 Task: Open Card Change Control Board Meeting in Board Website Development to Workspace Consulting and add a team member Softage.4@softage.net, a label Blue, a checklist Financial Planning and Analysis, an attachment from Trello, a color Blue and finally, add a card description 'Plan and execute company team-building retreat with a focus on work-life balance' and a comment 'We should approach this task with a sense of flexibility and adaptability, being open to feedback and willing to make adjustments as needed.'. Add a start date 'Jan 04, 1900' with a due date 'Jan 11, 1900'
Action: Mouse moved to (481, 204)
Screenshot: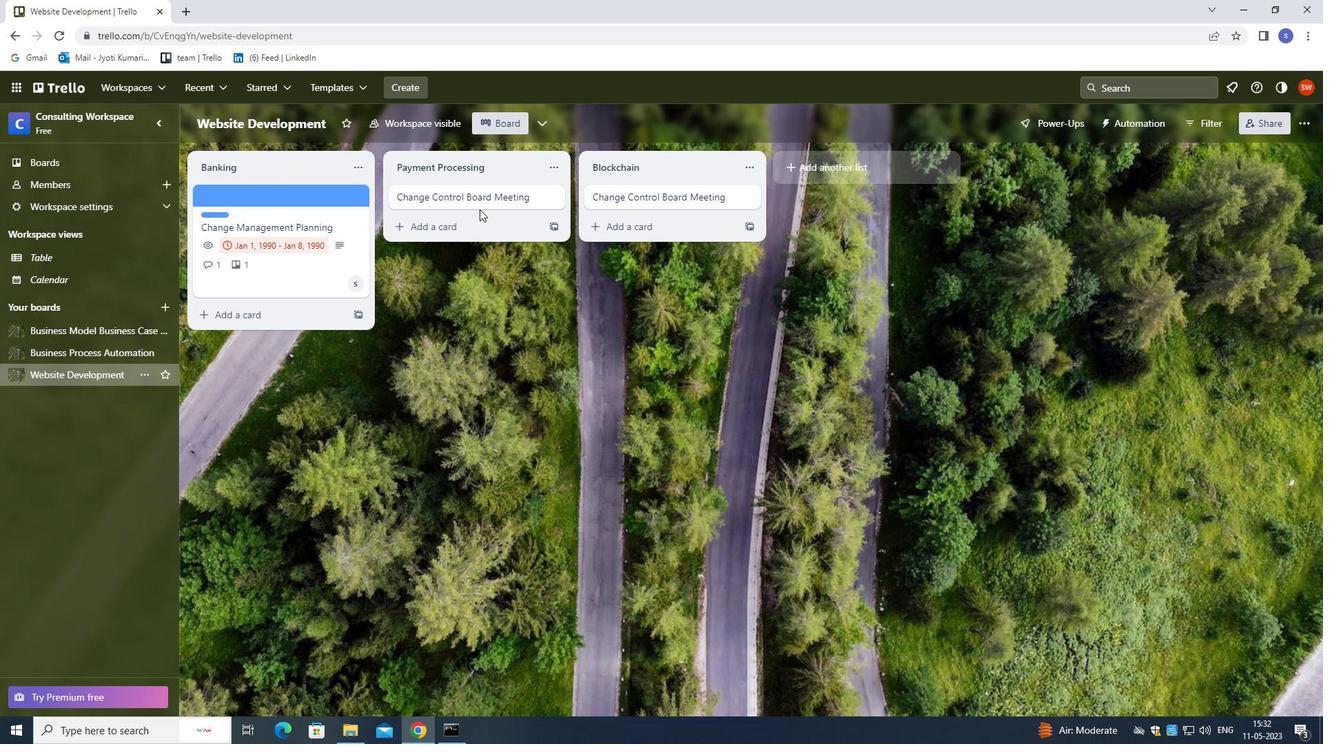 
Action: Mouse pressed left at (481, 204)
Screenshot: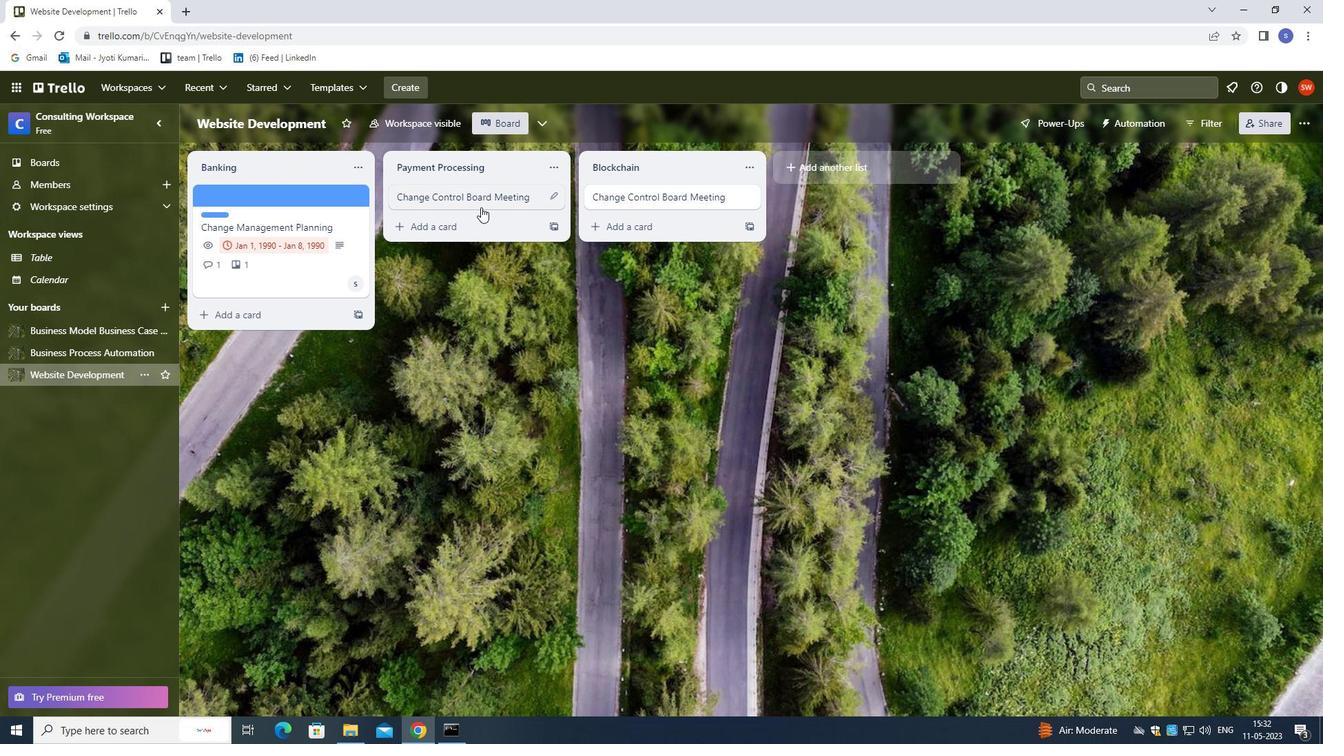 
Action: Mouse moved to (829, 242)
Screenshot: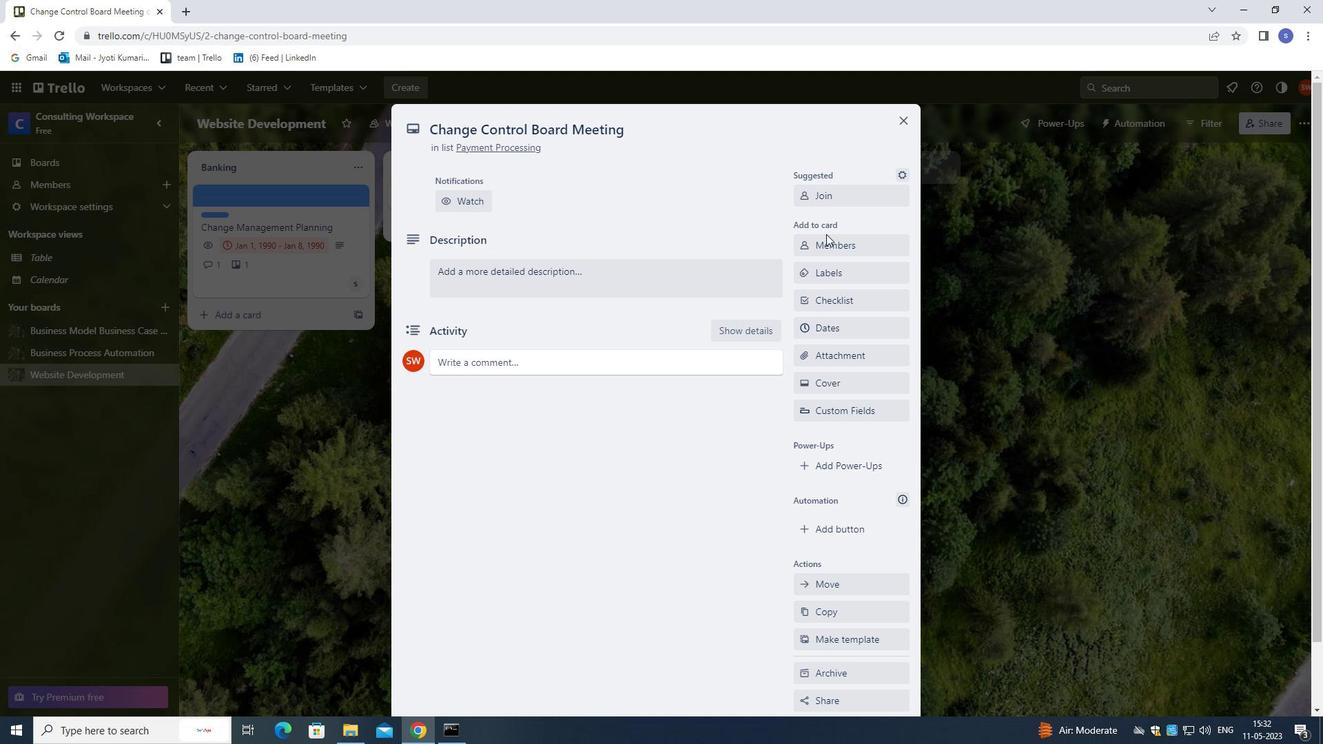 
Action: Mouse pressed left at (829, 242)
Screenshot: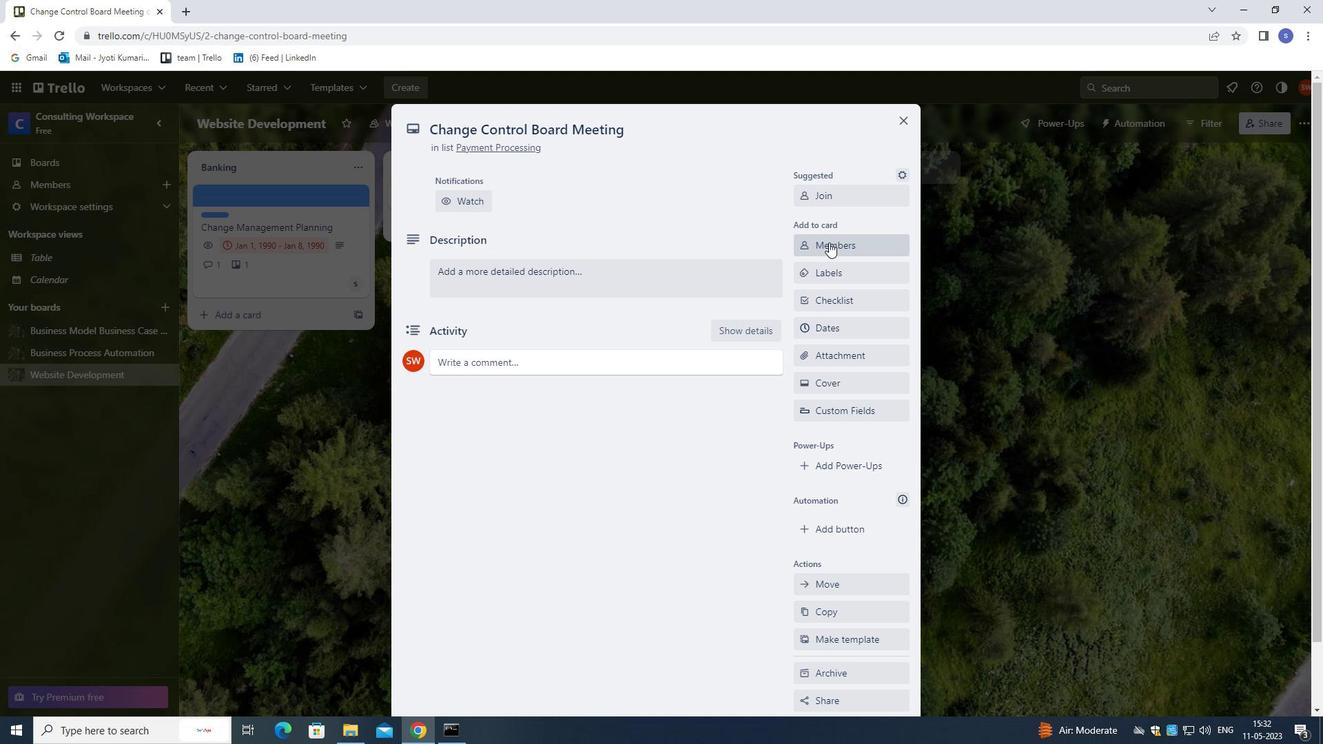 
Action: Mouse moved to (472, 0)
Screenshot: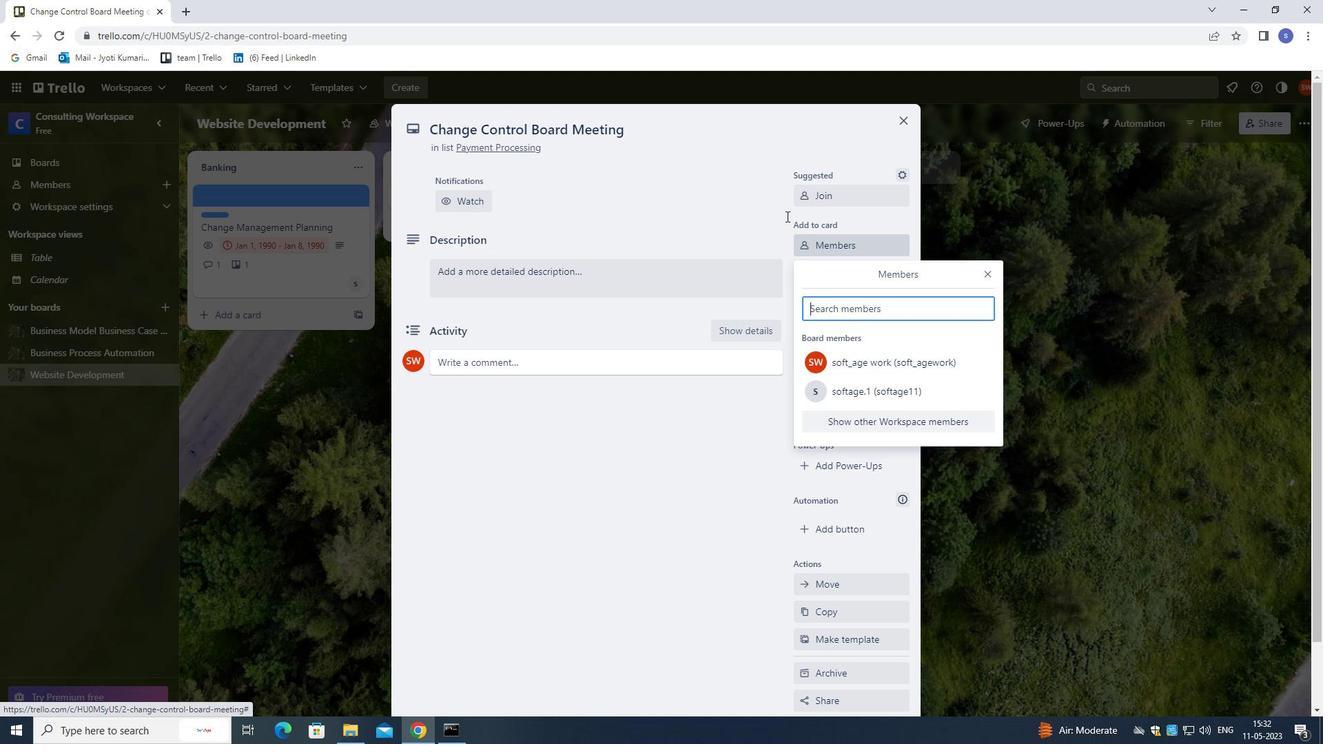 
Action: Key pressed softage.4<Key.shift>@SOFTAGE.NET
Screenshot: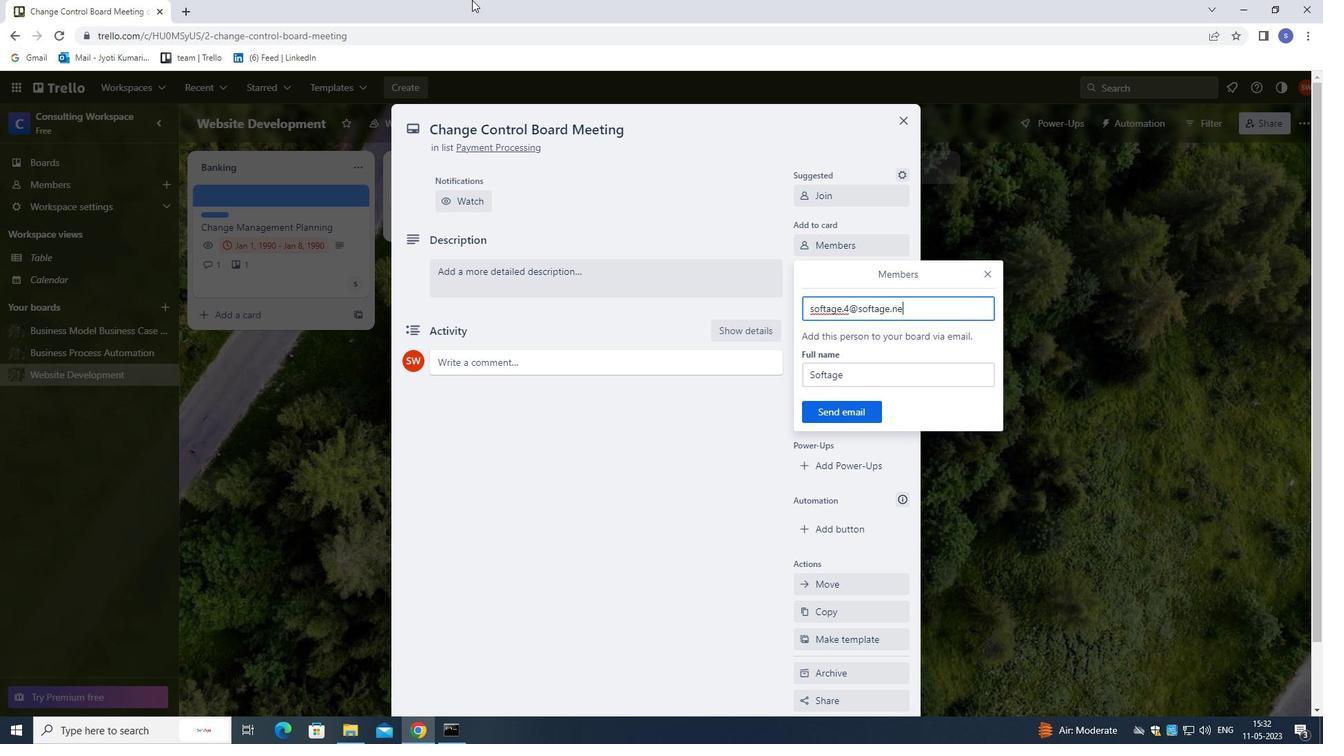 
Action: Mouse moved to (817, 415)
Screenshot: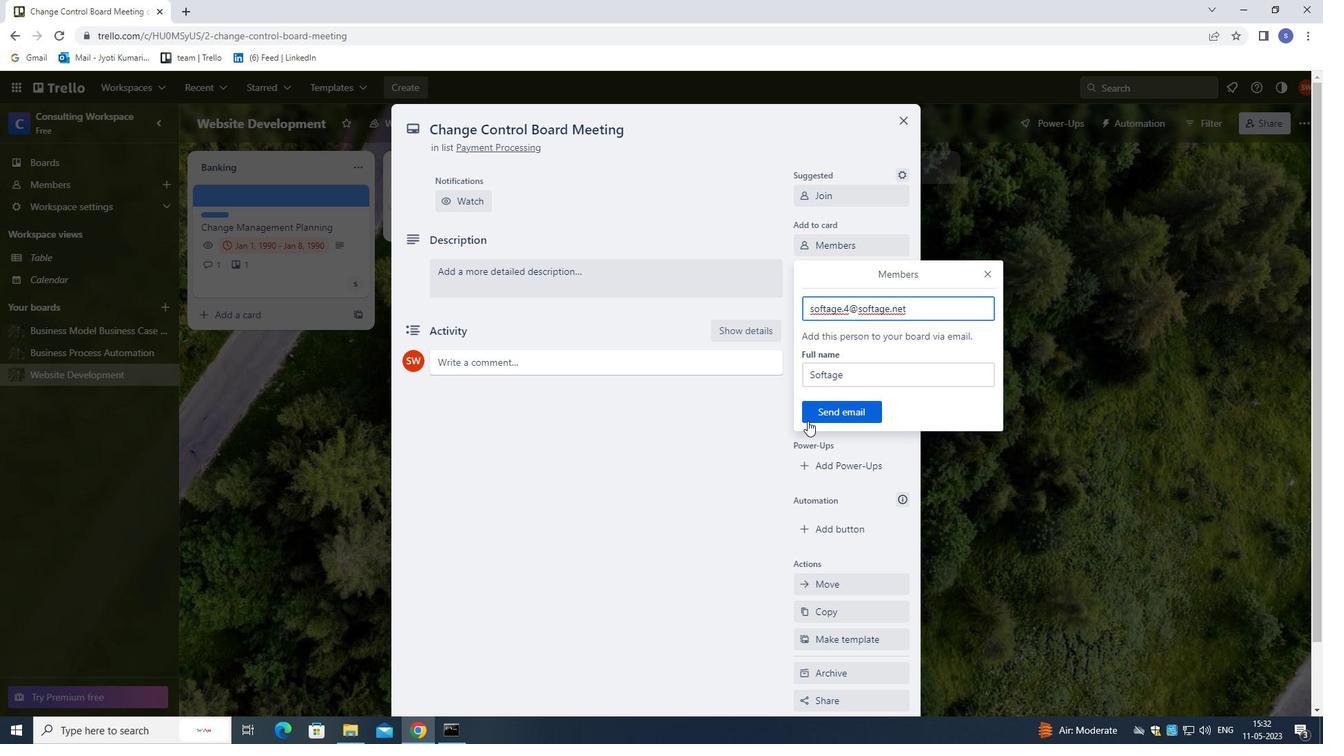
Action: Mouse pressed left at (817, 415)
Screenshot: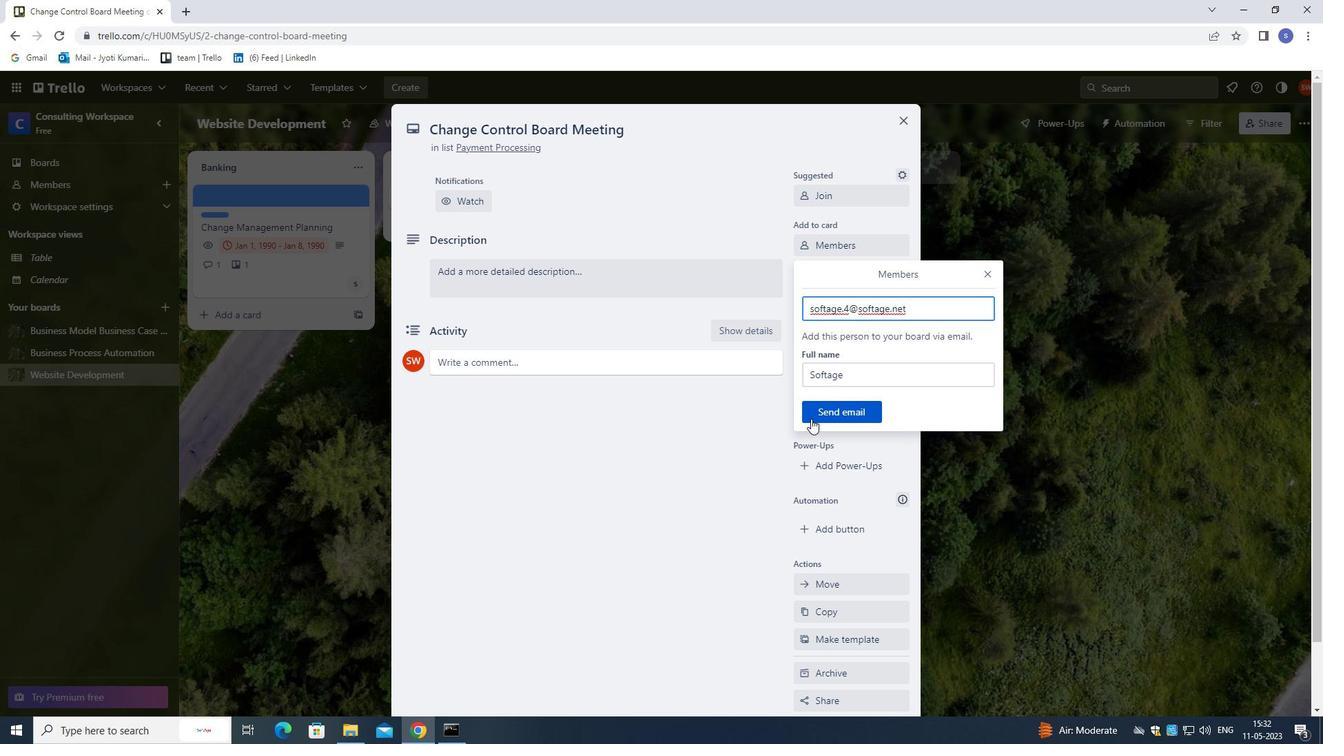 
Action: Mouse moved to (857, 274)
Screenshot: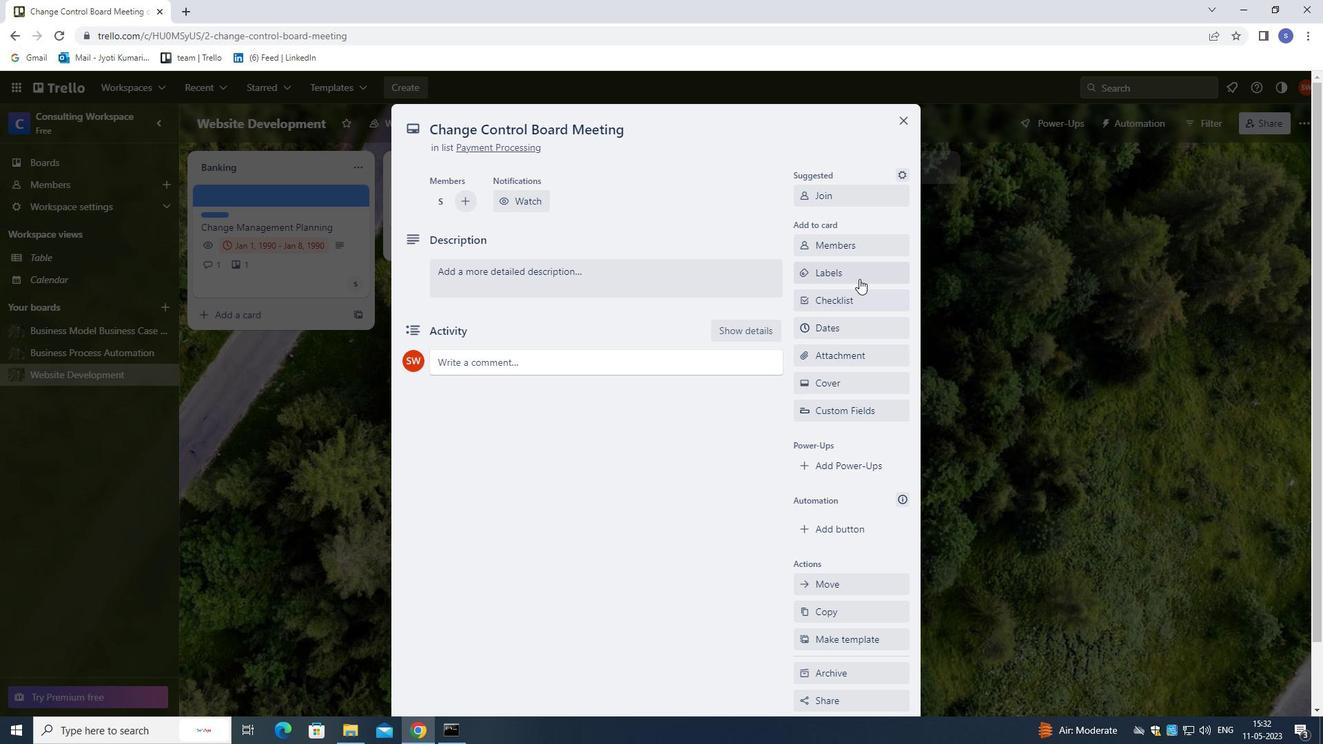 
Action: Mouse pressed left at (857, 274)
Screenshot: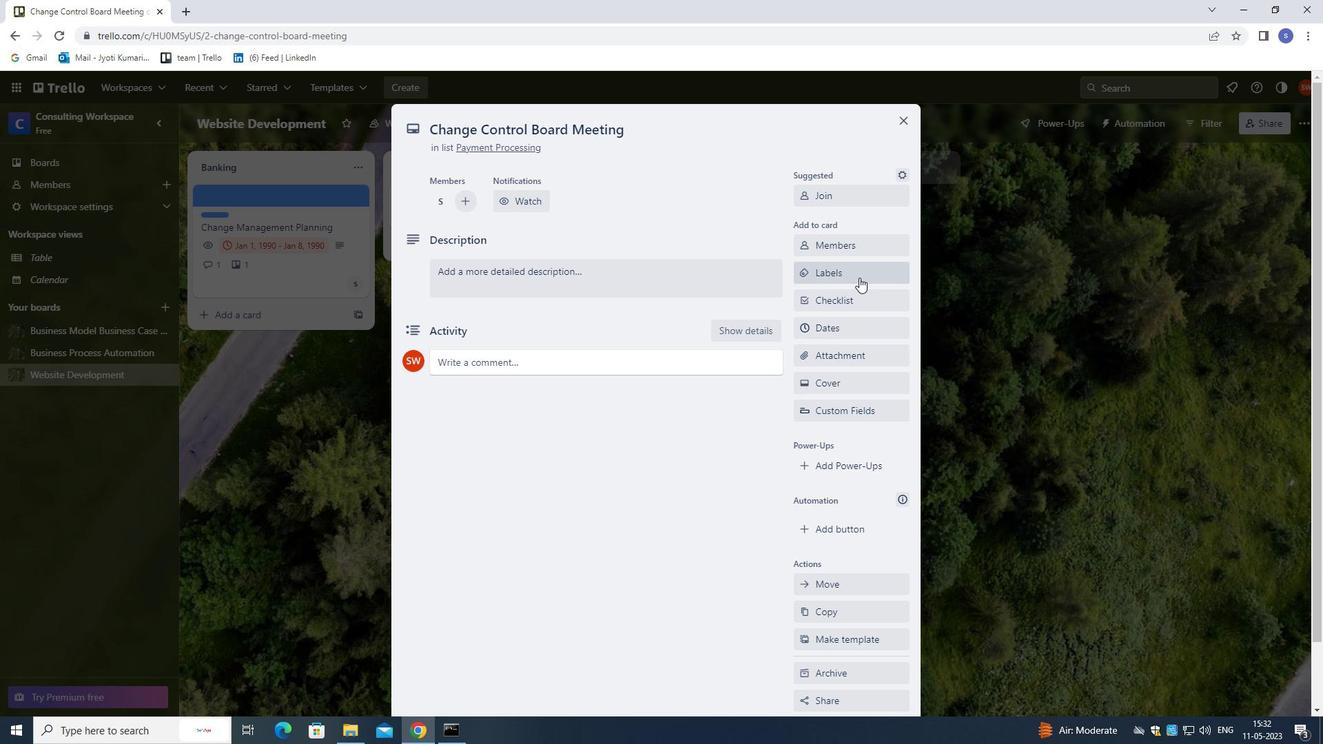 
Action: Mouse moved to (858, 279)
Screenshot: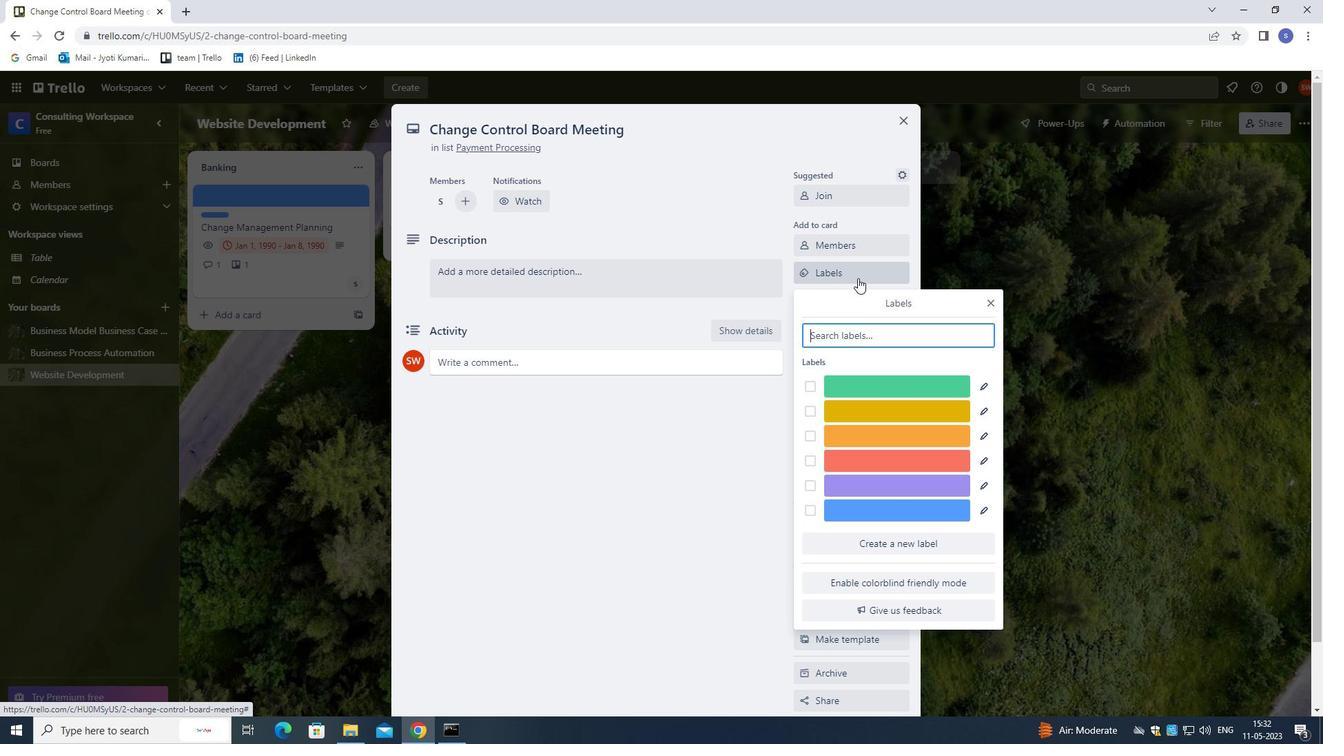 
Action: Key pressed BL
Screenshot: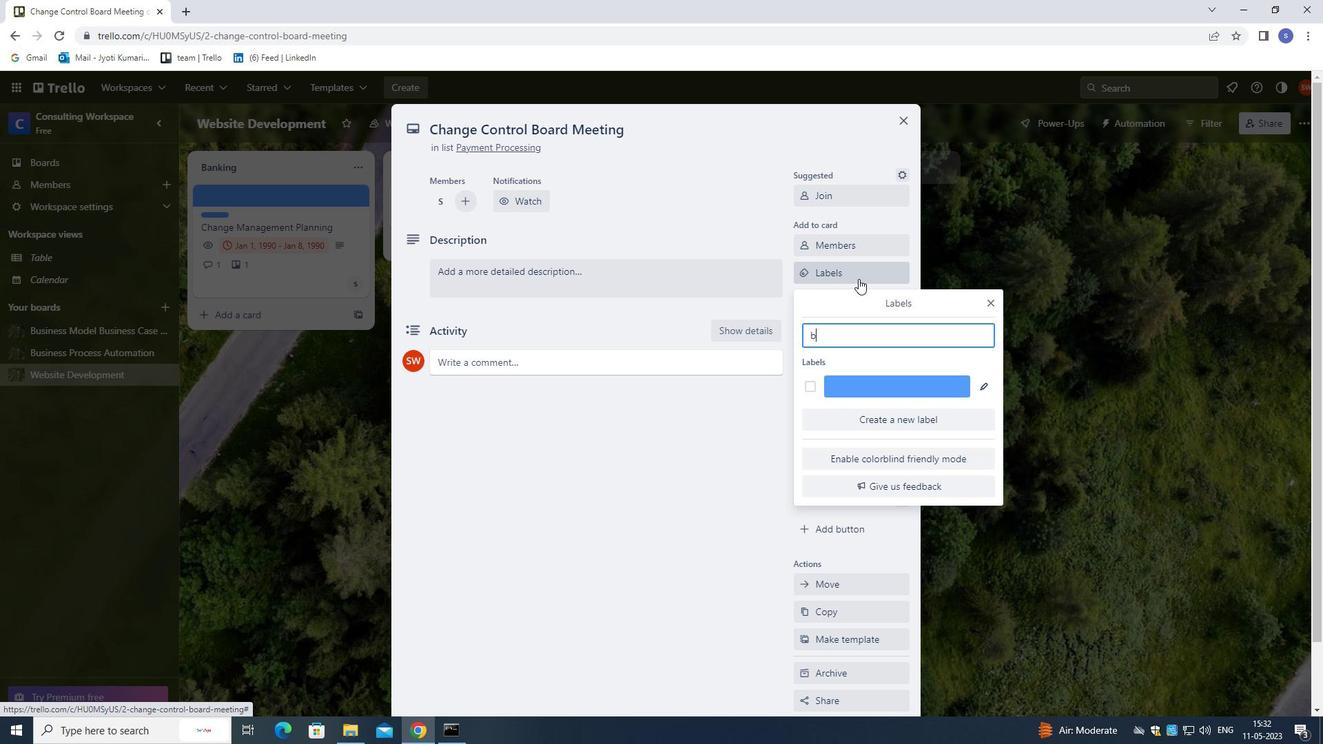 
Action: Mouse moved to (814, 392)
Screenshot: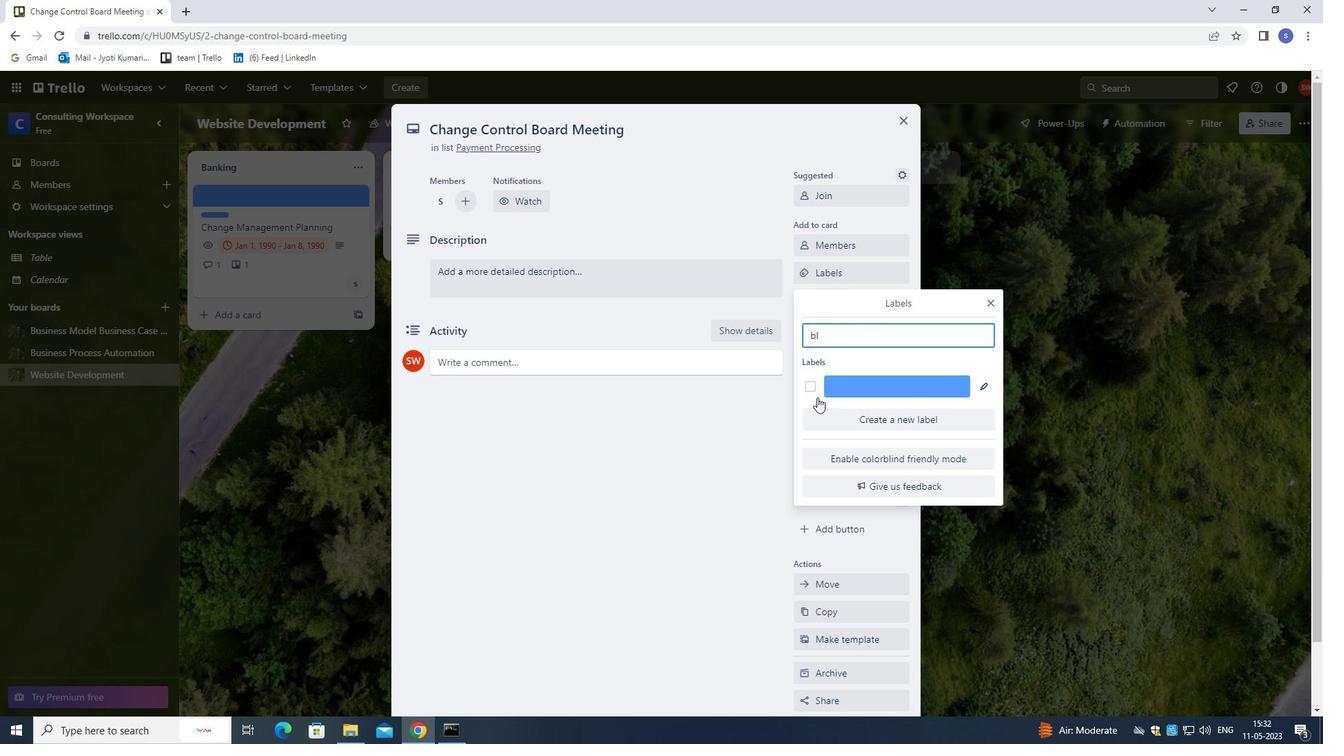 
Action: Mouse pressed left at (814, 392)
Screenshot: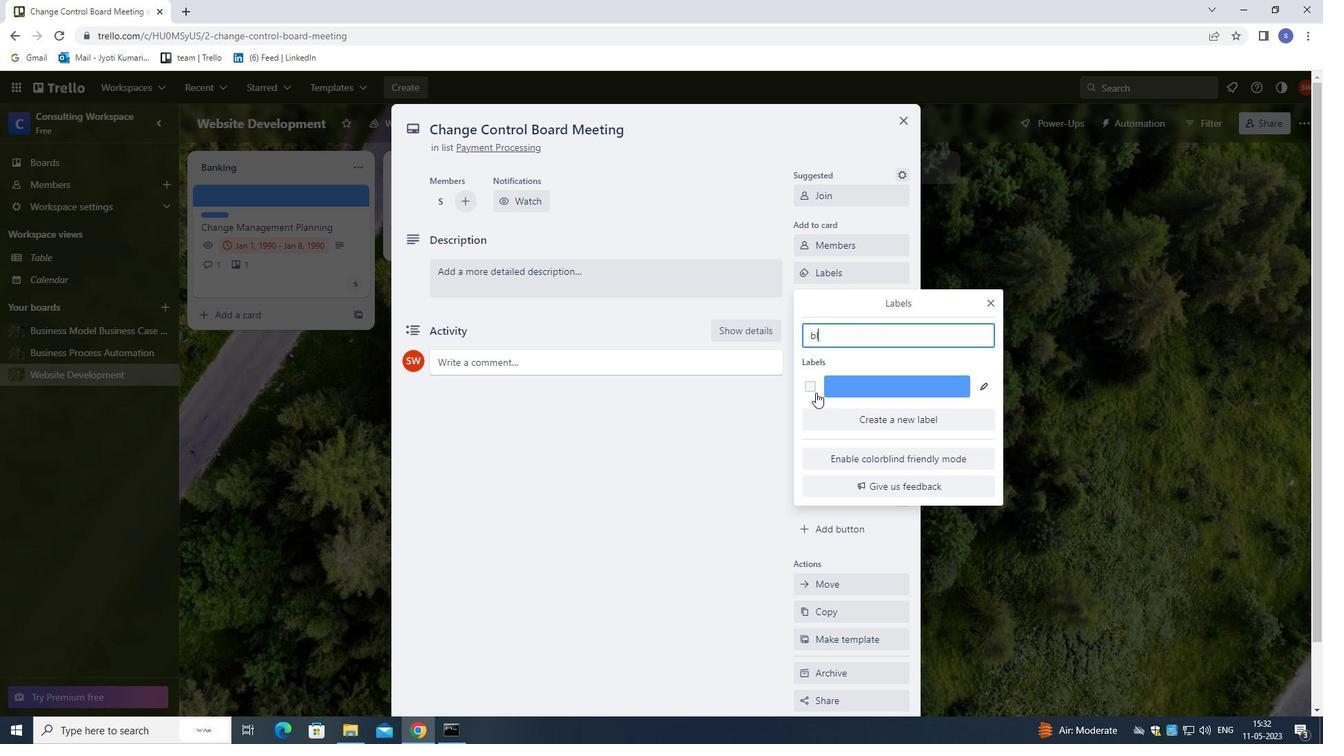 
Action: Mouse moved to (988, 304)
Screenshot: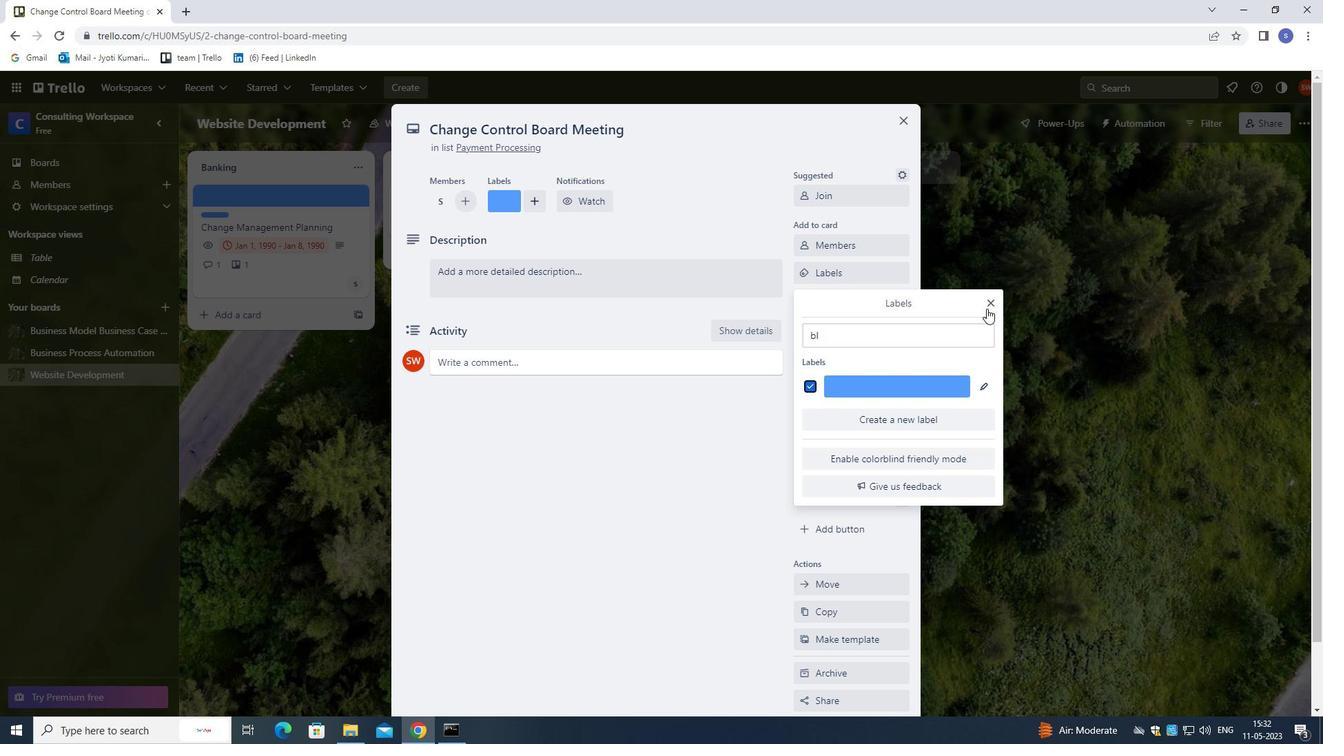
Action: Mouse pressed left at (988, 304)
Screenshot: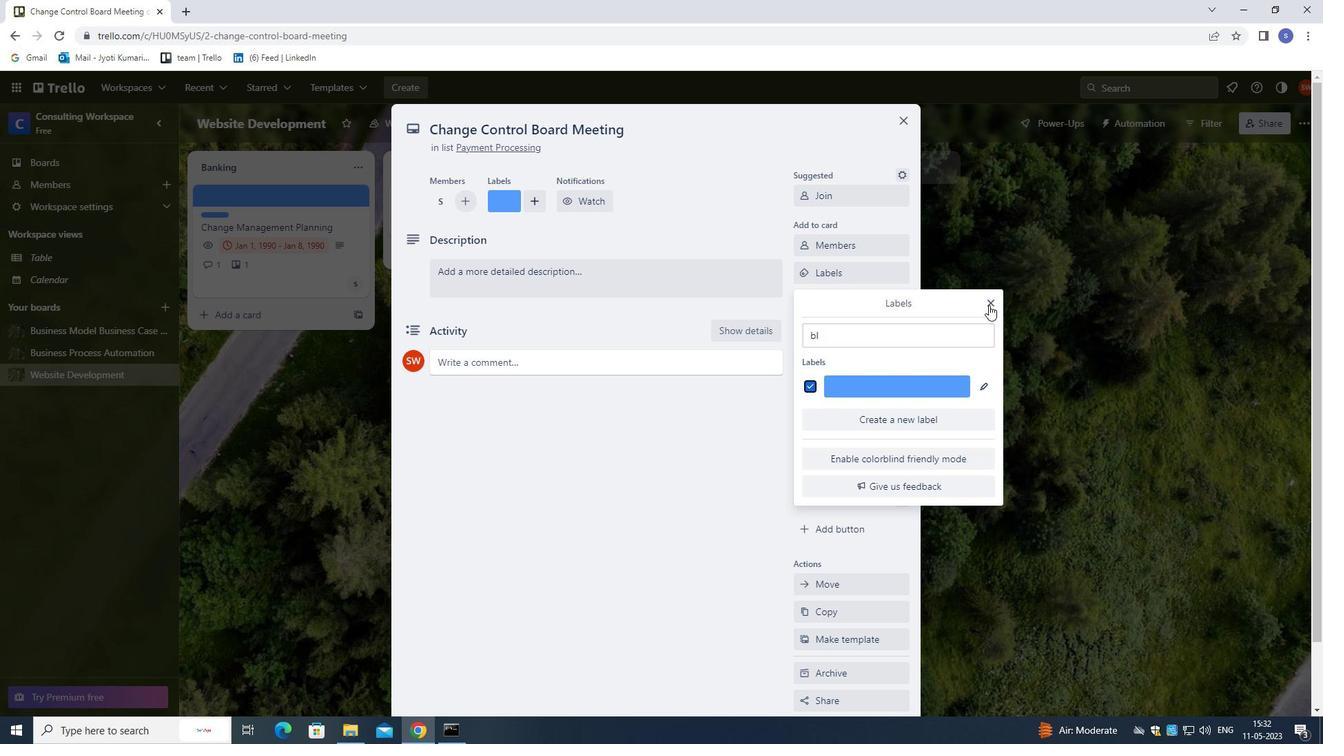 
Action: Mouse moved to (868, 302)
Screenshot: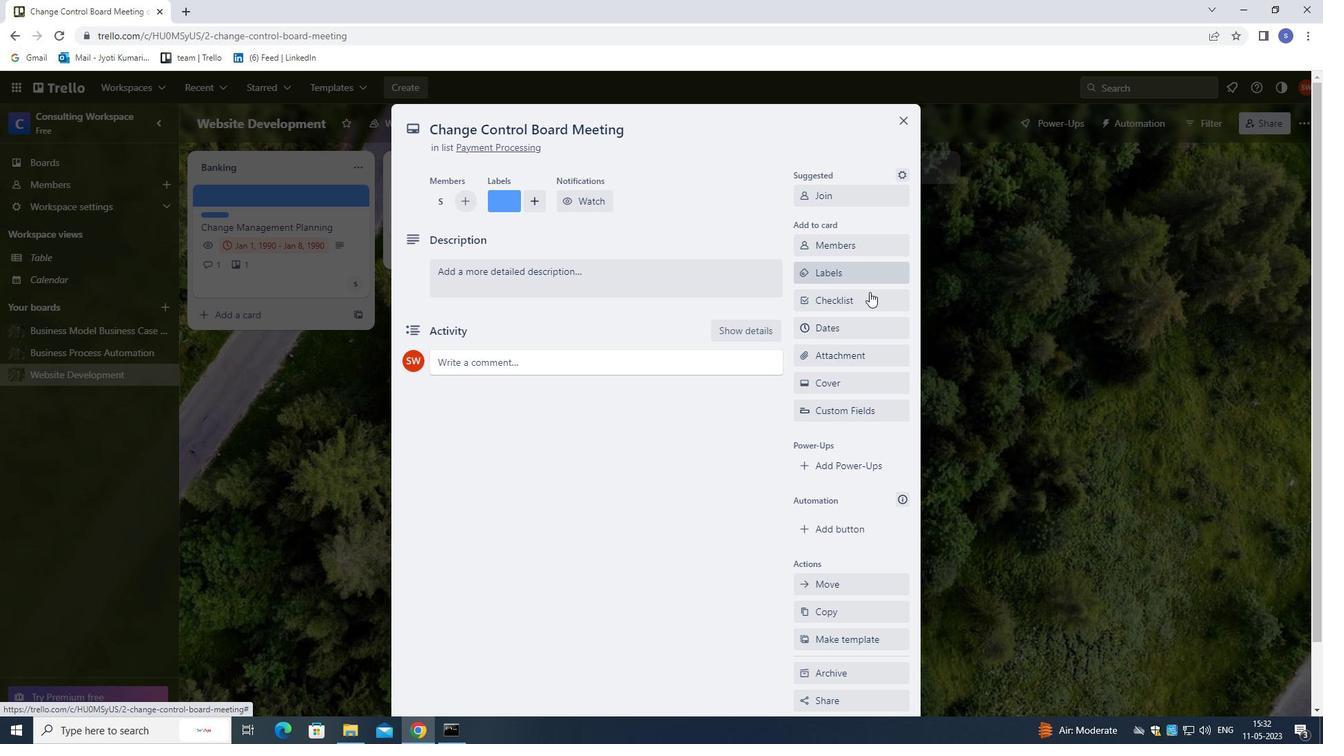 
Action: Mouse pressed left at (868, 302)
Screenshot: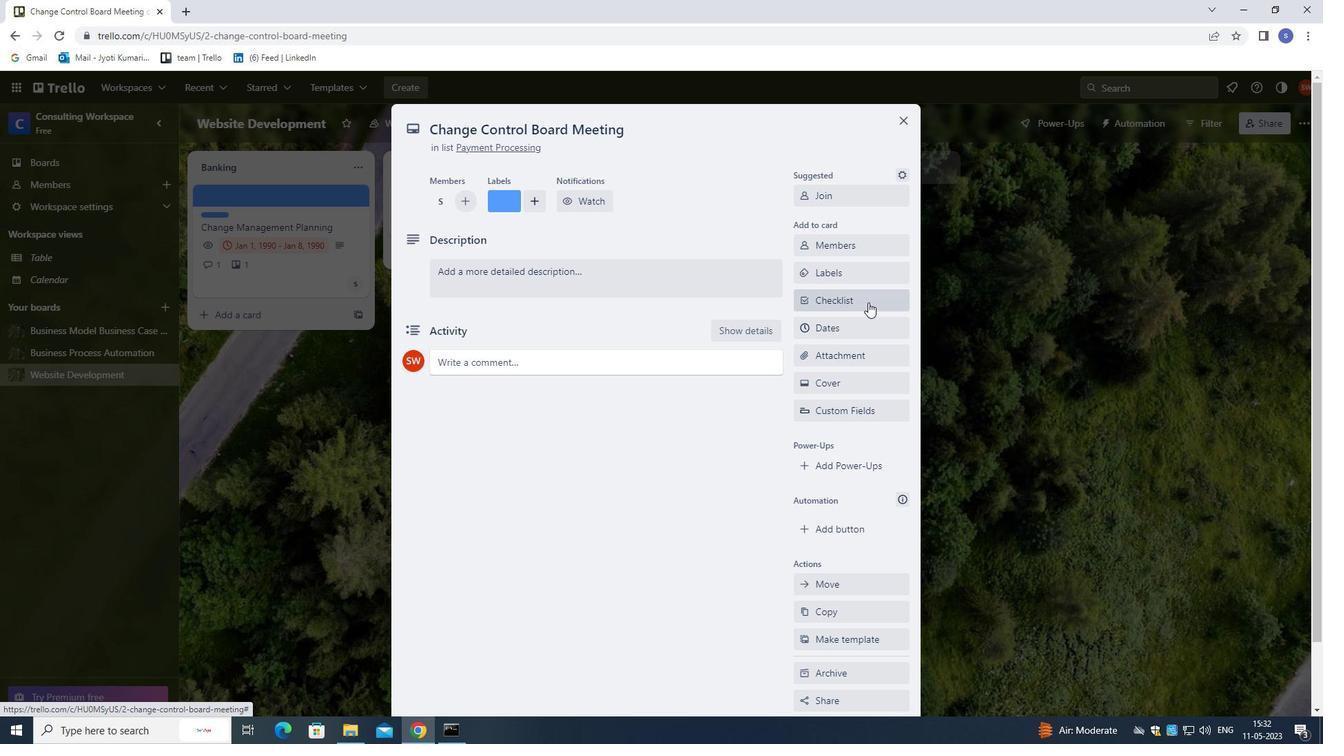 
Action: Mouse moved to (799, 268)
Screenshot: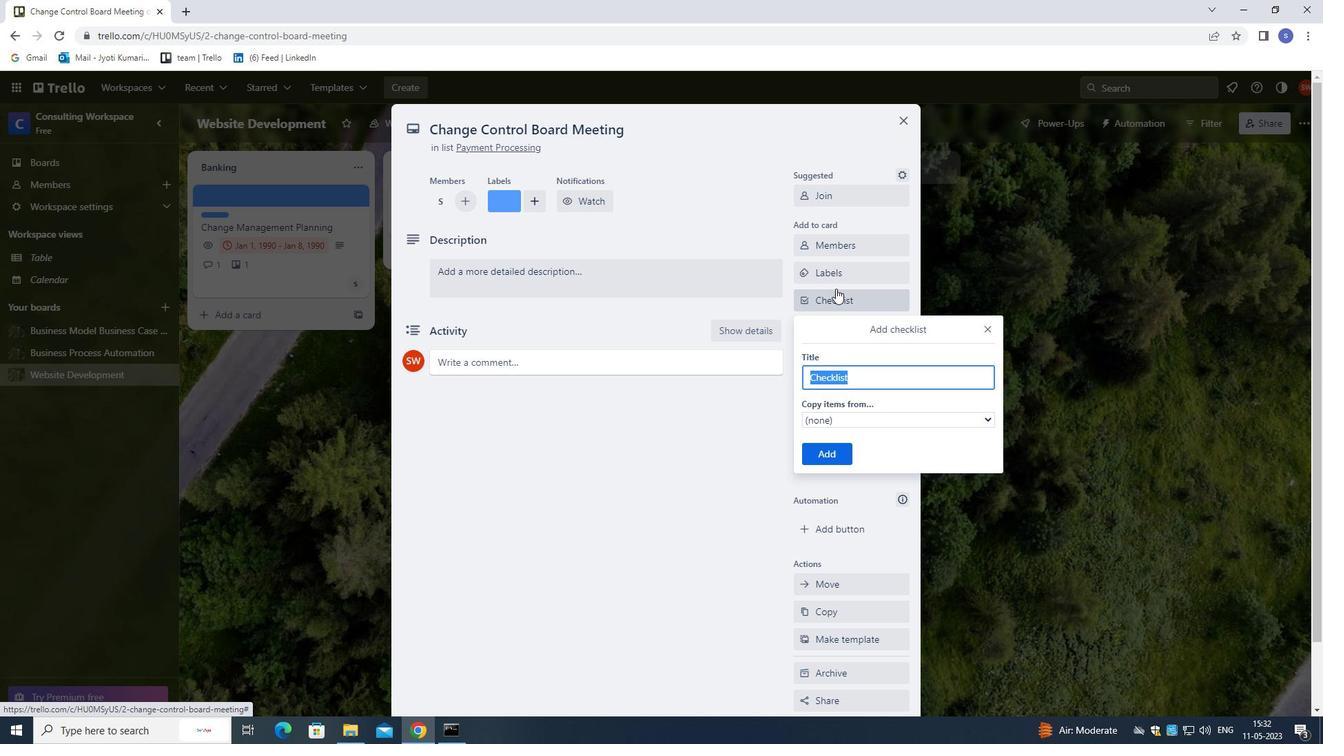 
Action: Key pressed <Key.shift>FINANCIAL<Key.space><Key.shift>PLANNING<Key.space><Key.shift>AND<Key.space><Key.shift><Key.shift><Key.shift><Key.shift><Key.shift>ANALU=<Key.backspace><Key.backspace>YSIS
Screenshot: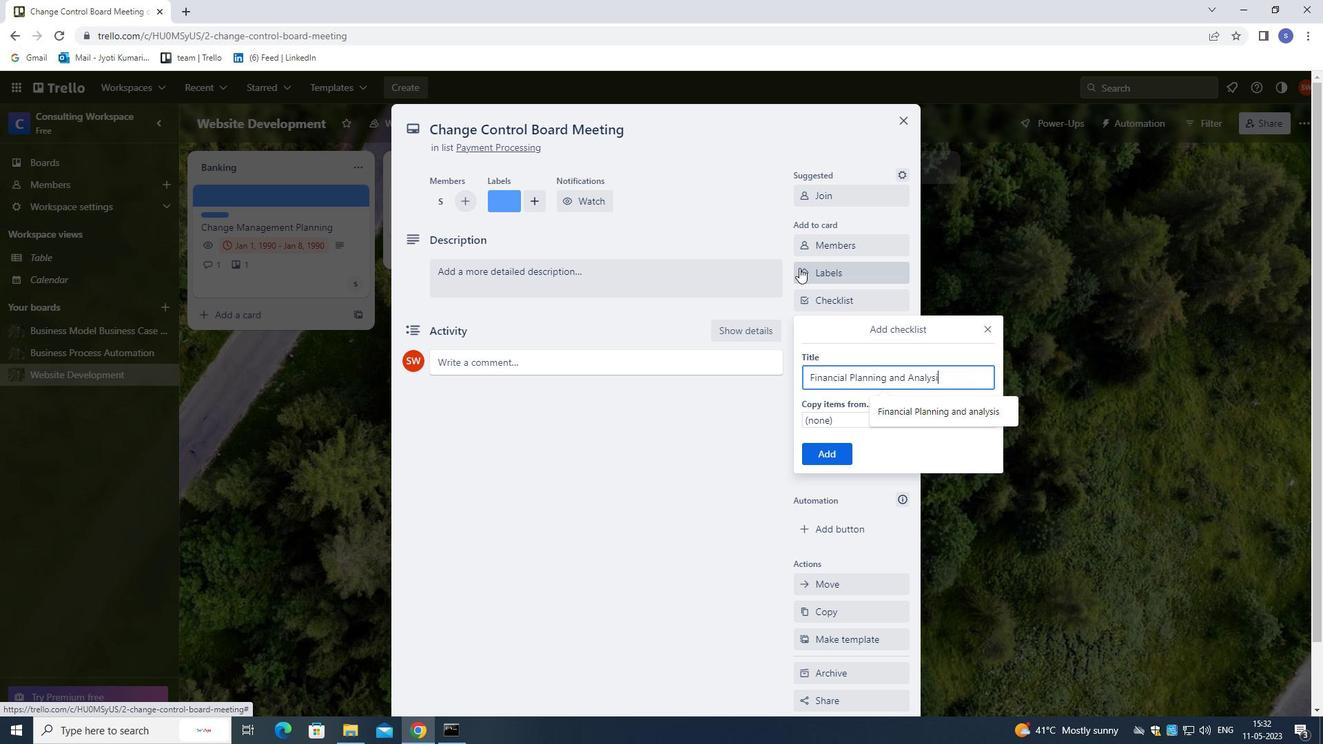 
Action: Mouse moved to (828, 452)
Screenshot: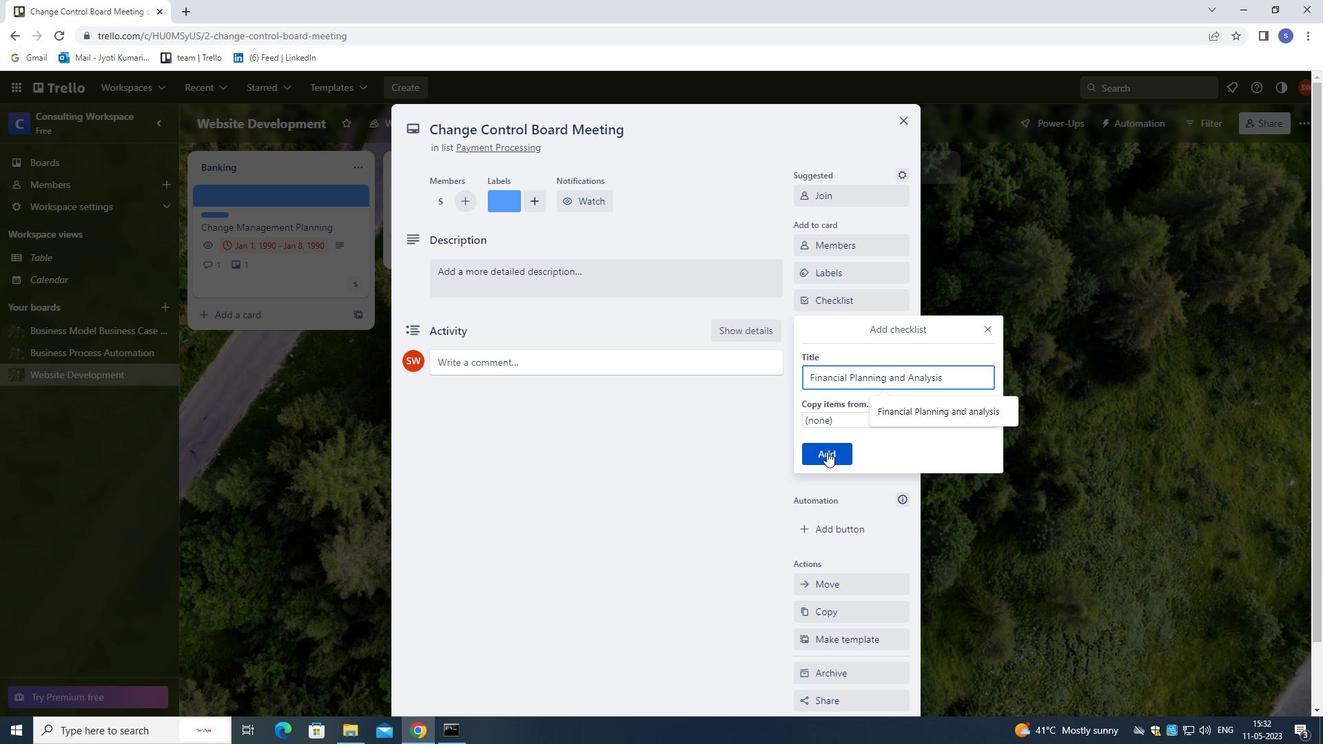 
Action: Mouse pressed left at (828, 452)
Screenshot: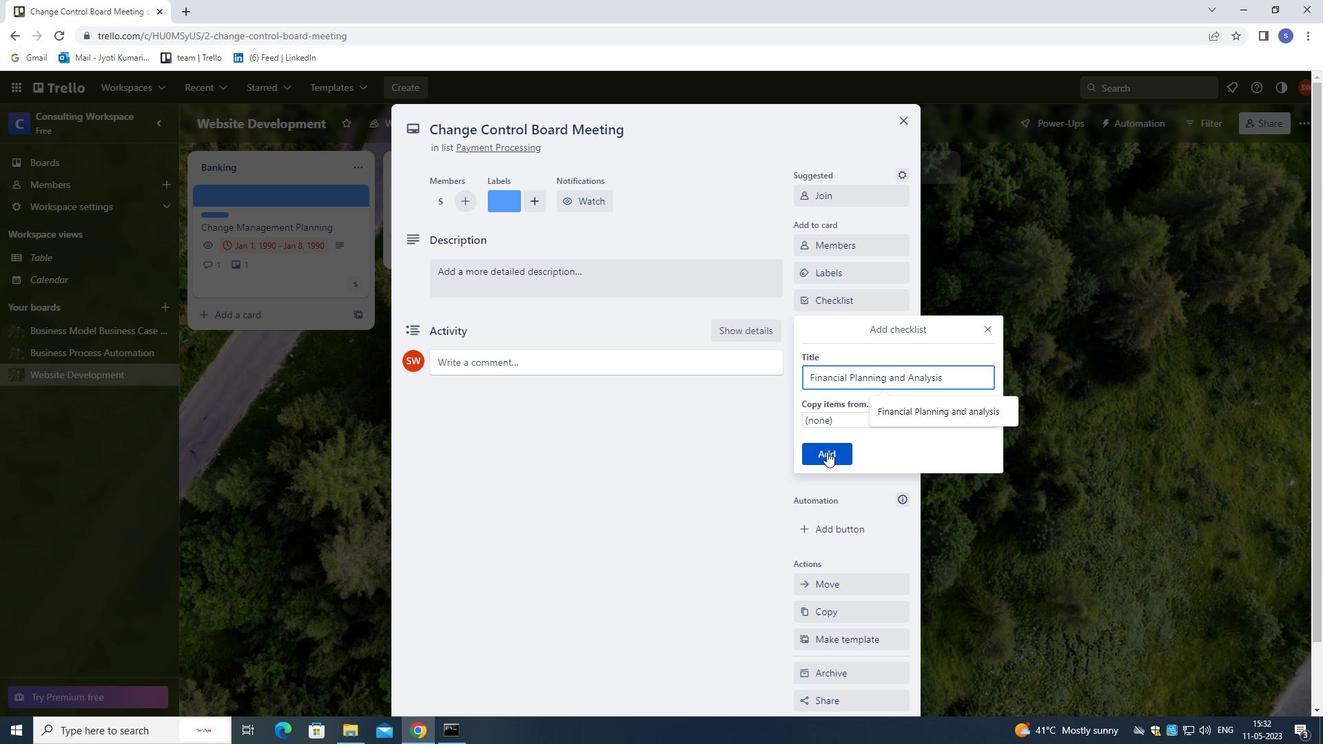 
Action: Mouse moved to (850, 332)
Screenshot: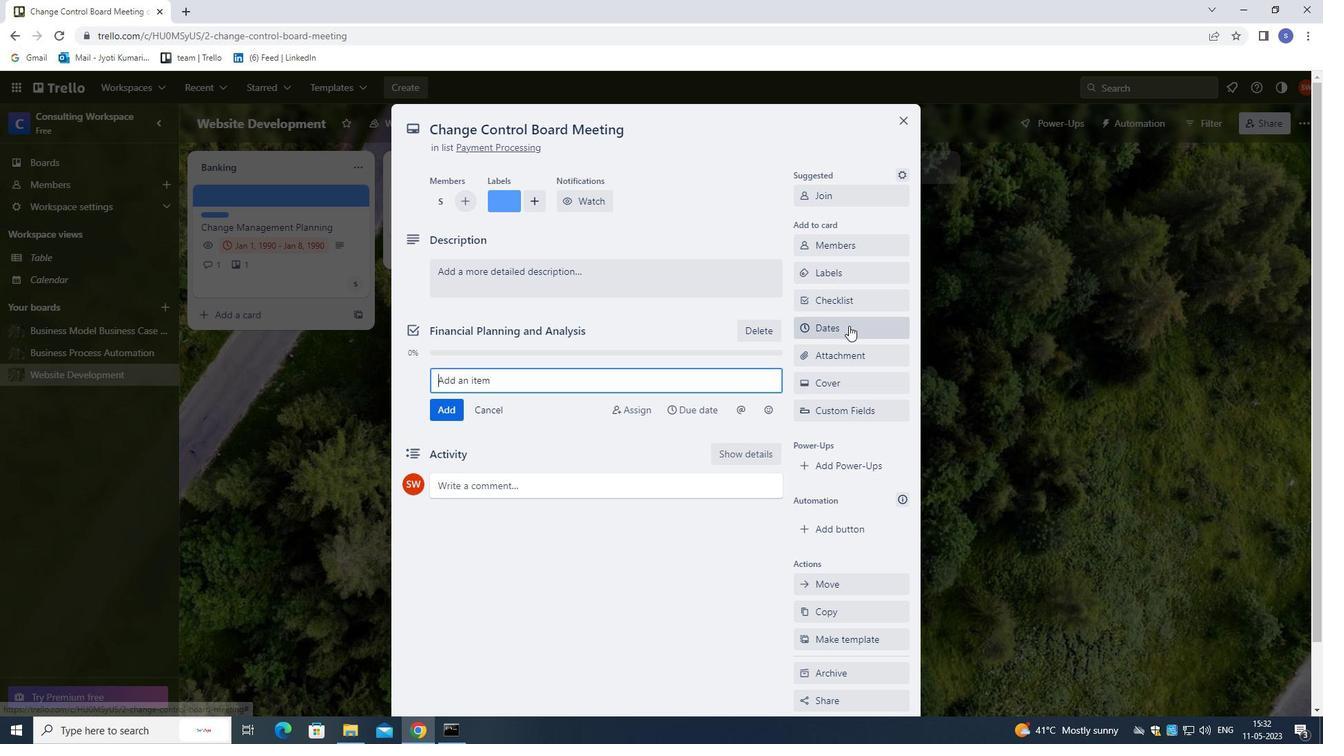 
Action: Mouse pressed left at (850, 332)
Screenshot: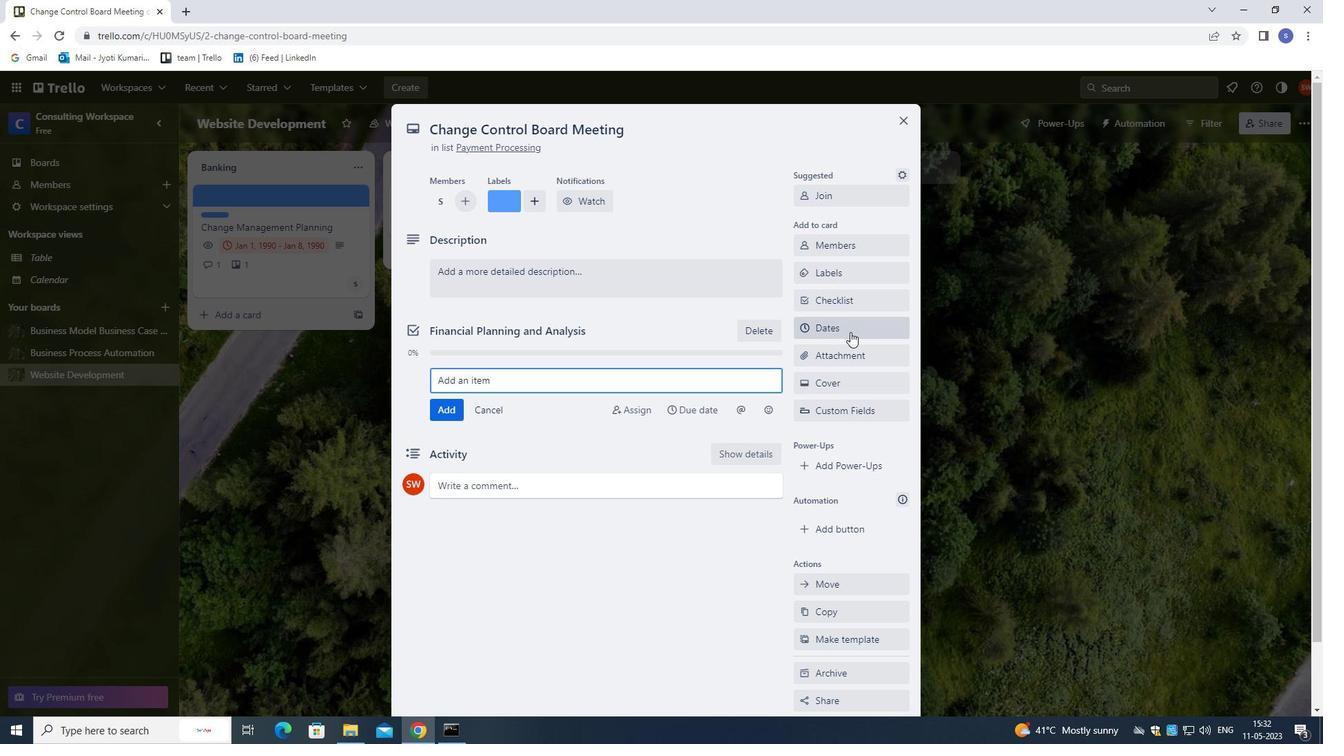 
Action: Mouse moved to (806, 373)
Screenshot: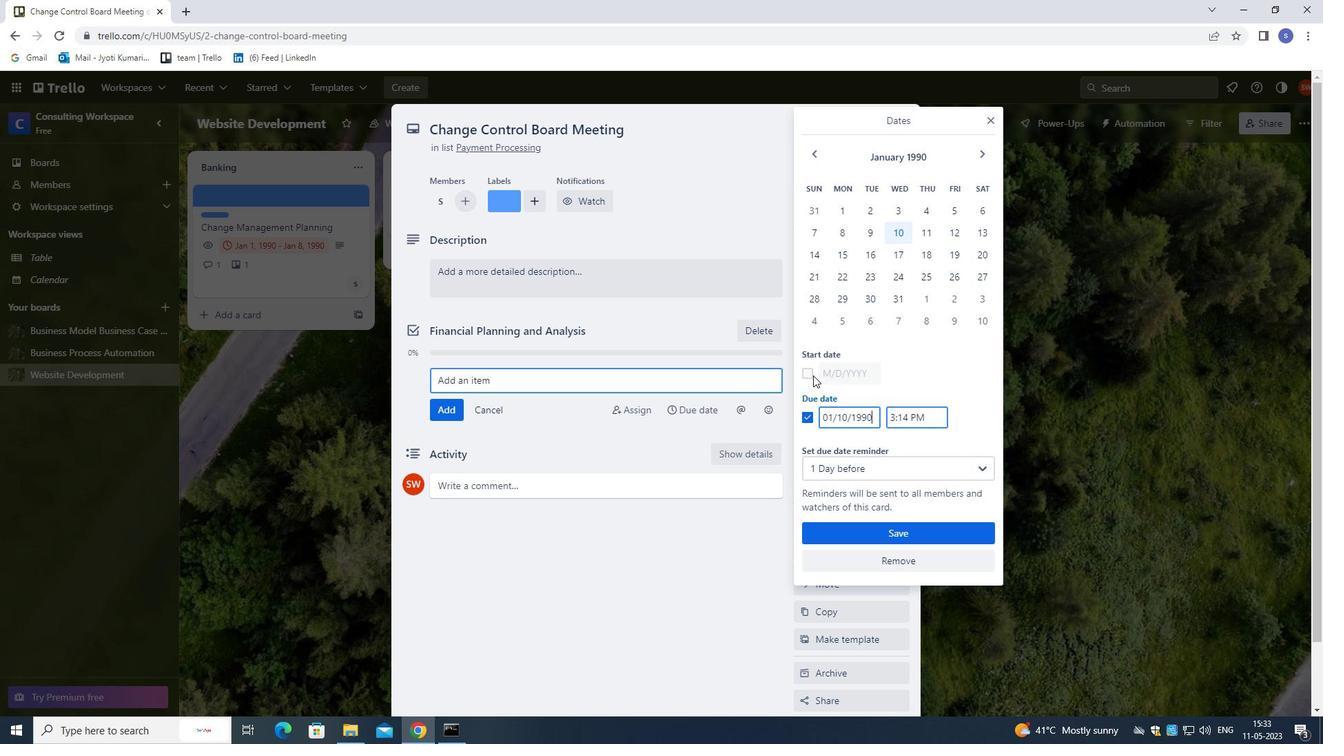 
Action: Mouse pressed left at (806, 373)
Screenshot: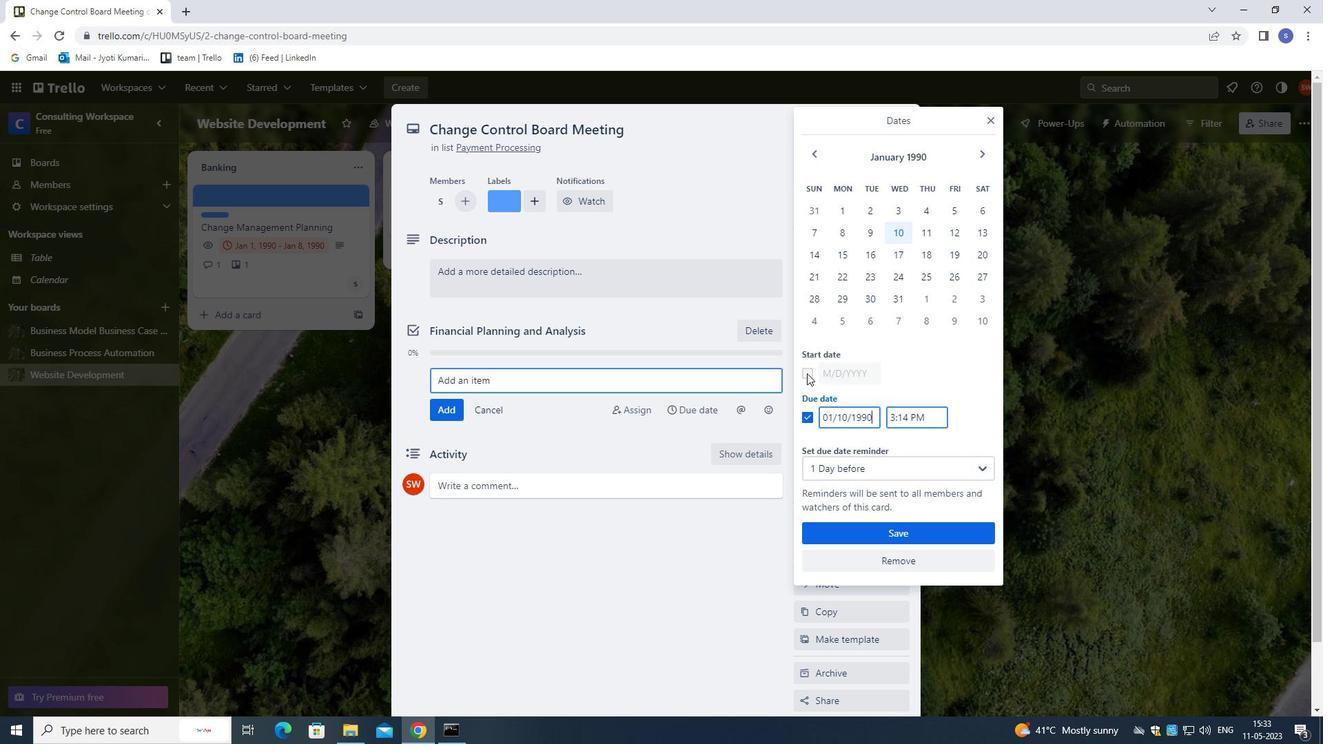 
Action: Mouse moved to (846, 374)
Screenshot: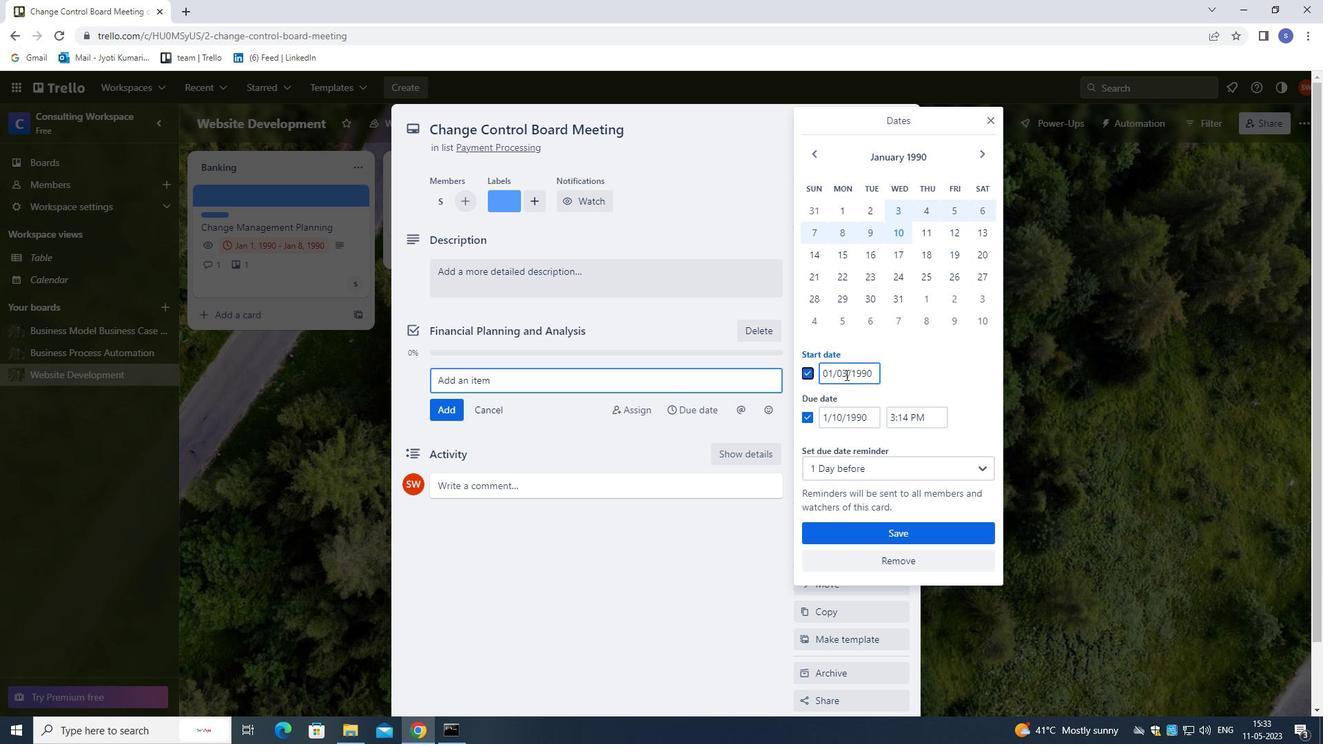 
Action: Mouse pressed left at (846, 374)
Screenshot: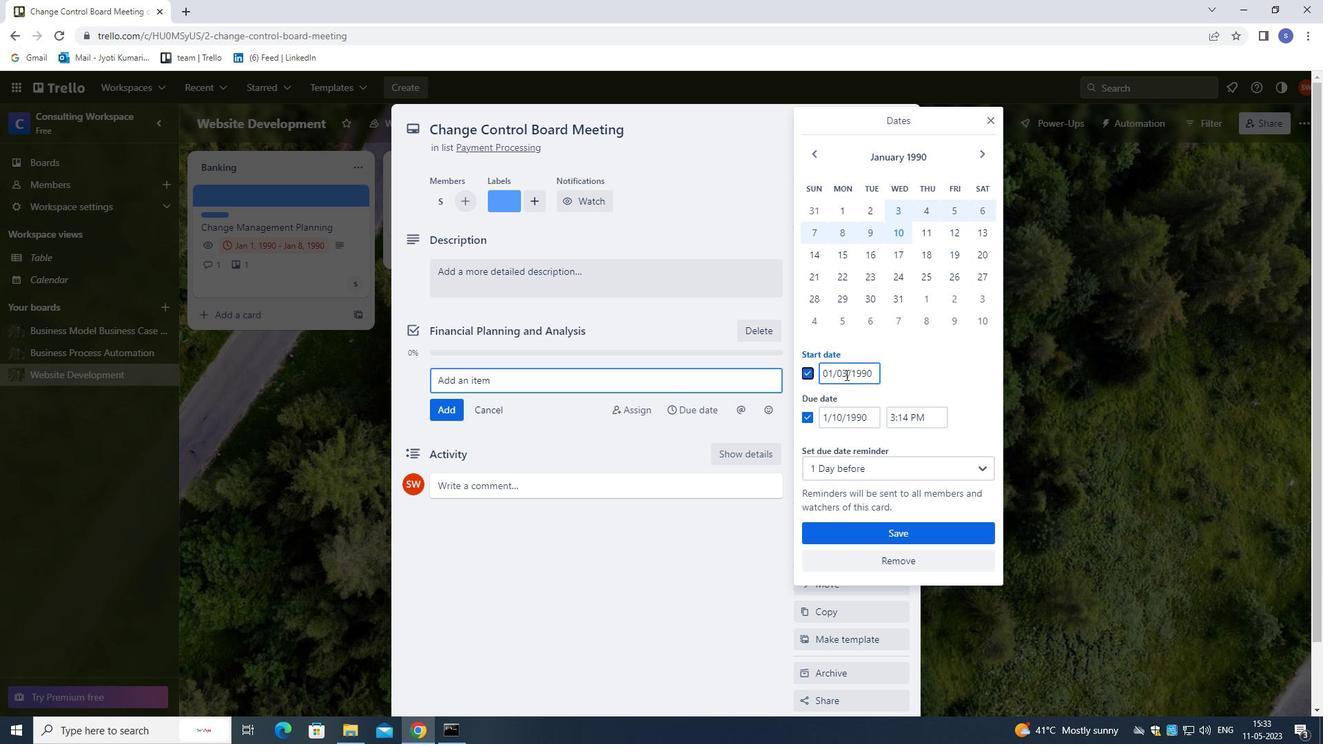 
Action: Mouse moved to (838, 372)
Screenshot: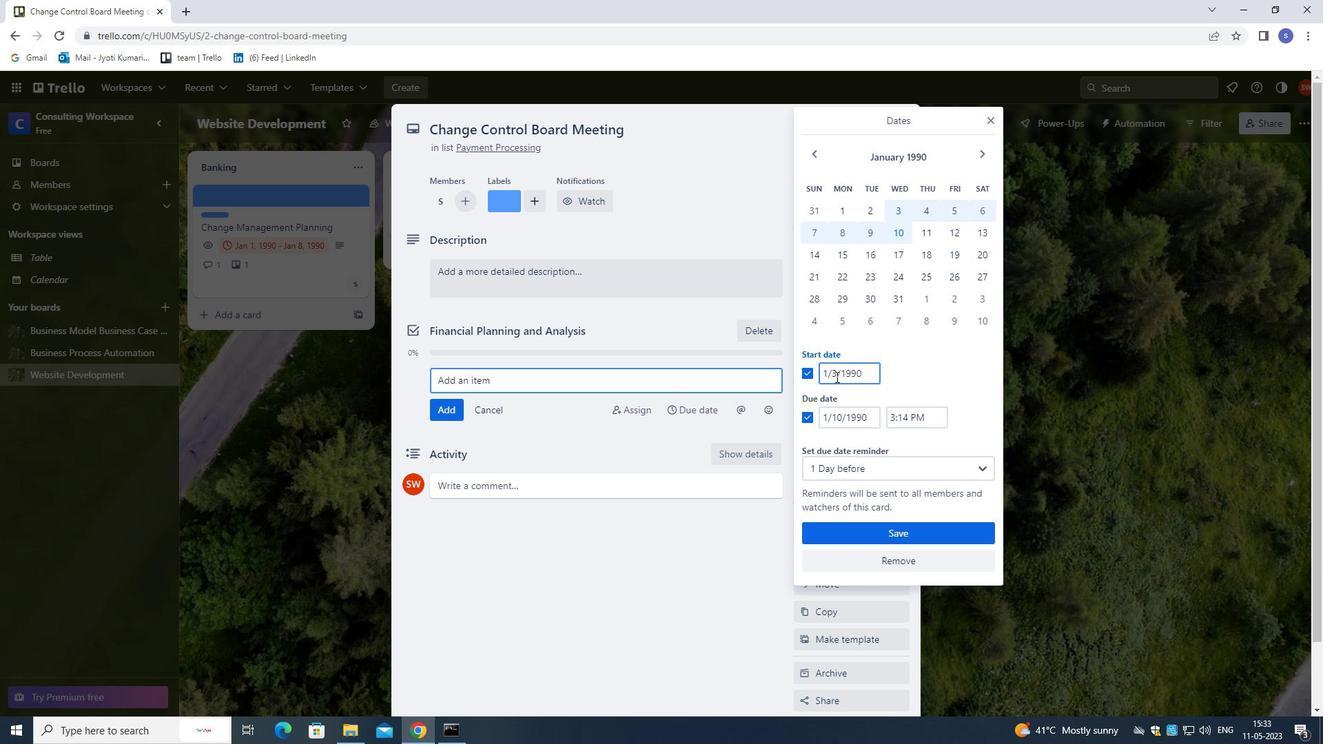 
Action: Mouse pressed left at (838, 372)
Screenshot: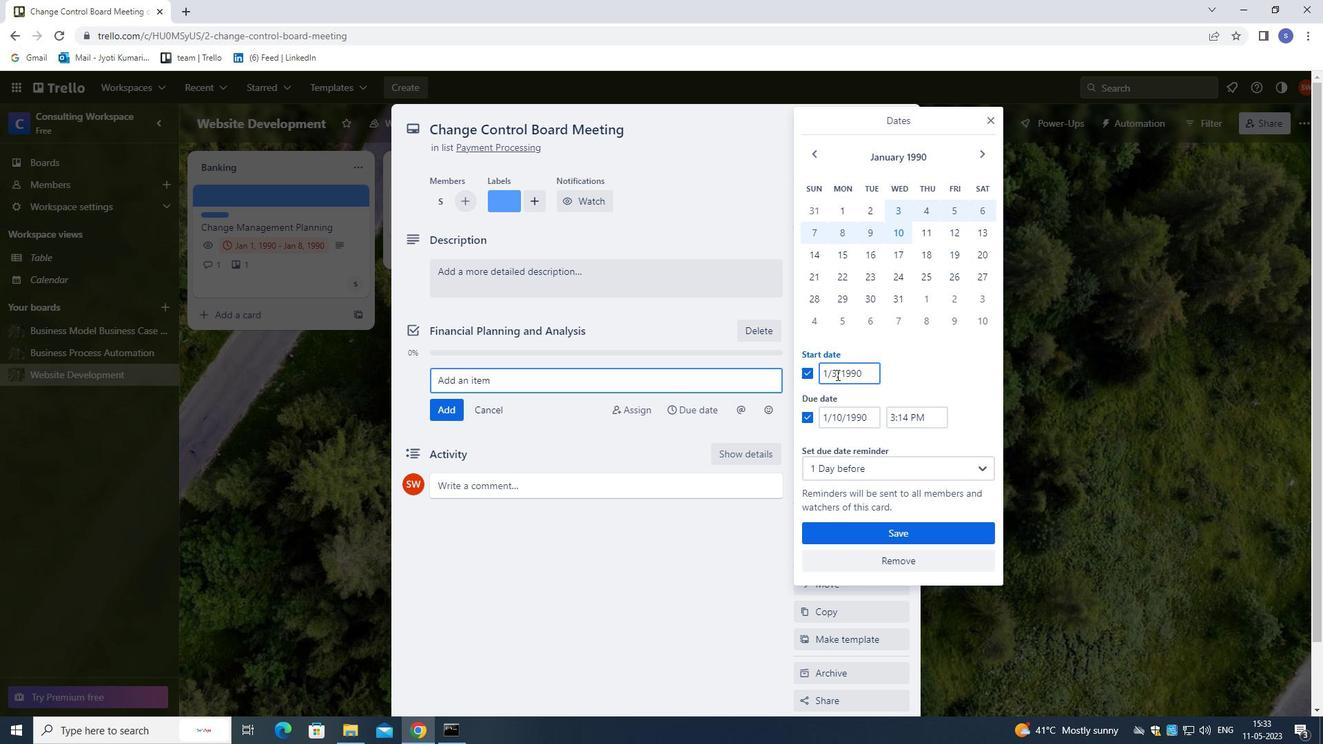 
Action: Mouse moved to (810, 377)
Screenshot: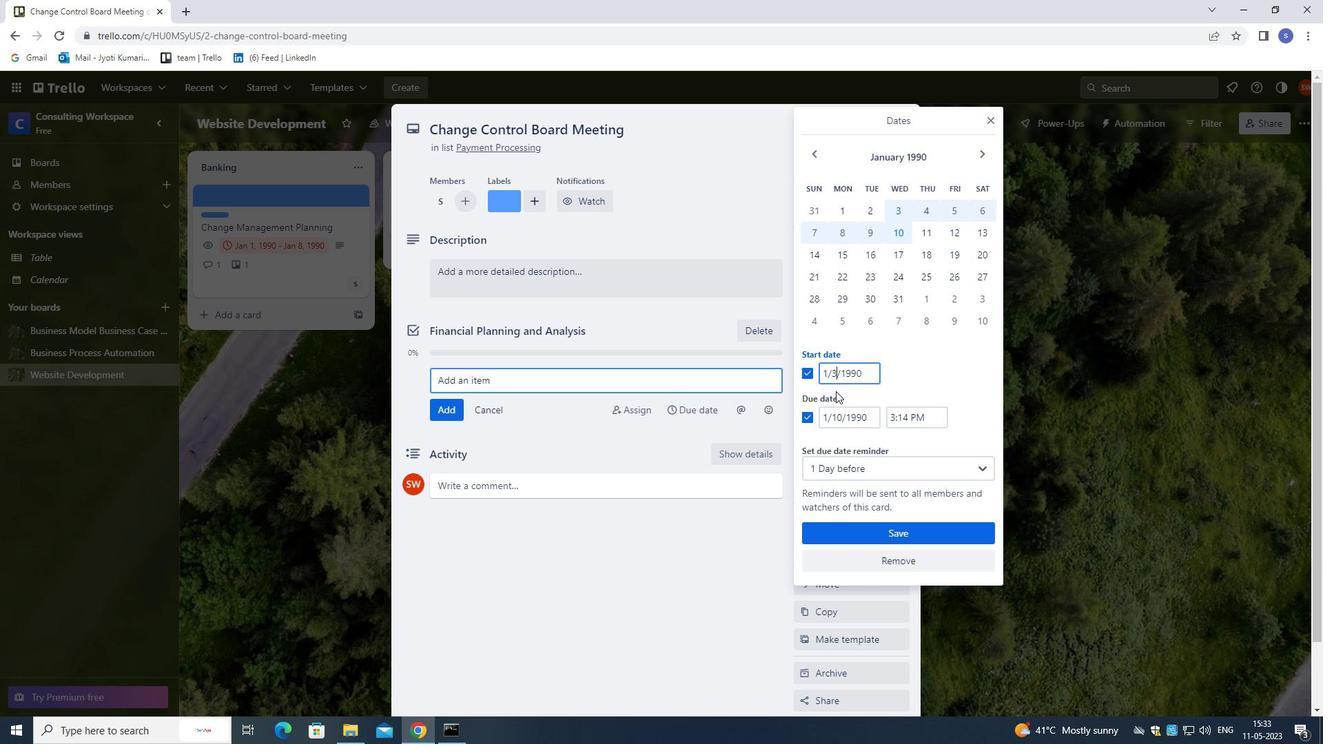 
Action: Key pressed <Key.backspace>4
Screenshot: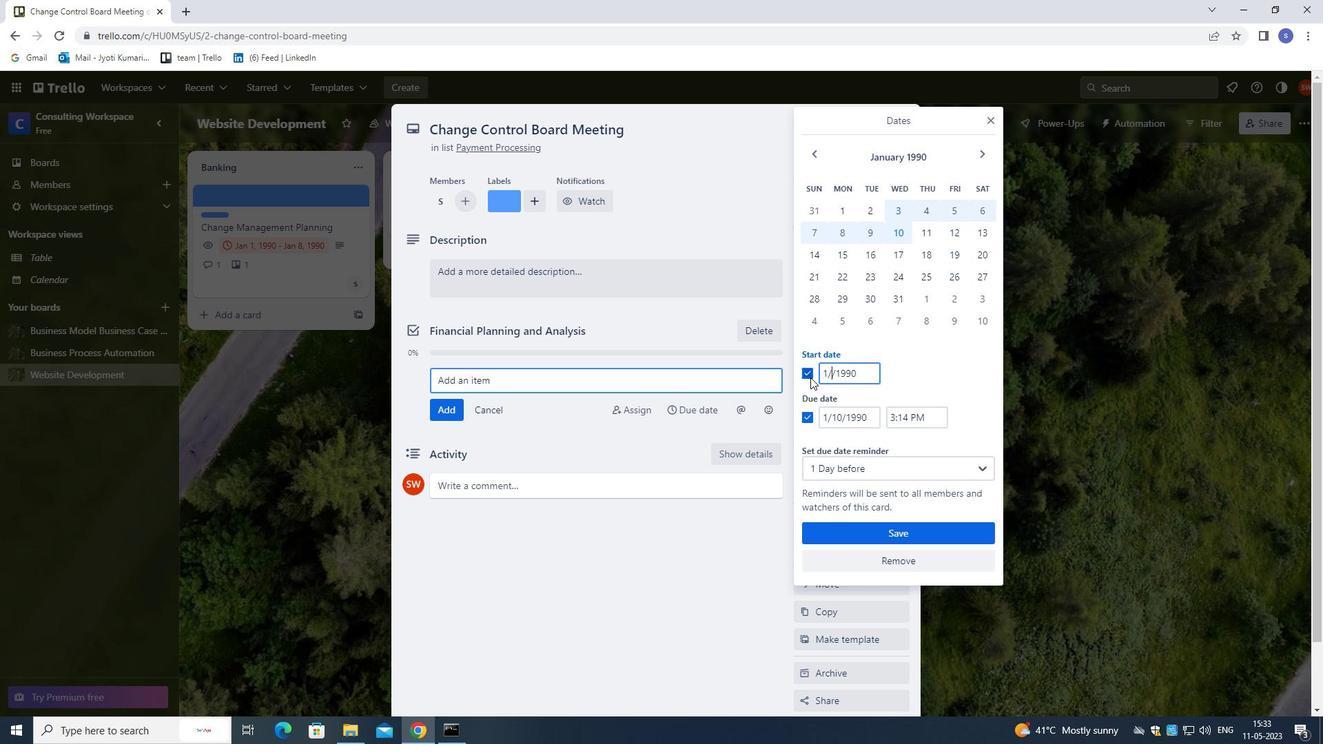 
Action: Mouse moved to (840, 420)
Screenshot: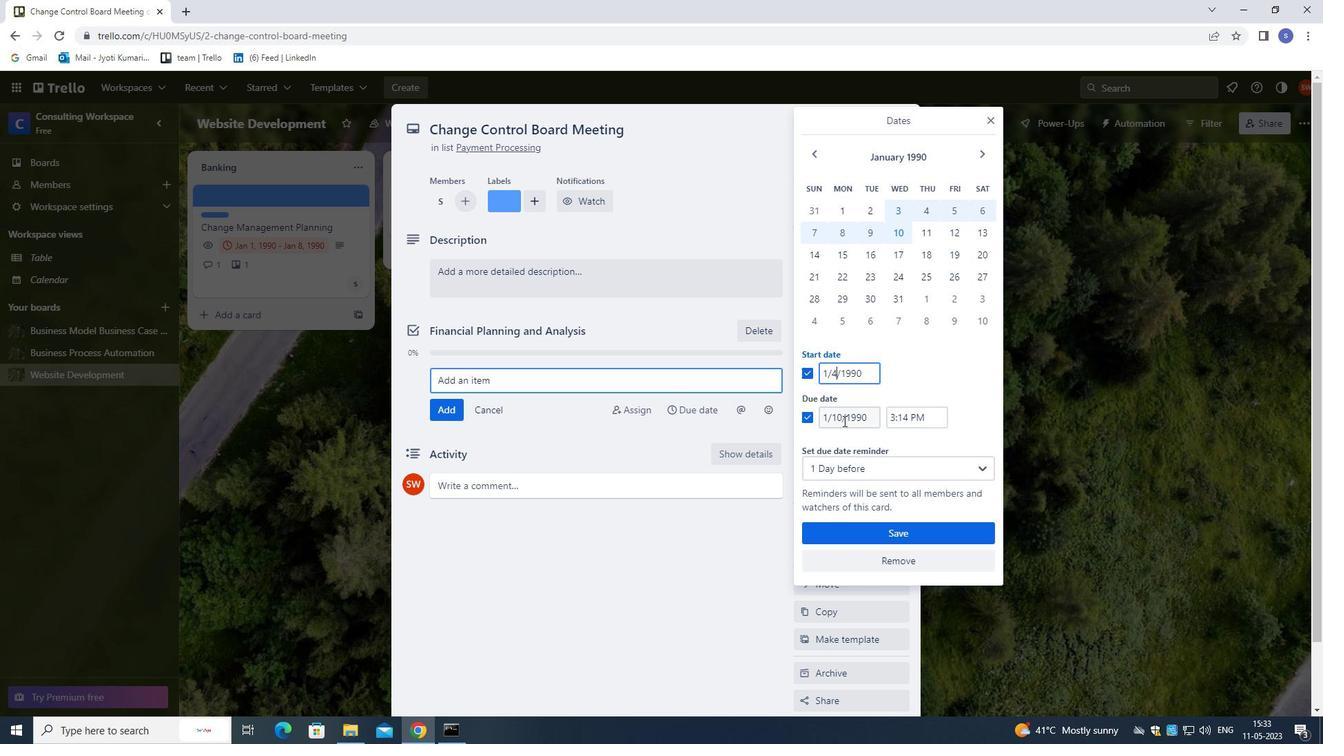 
Action: Mouse pressed left at (840, 420)
Screenshot: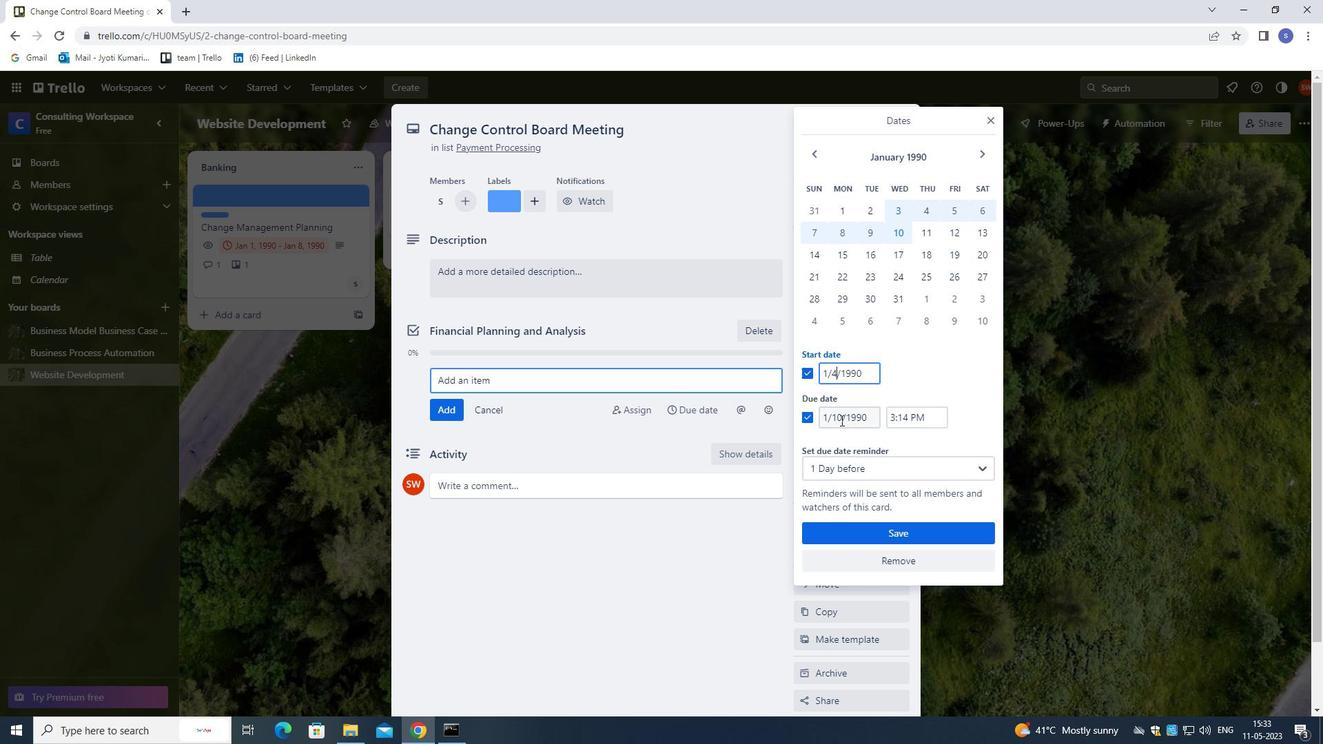 
Action: Mouse moved to (838, 427)
Screenshot: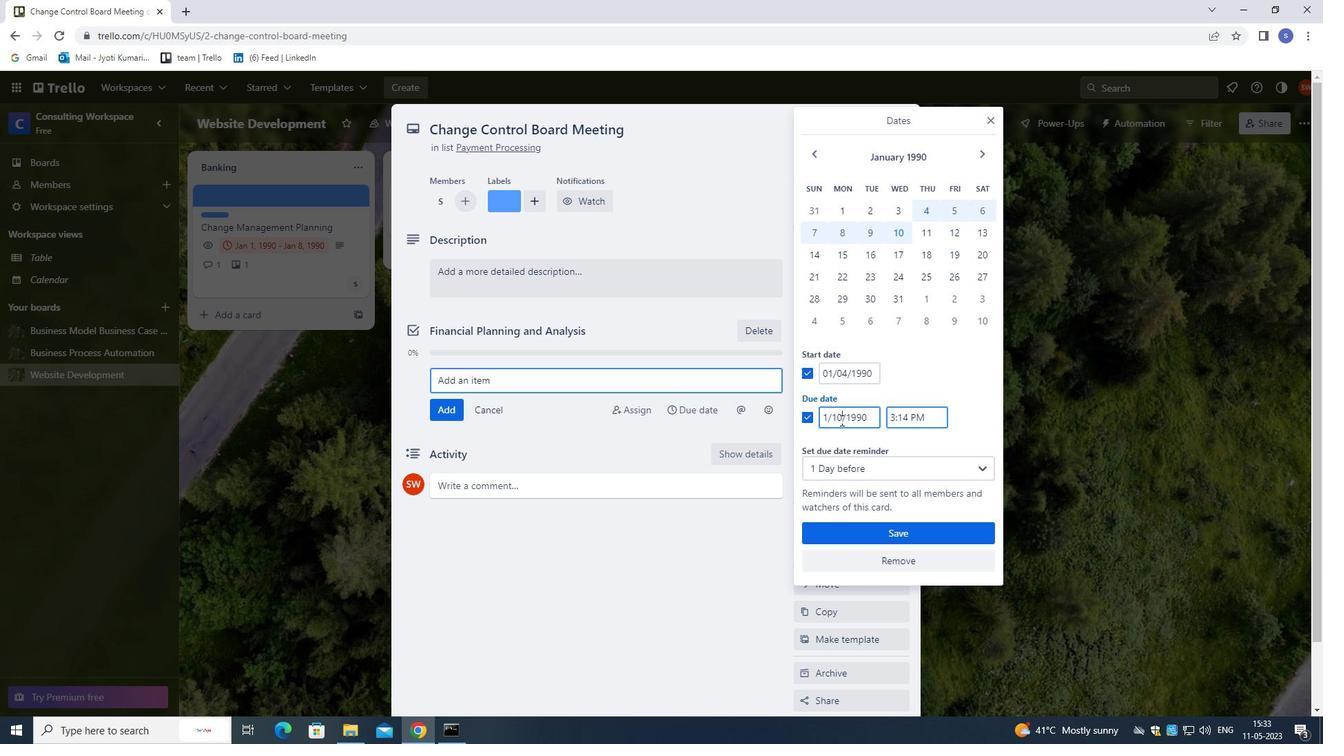 
Action: Key pressed <Key.backspace>1
Screenshot: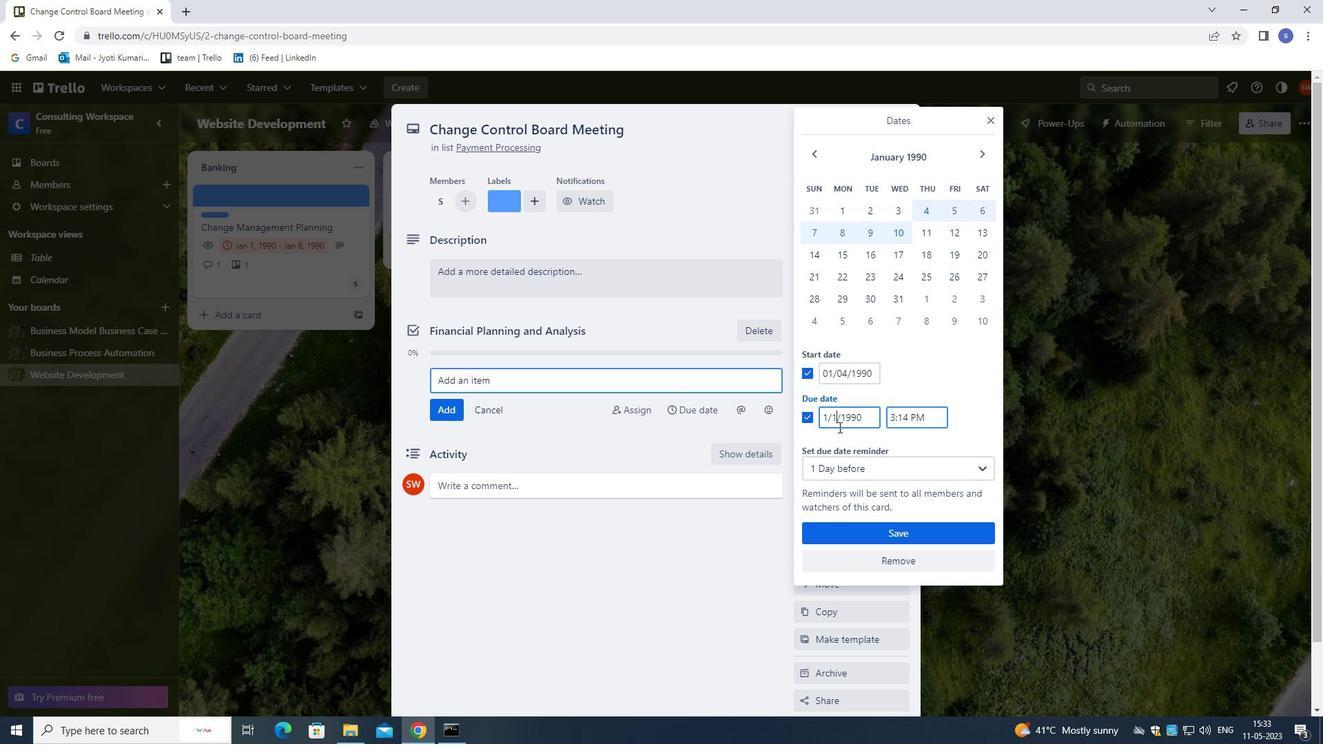 
Action: Mouse moved to (854, 532)
Screenshot: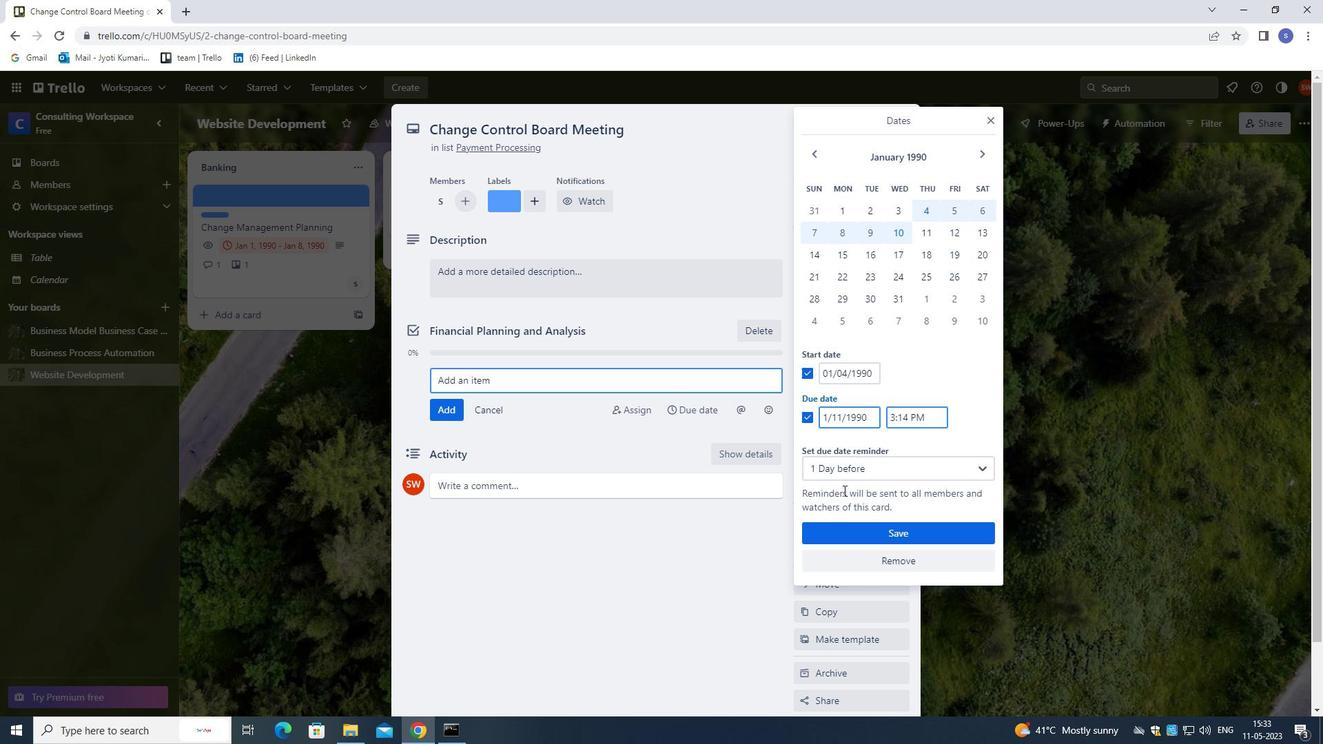 
Action: Mouse pressed left at (854, 532)
Screenshot: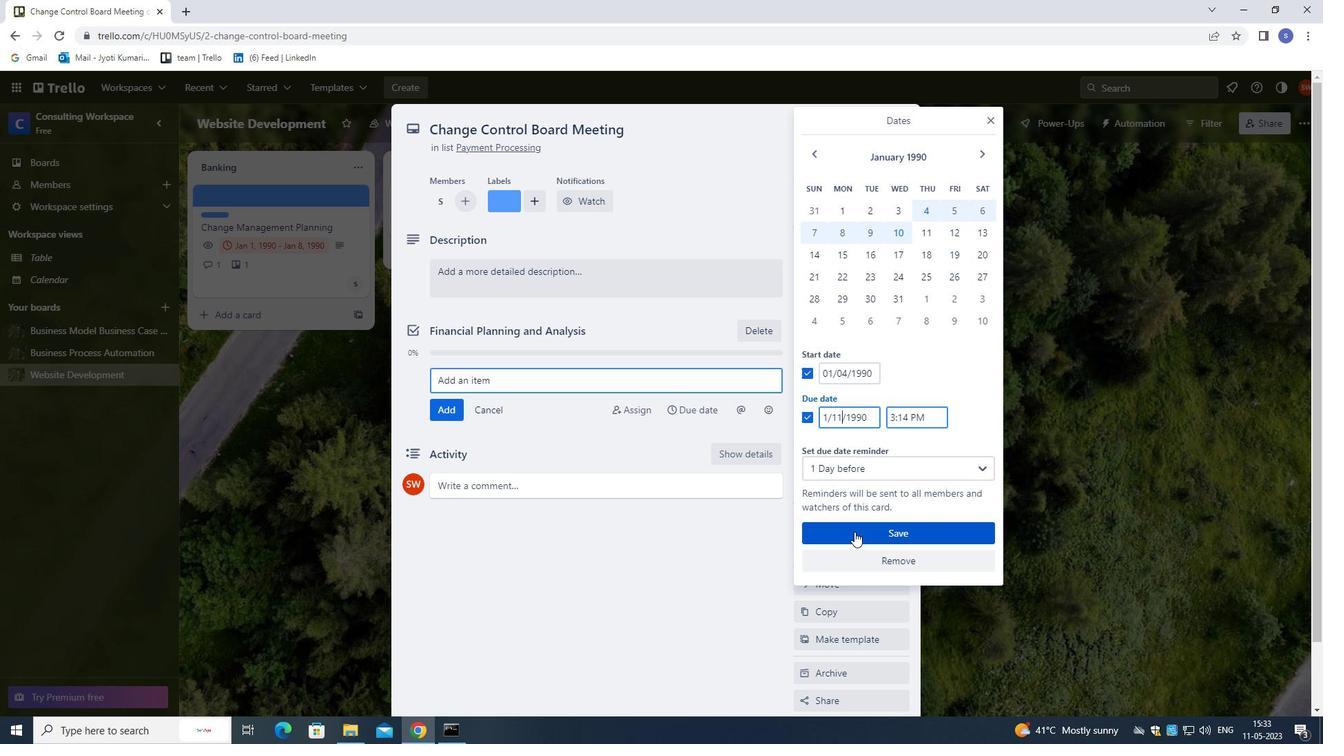 
Action: Mouse moved to (844, 352)
Screenshot: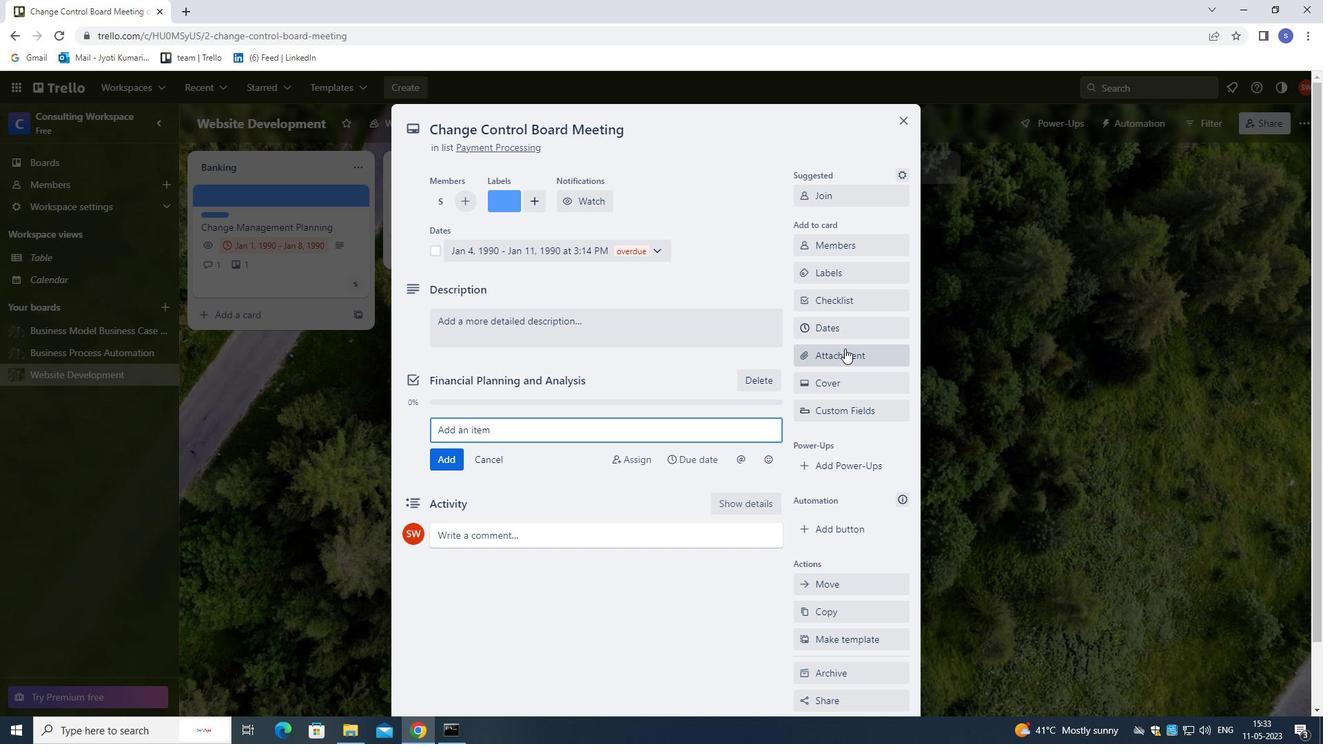 
Action: Mouse pressed left at (844, 352)
Screenshot: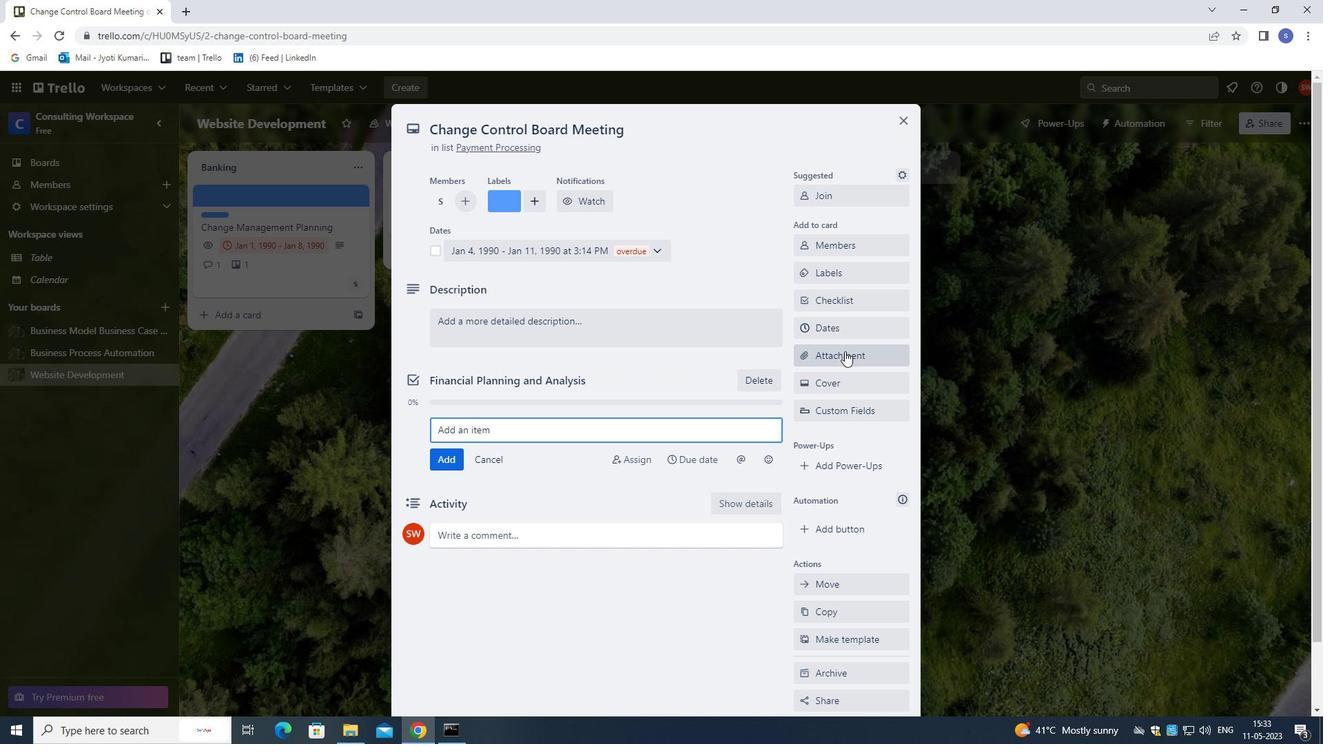
Action: Mouse moved to (839, 447)
Screenshot: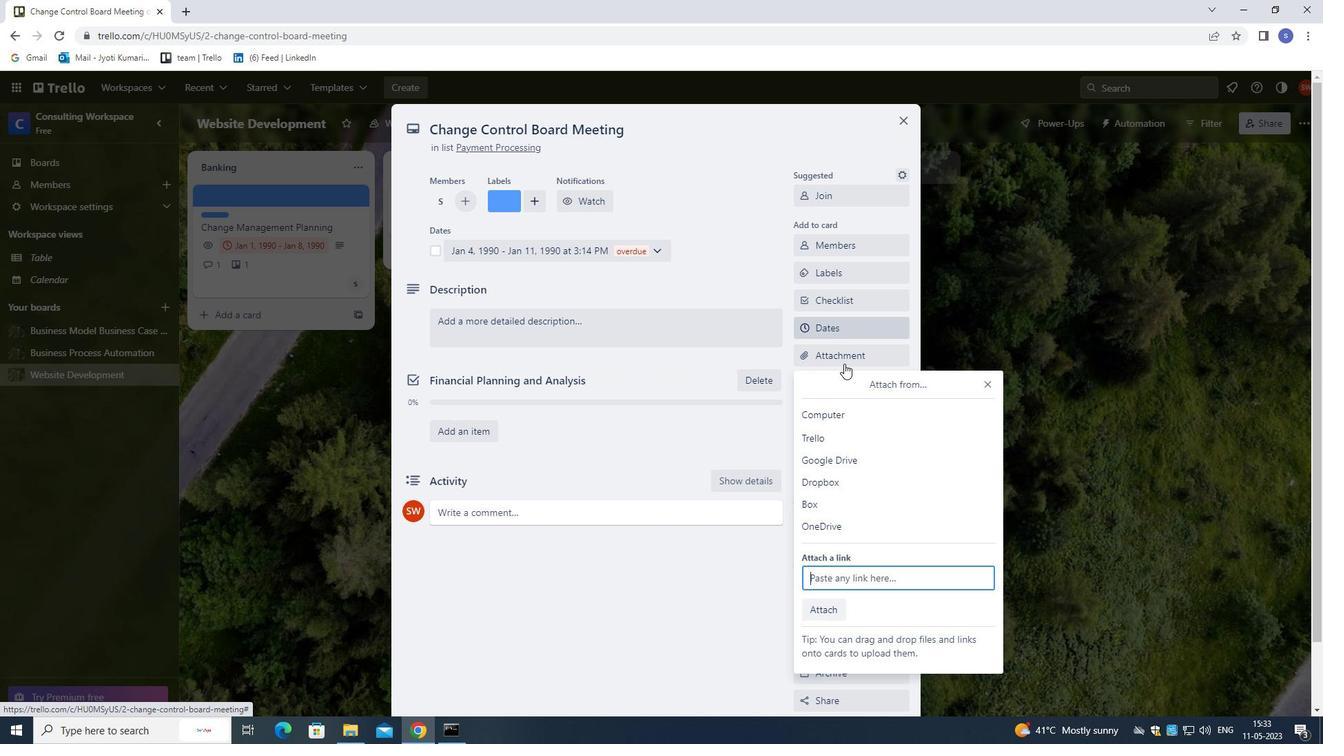 
Action: Mouse pressed left at (839, 447)
Screenshot: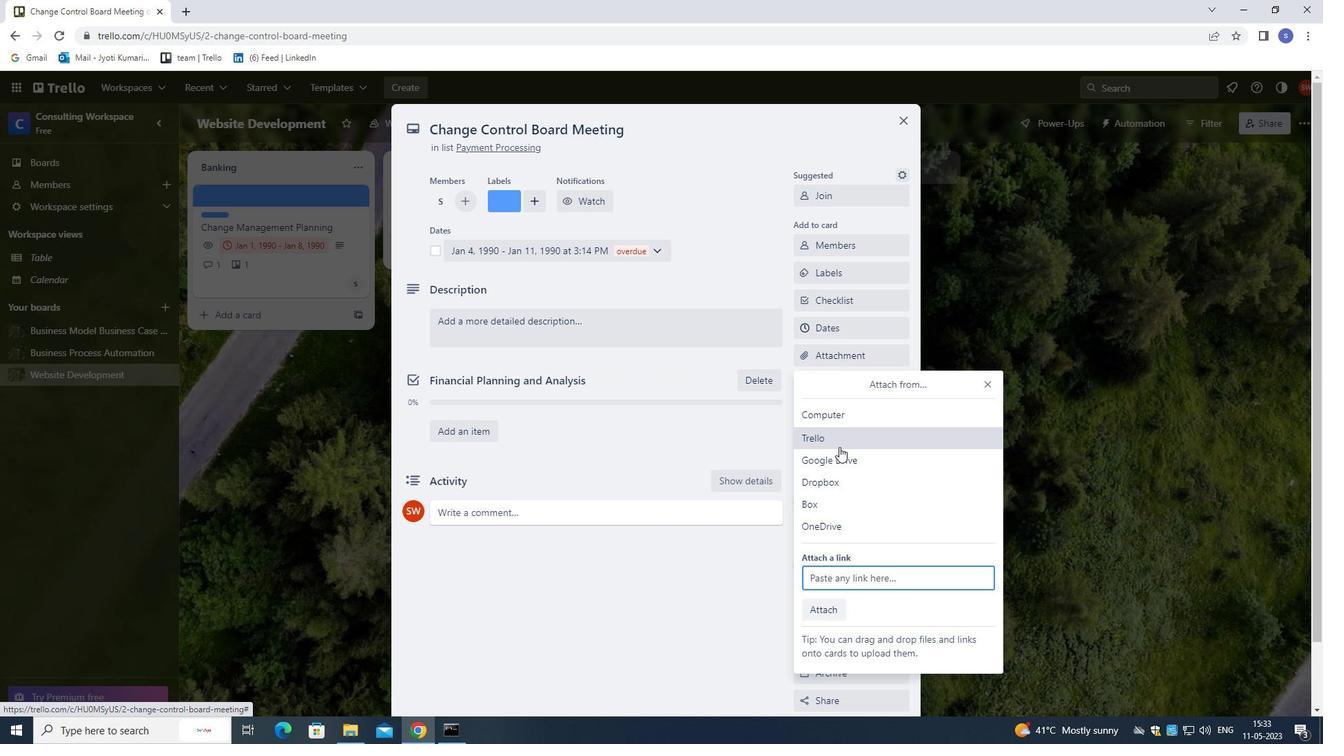 
Action: Mouse moved to (818, 373)
Screenshot: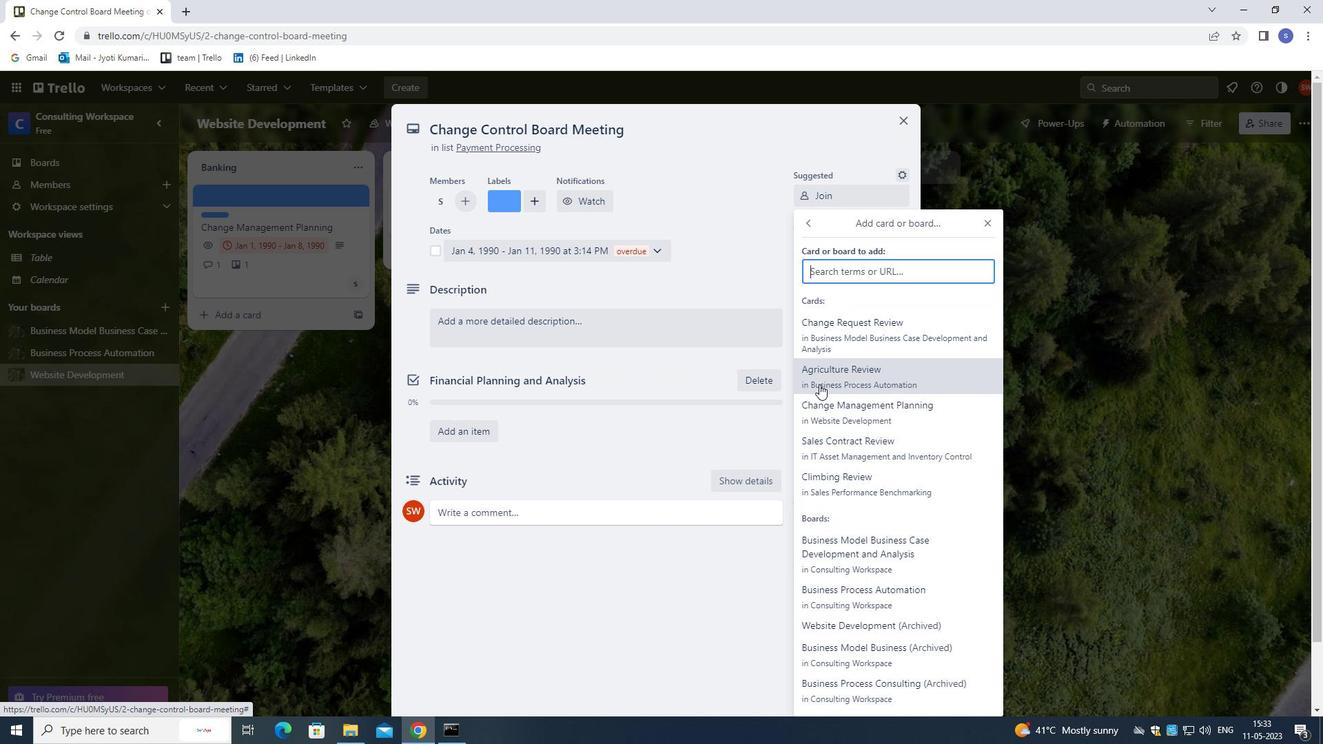 
Action: Mouse pressed left at (818, 373)
Screenshot: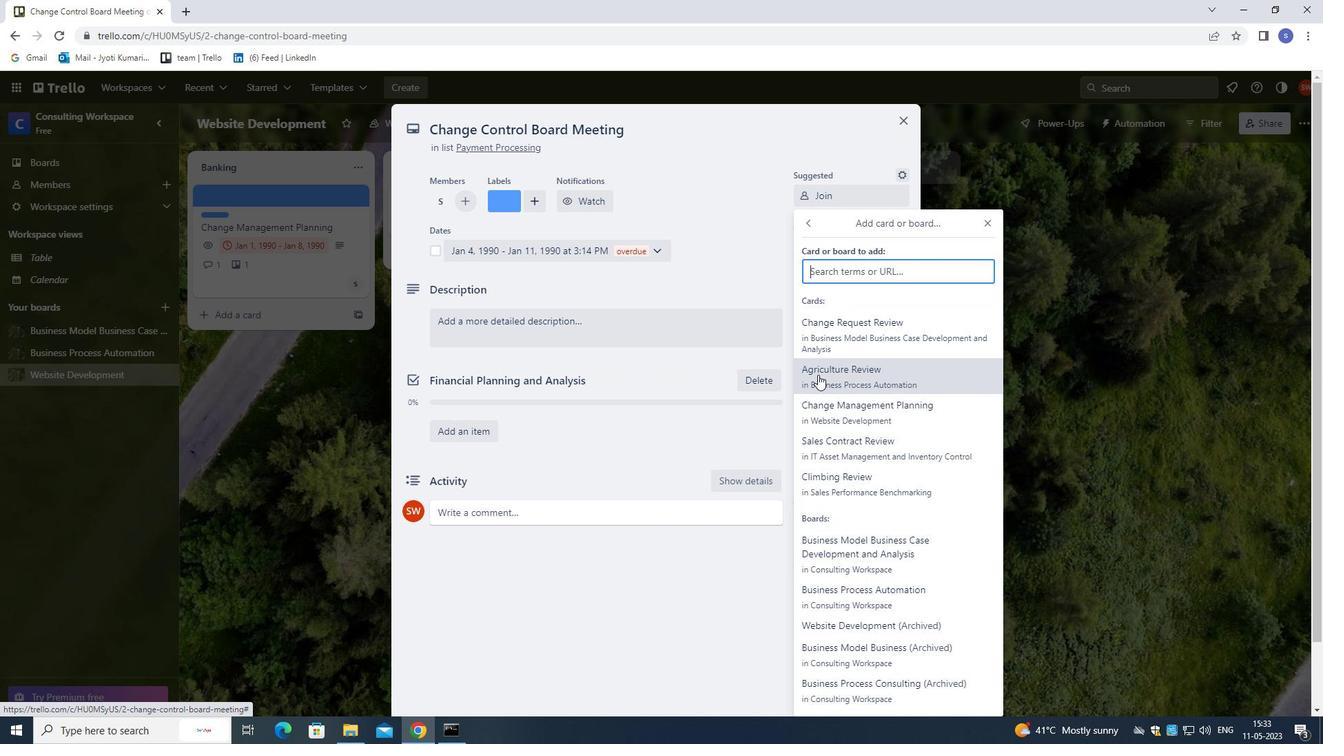 
Action: Mouse moved to (832, 384)
Screenshot: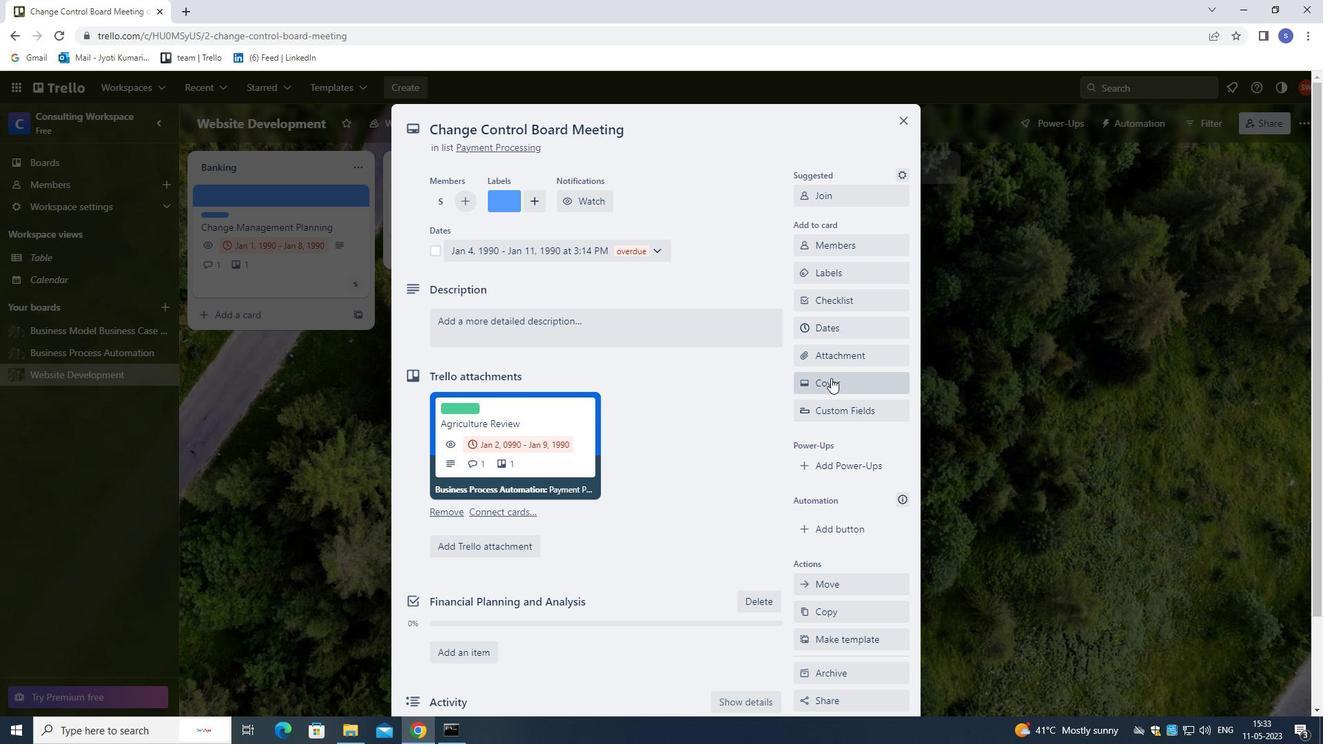 
Action: Mouse pressed left at (832, 384)
Screenshot: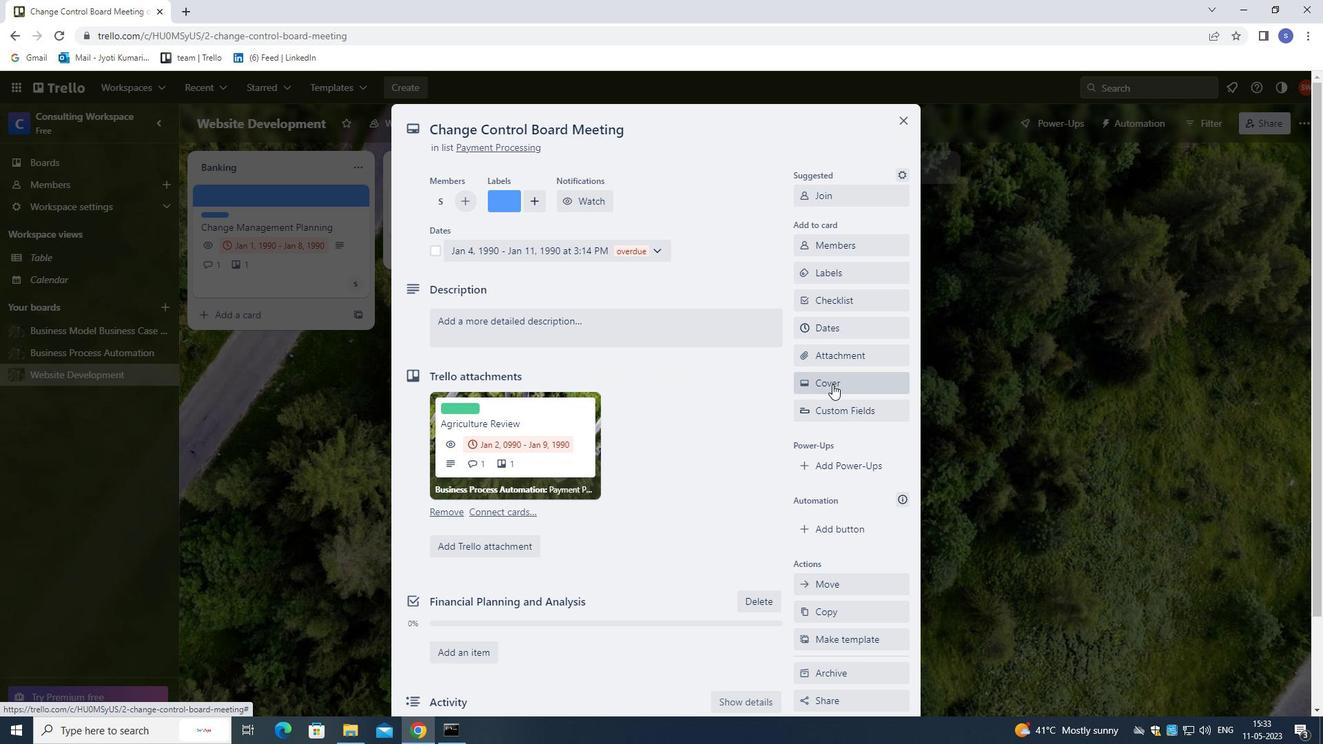 
Action: Mouse moved to (825, 460)
Screenshot: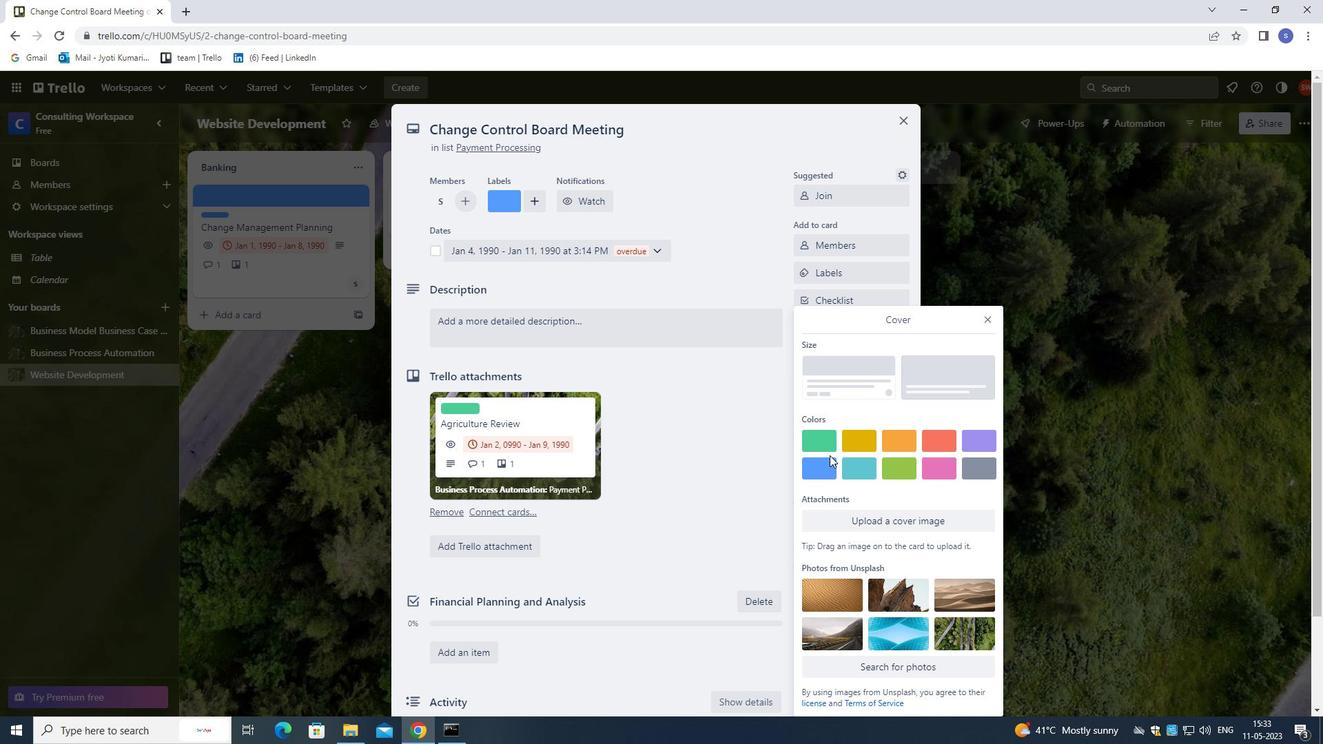 
Action: Mouse pressed left at (825, 460)
Screenshot: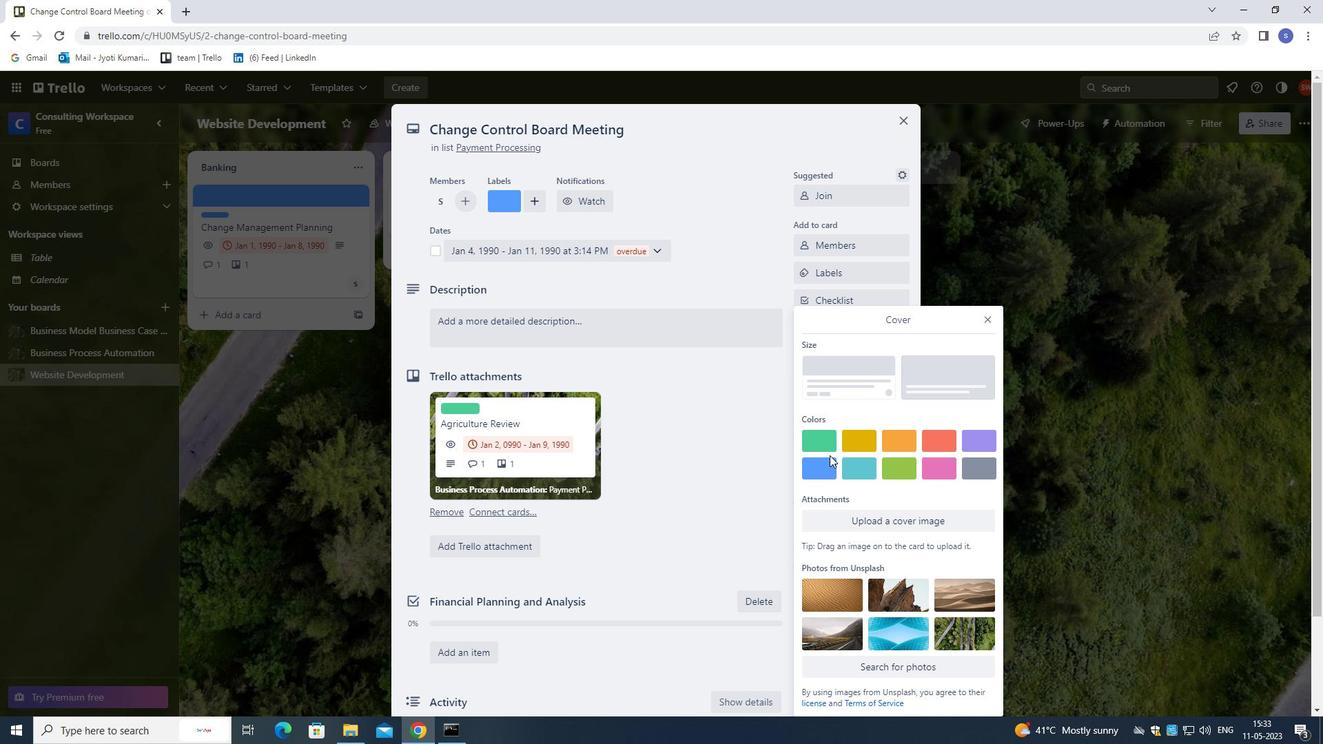 
Action: Mouse moved to (984, 296)
Screenshot: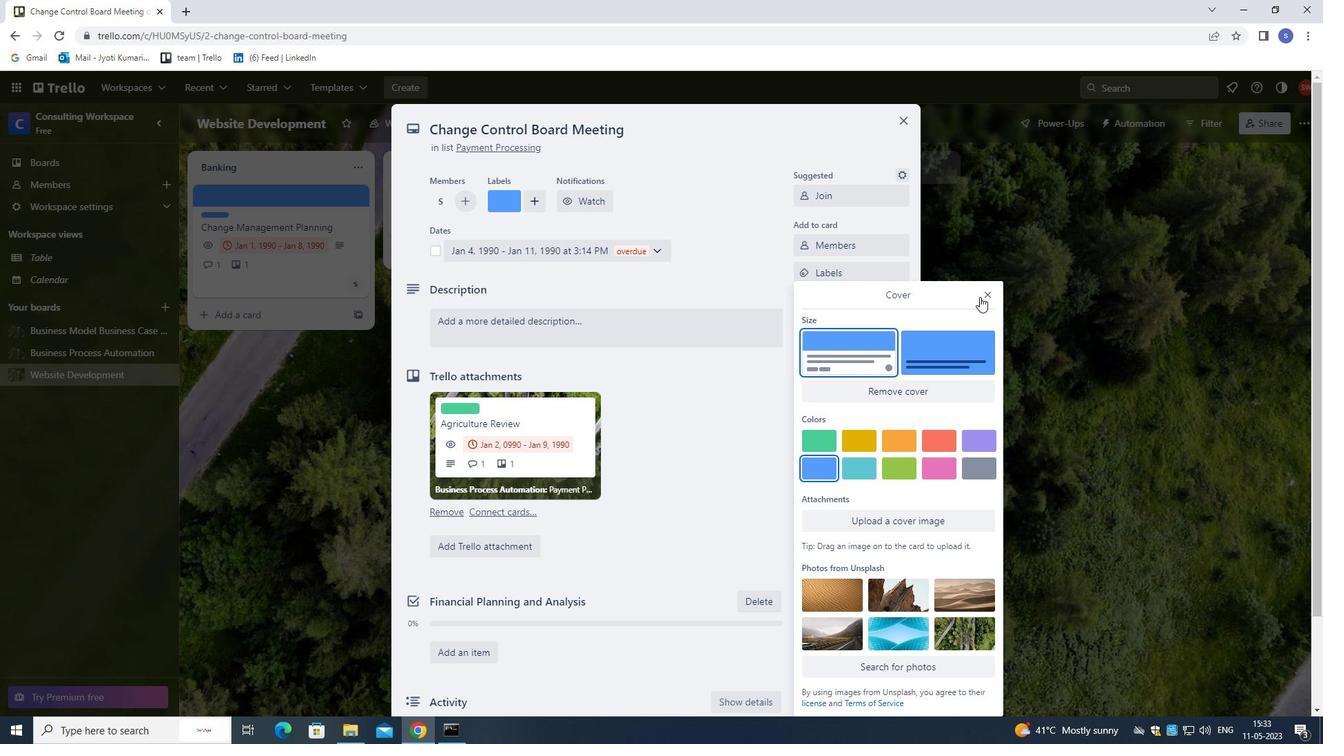
Action: Mouse pressed left at (984, 296)
Screenshot: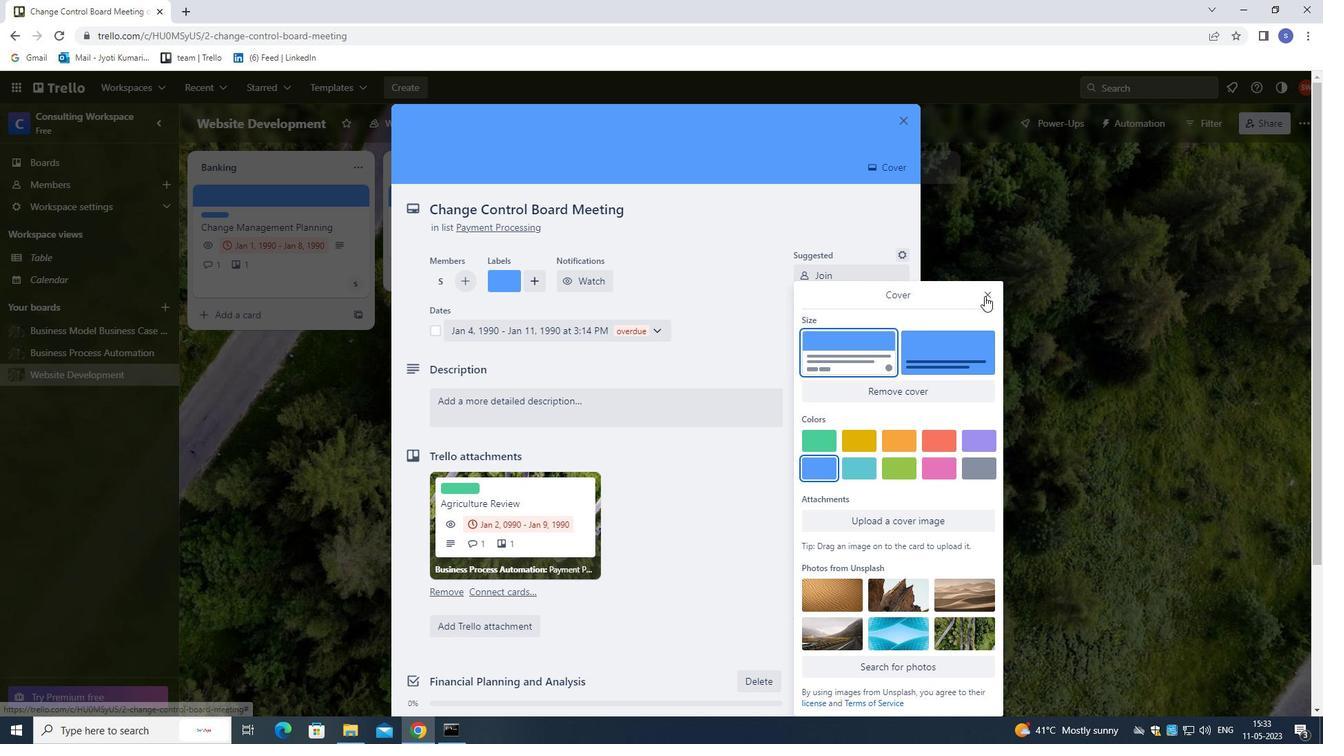 
Action: Mouse moved to (695, 410)
Screenshot: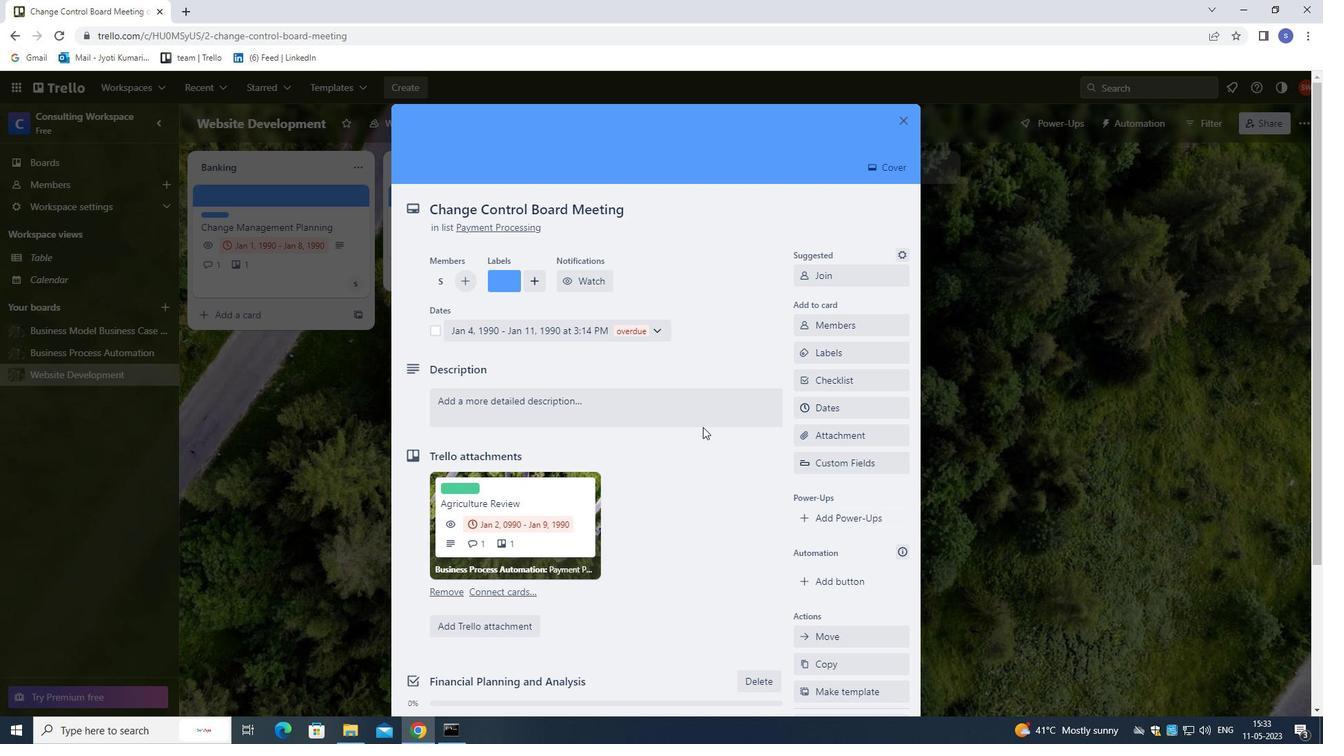 
Action: Mouse pressed left at (695, 410)
Screenshot: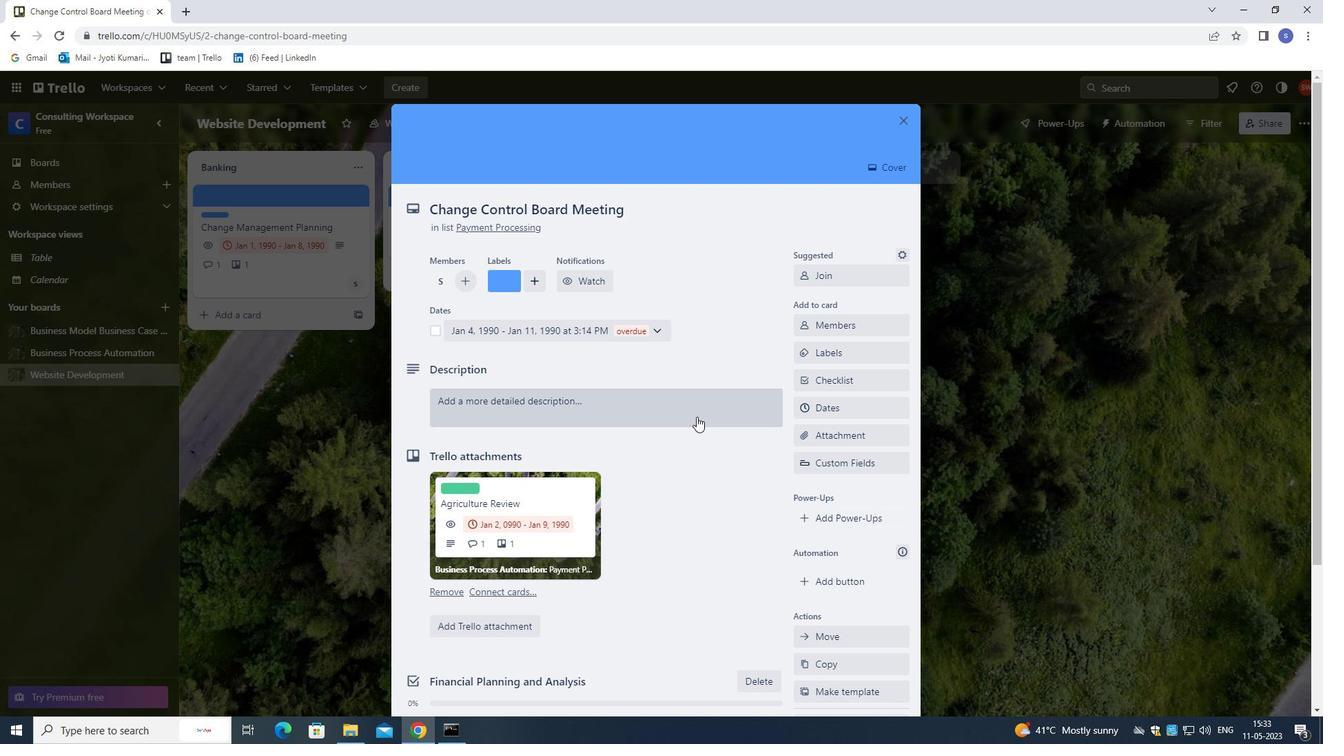 
Action: Mouse moved to (692, 410)
Screenshot: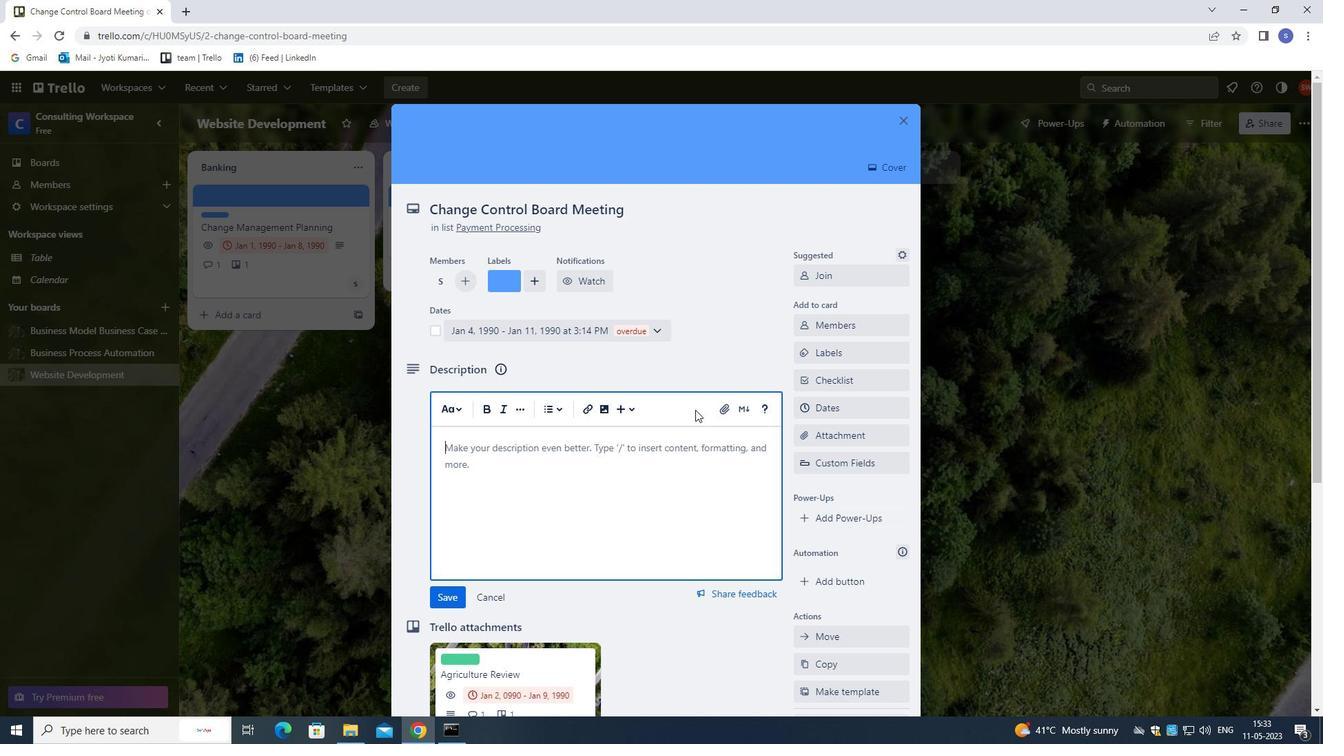 
Action: Key pressed <Key.shift>PLAN<Key.space>AND<Key.space>EXECUTE<Key.space>COMPANY<Key.space>TEAM-BUILDING<Key.space>RETRAET<Key.space>WITH<Key.space>A<Key.space>FOCUS<Key.space>ON<Key.space>WORK-LIFE<Key.space>BALANCE<Key.space><Key.backspace>.
Screenshot: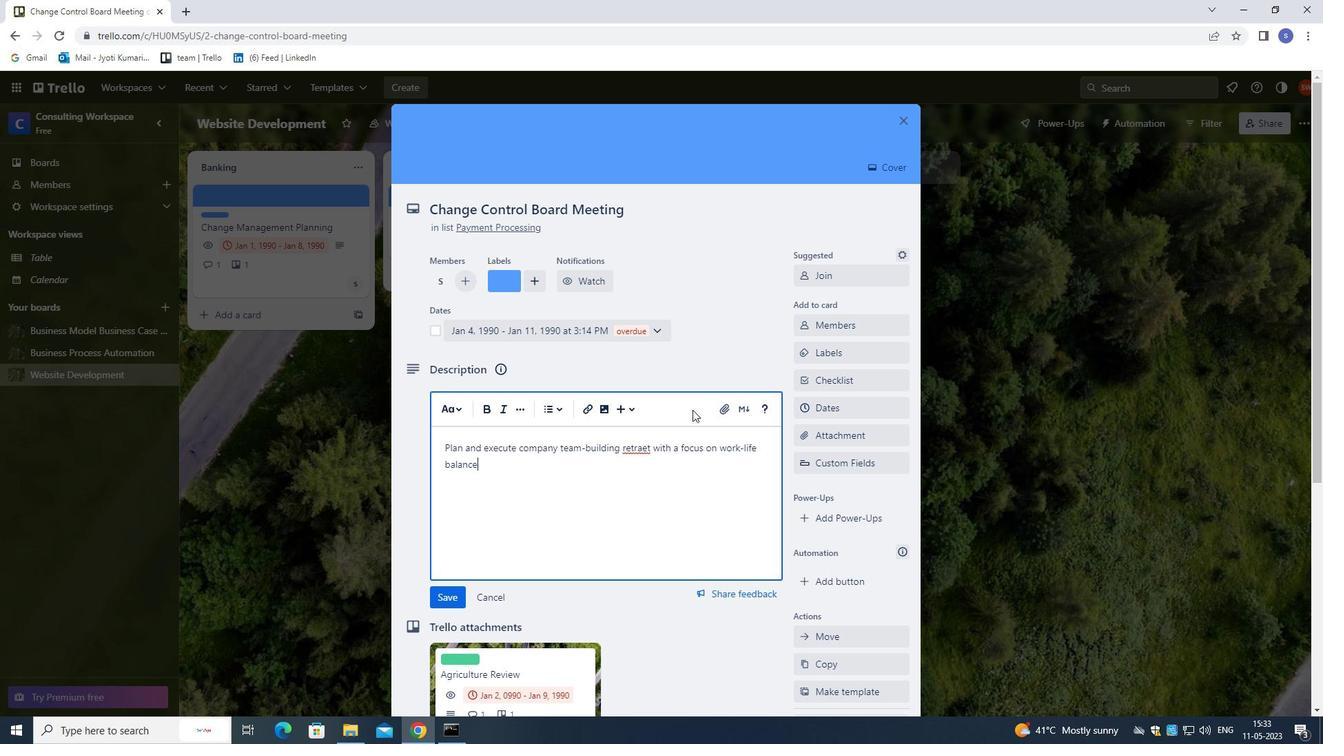 
Action: Mouse moved to (647, 445)
Screenshot: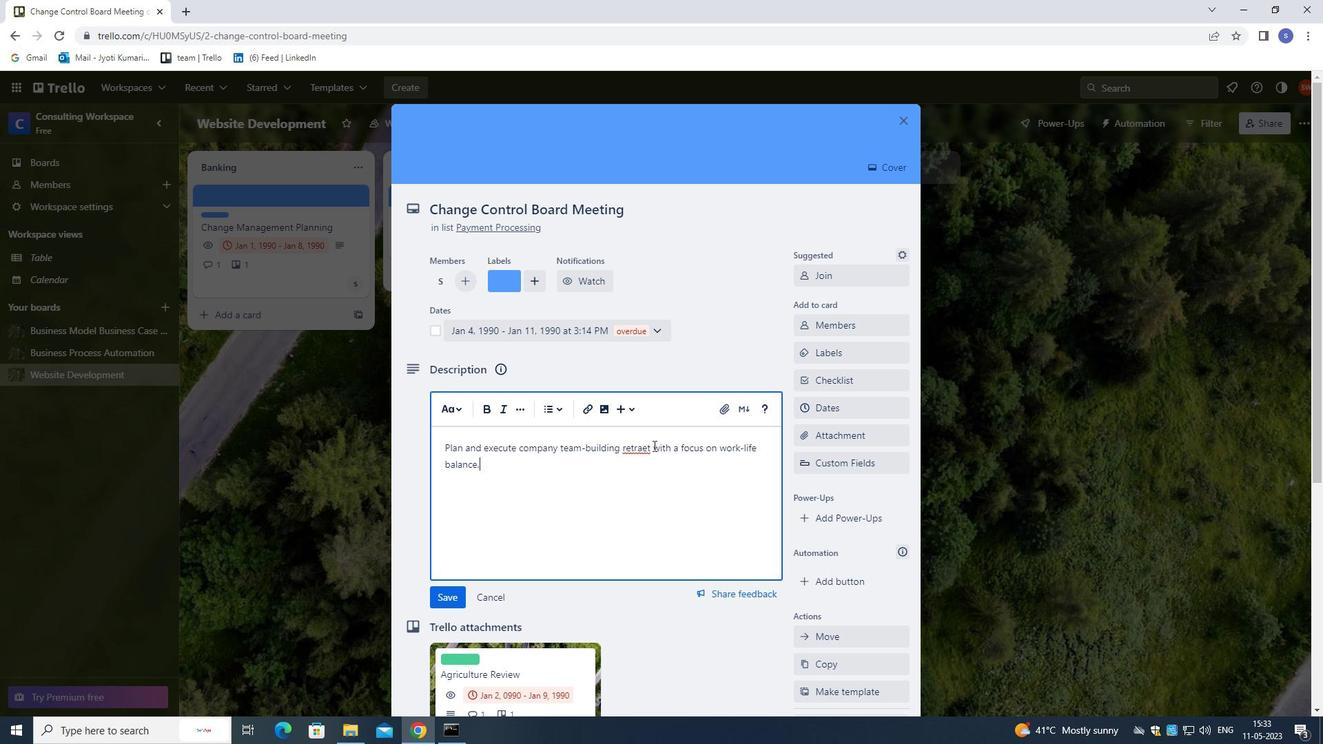 
Action: Mouse pressed left at (647, 445)
Screenshot: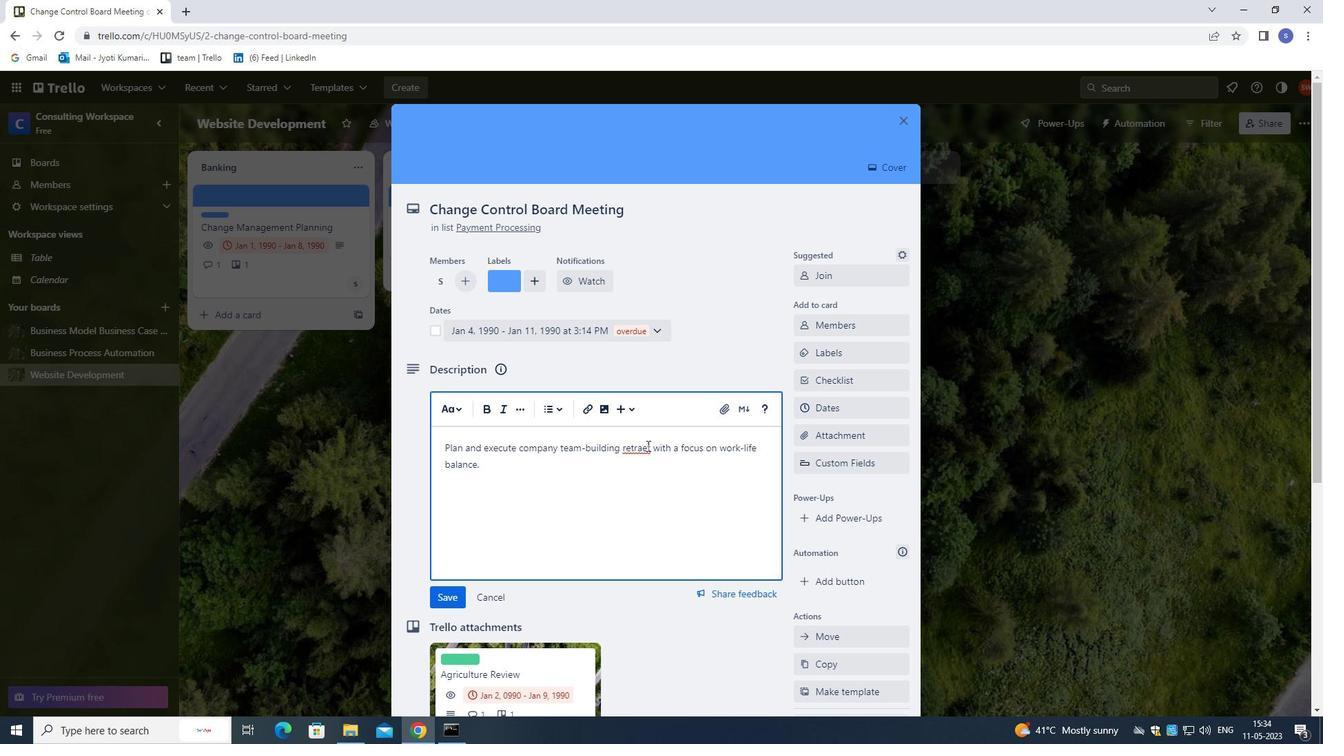 
Action: Mouse moved to (668, 489)
Screenshot: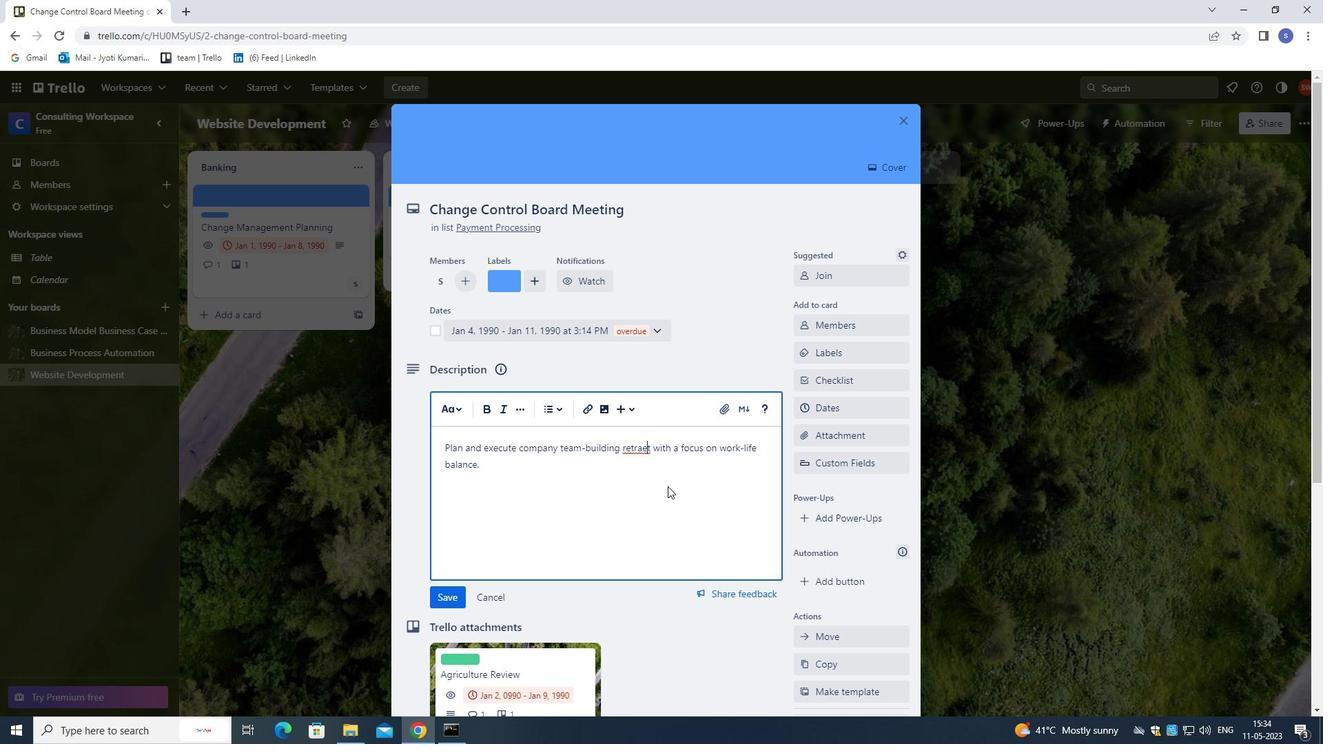 
Action: Key pressed <Key.backspace><Key.backspace>EA
Screenshot: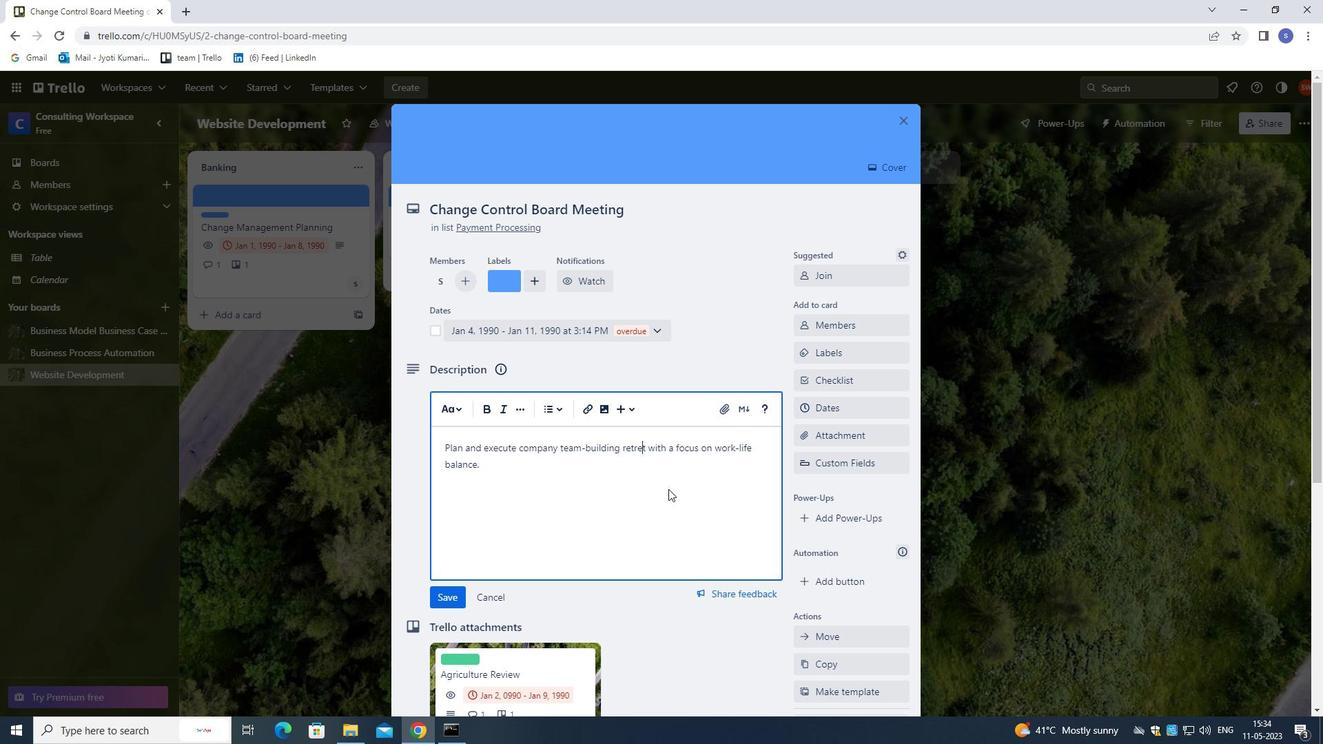 
Action: Mouse moved to (669, 489)
Screenshot: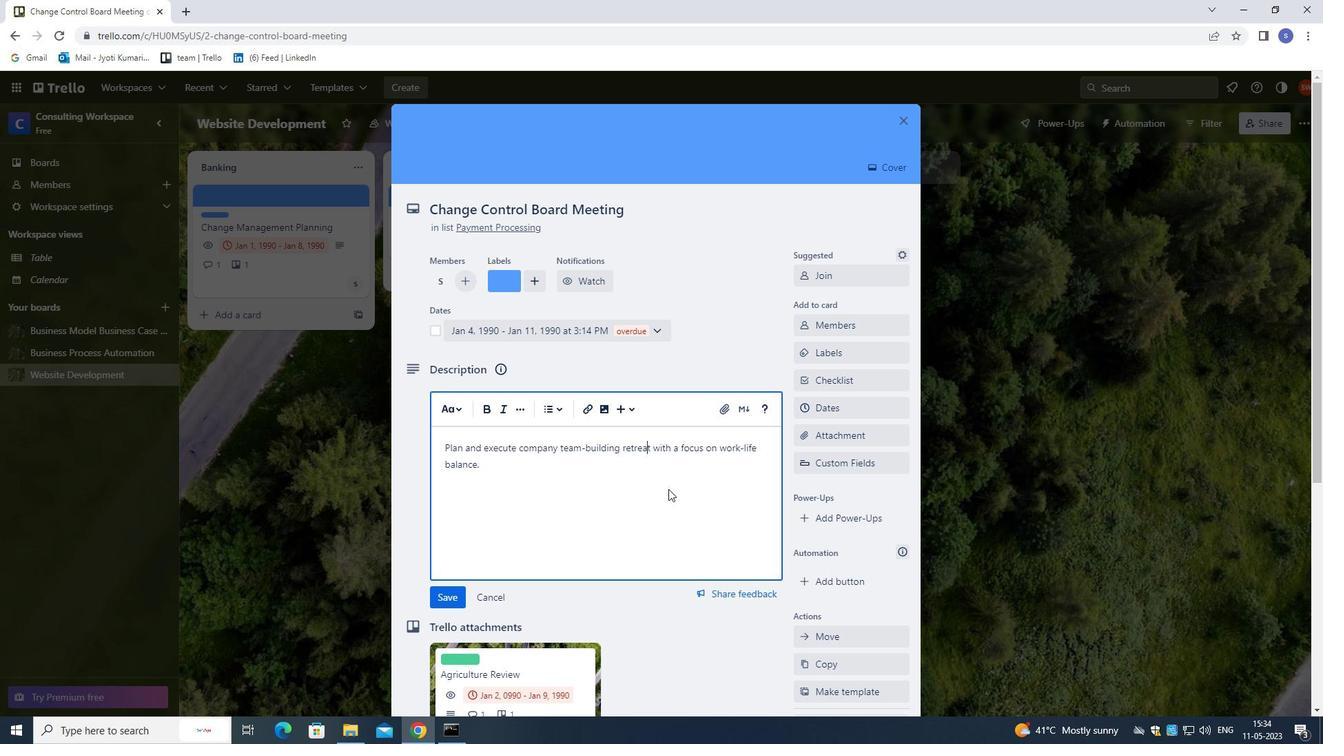 
Action: Mouse scrolled (669, 489) with delta (0, 0)
Screenshot: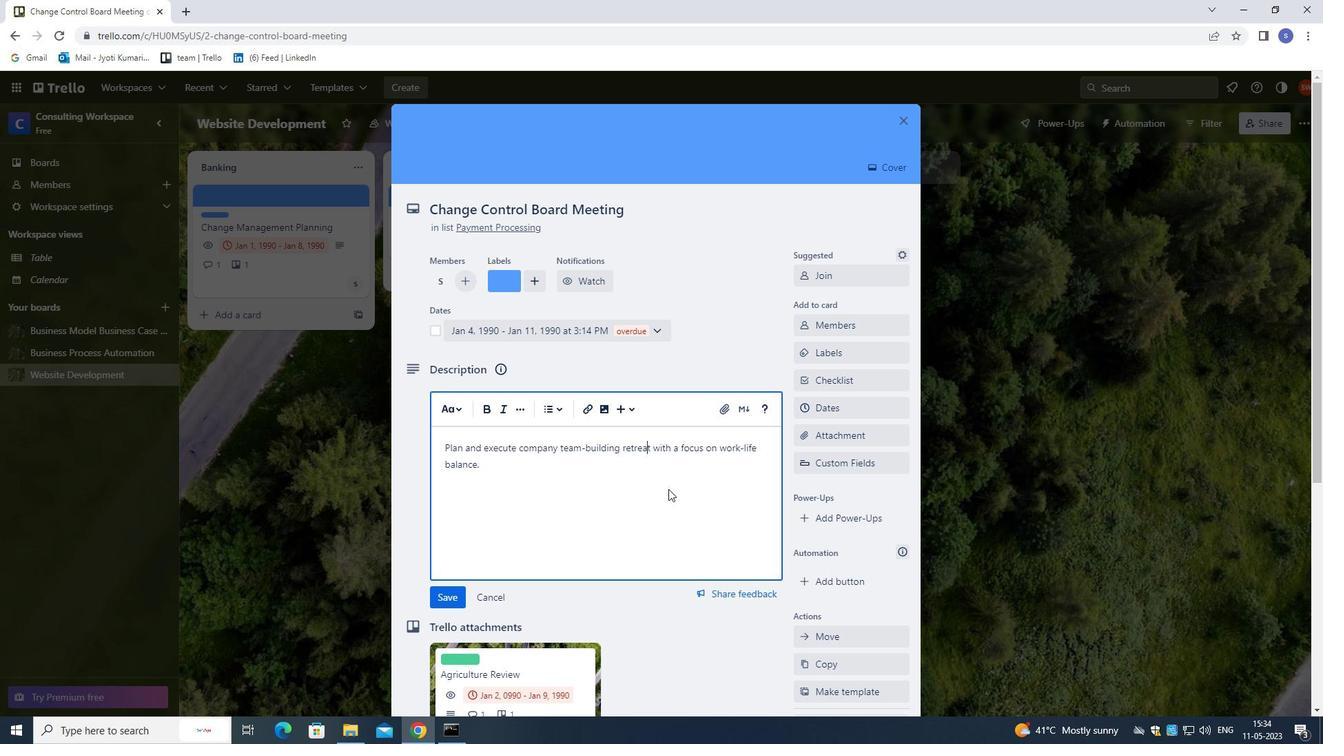 
Action: Mouse moved to (671, 491)
Screenshot: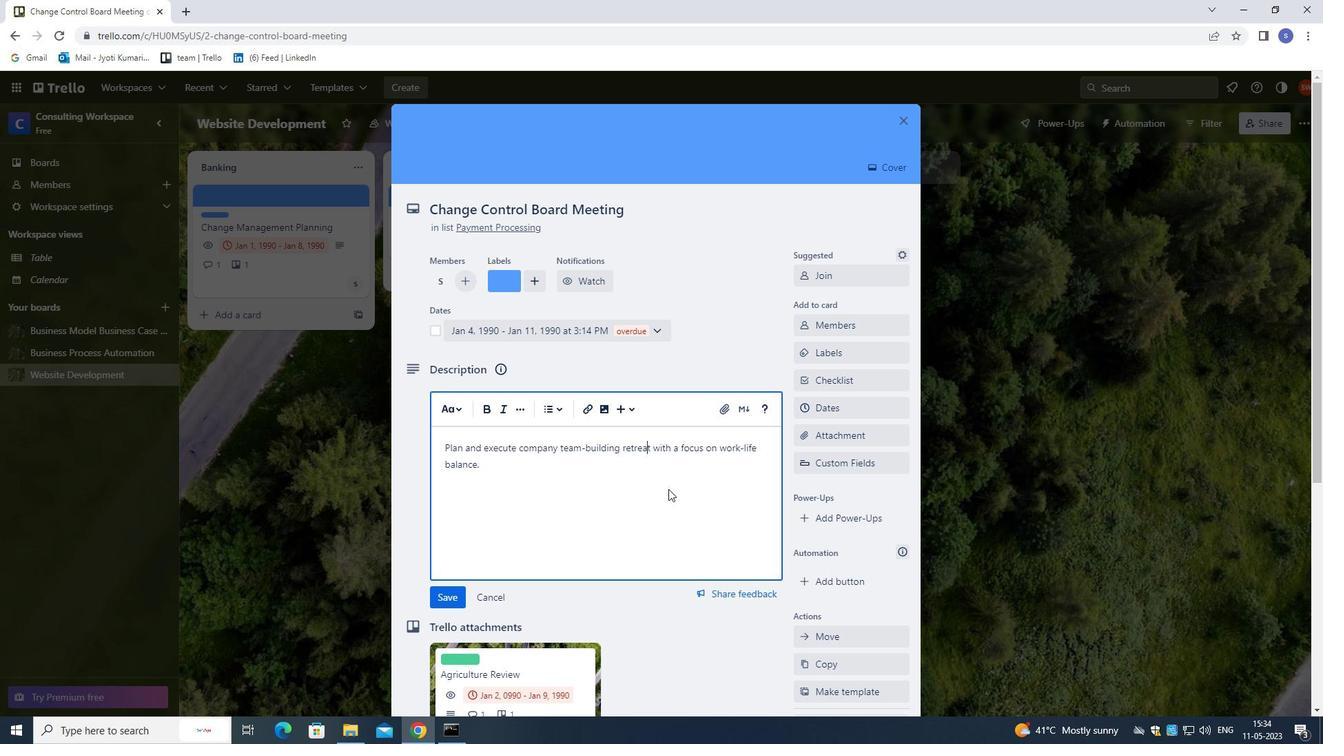 
Action: Mouse scrolled (671, 490) with delta (0, 0)
Screenshot: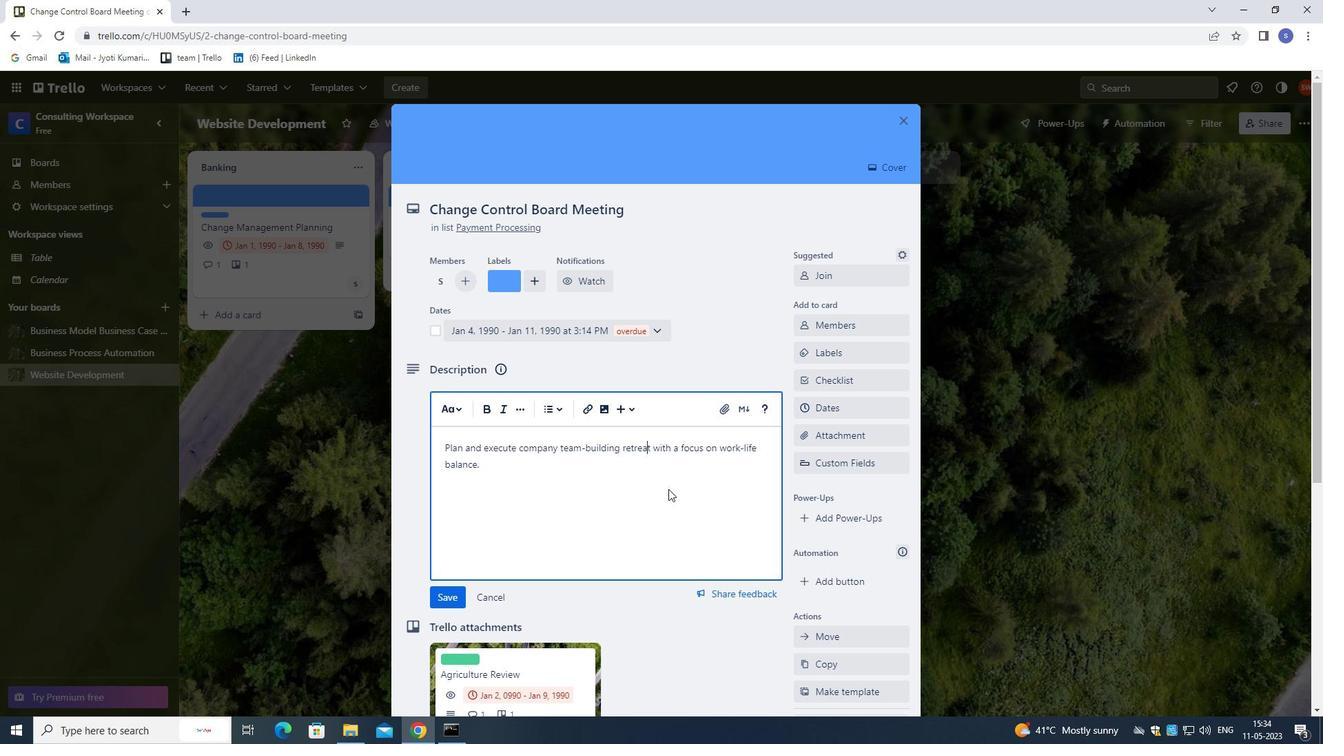 
Action: Mouse moved to (674, 492)
Screenshot: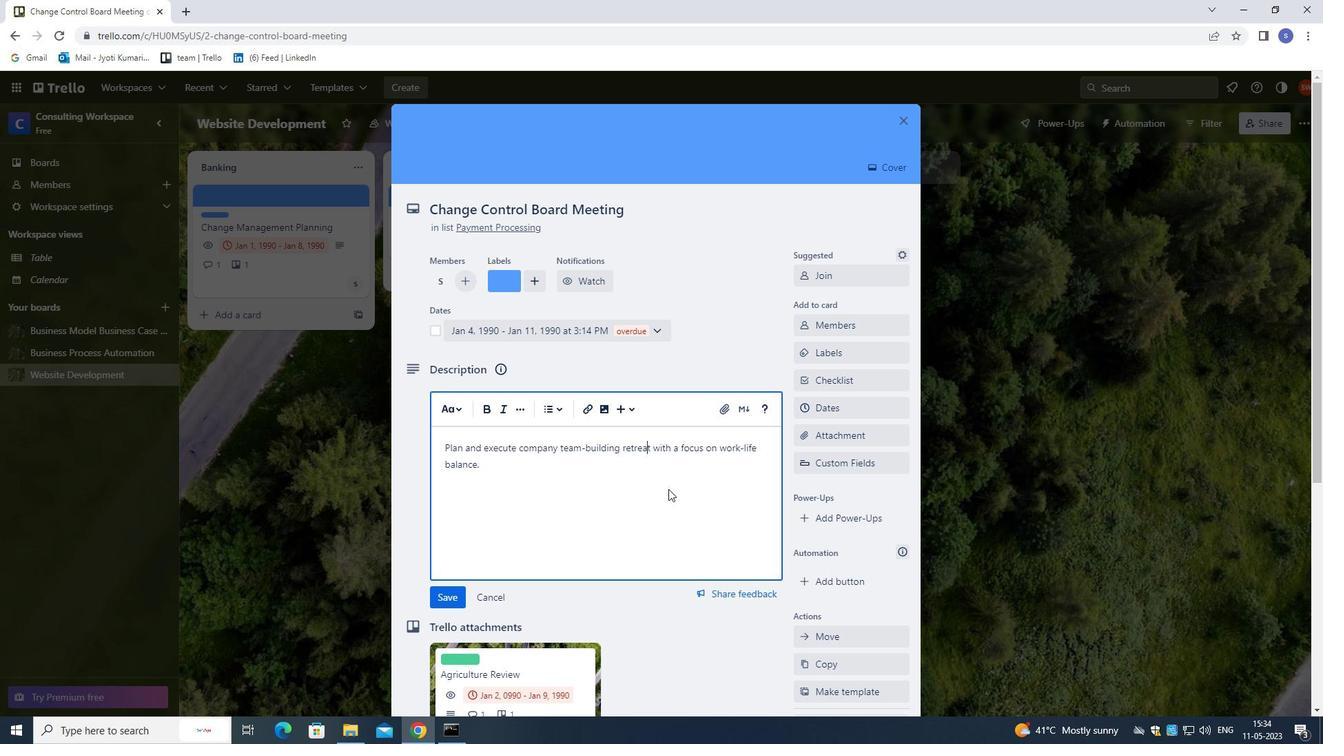 
Action: Mouse scrolled (674, 492) with delta (0, 0)
Screenshot: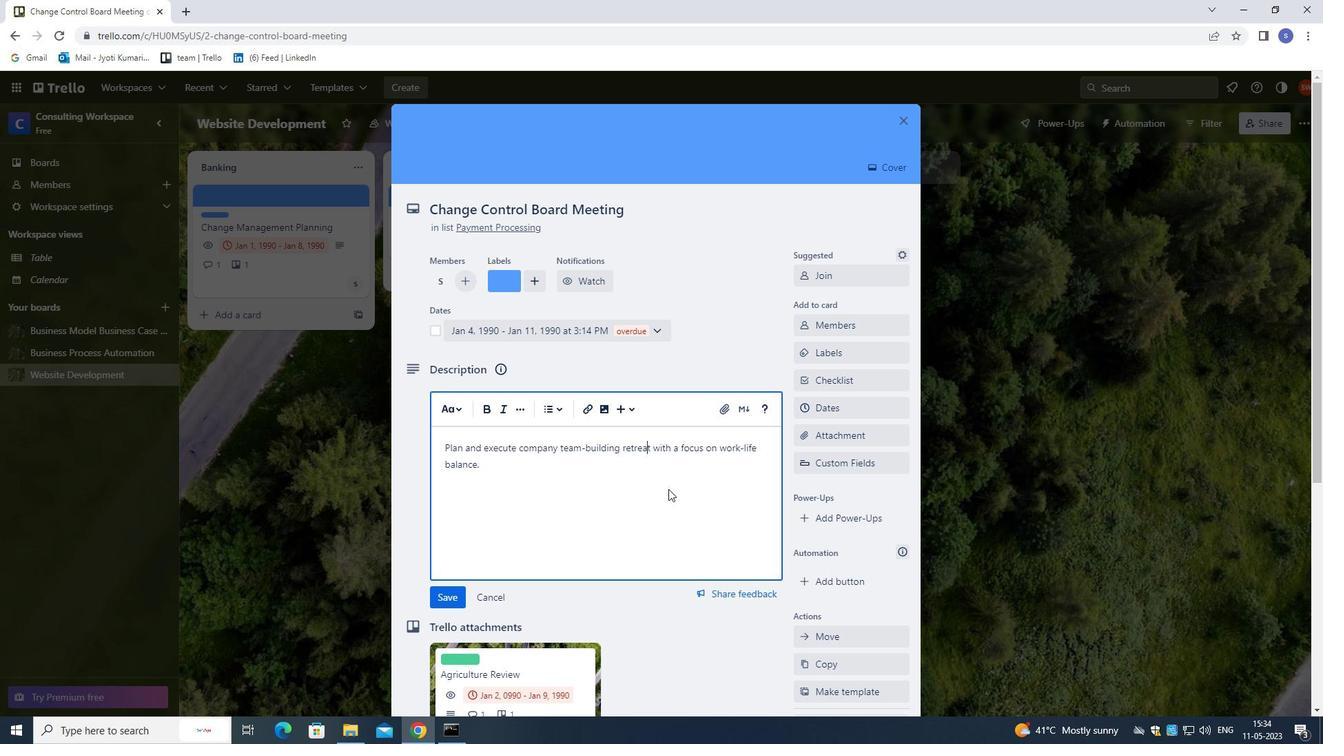 
Action: Mouse moved to (674, 492)
Screenshot: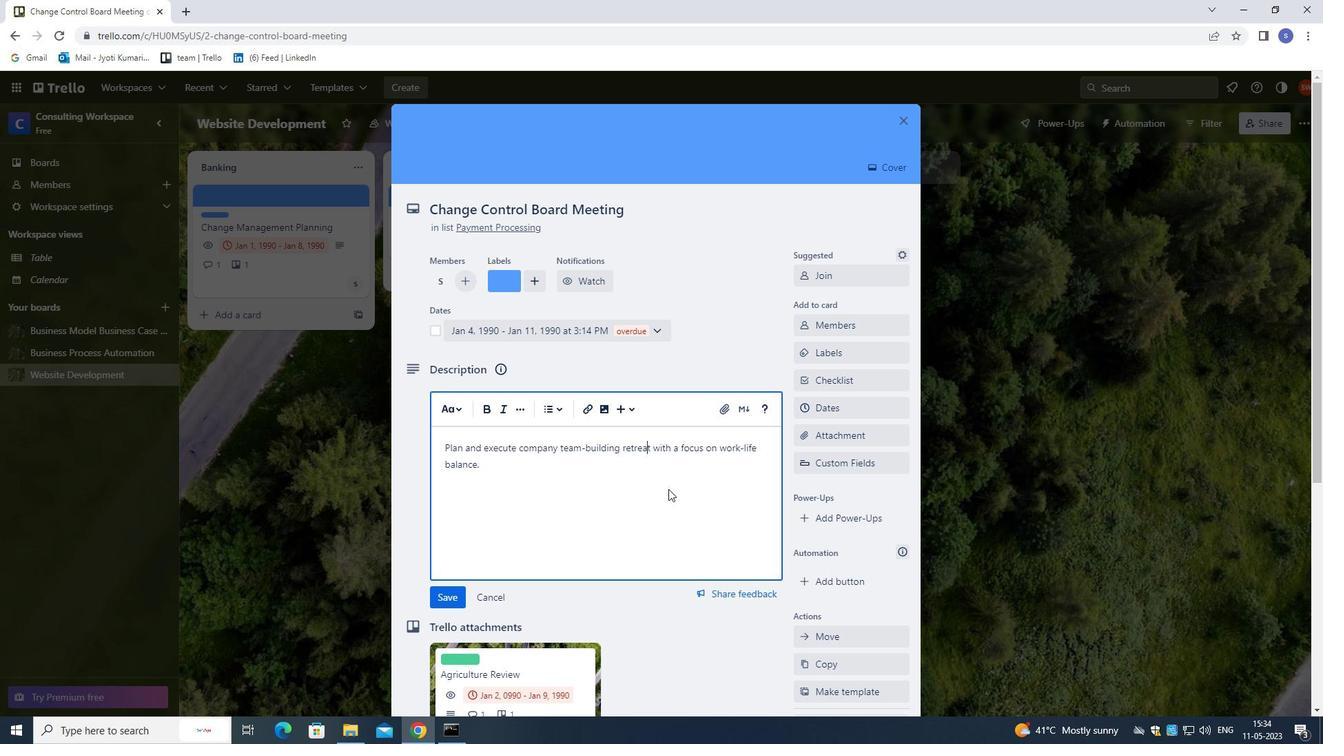 
Action: Mouse scrolled (674, 492) with delta (0, 0)
Screenshot: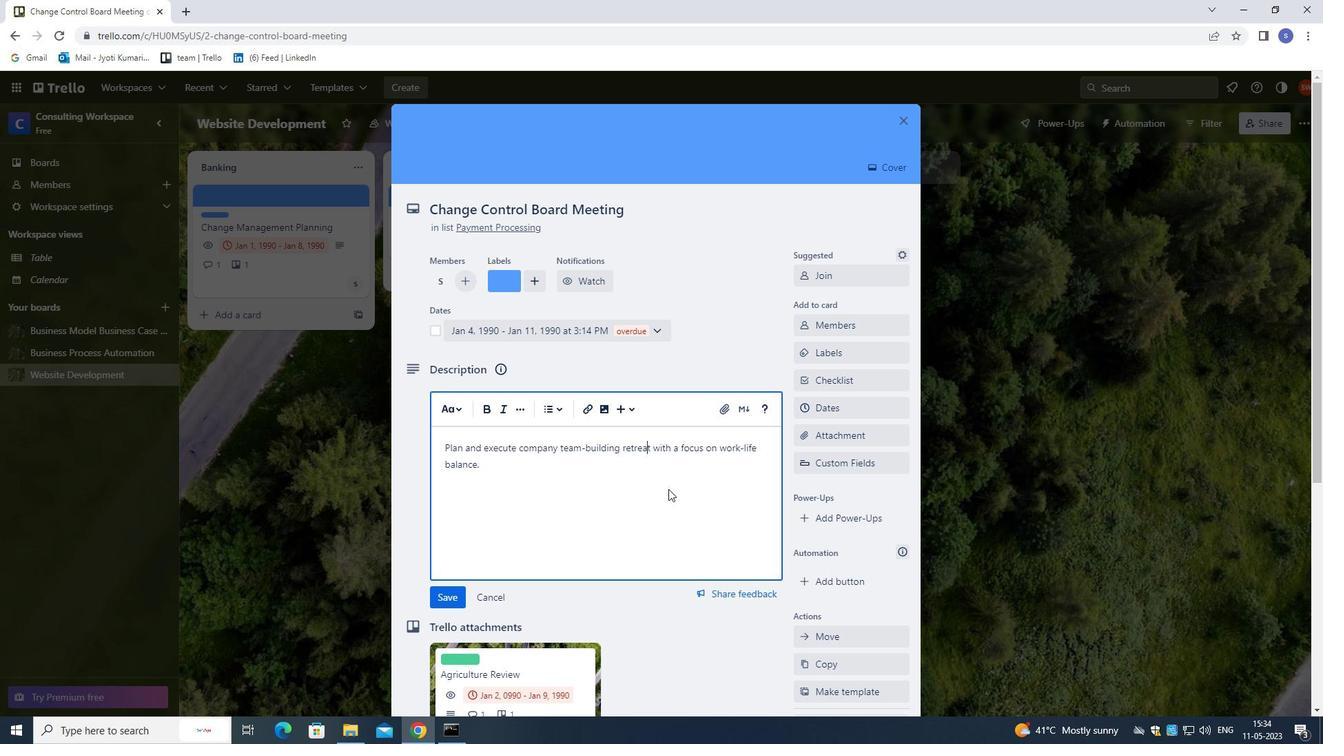 
Action: Mouse moved to (675, 493)
Screenshot: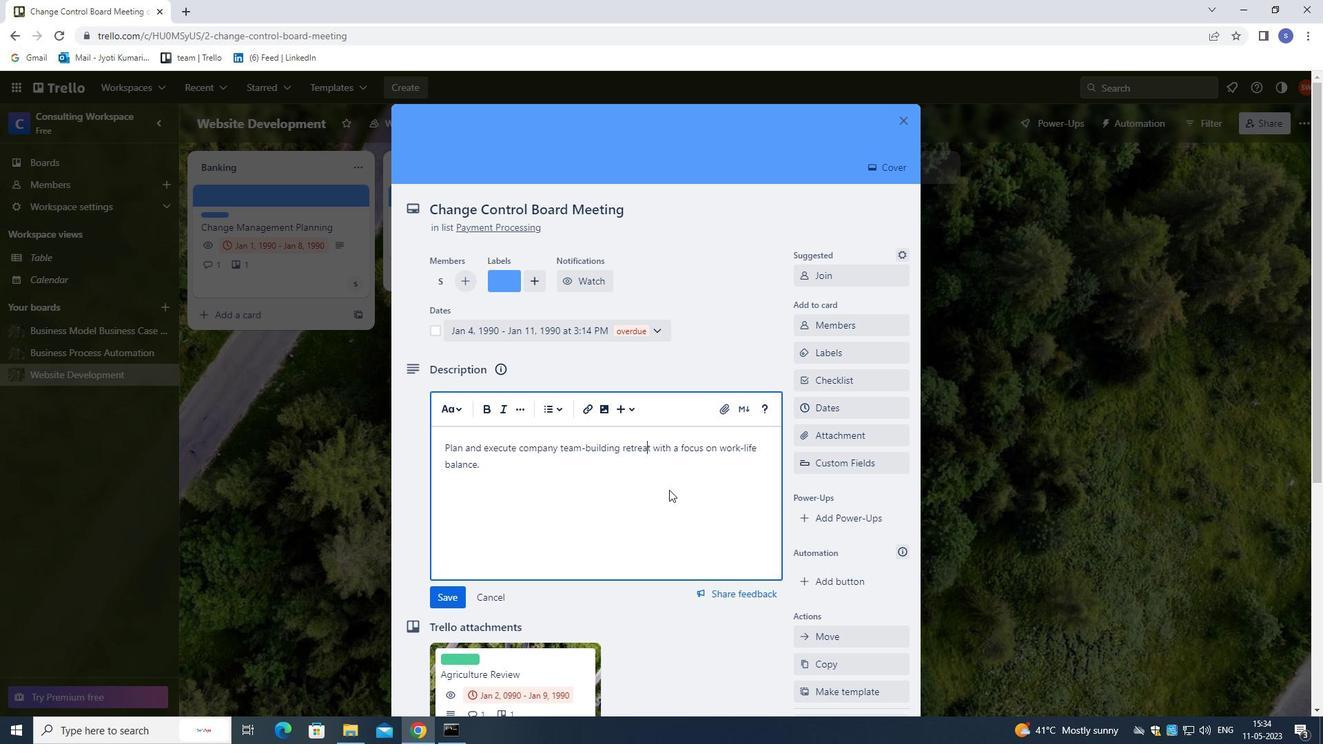 
Action: Mouse scrolled (675, 492) with delta (0, 0)
Screenshot: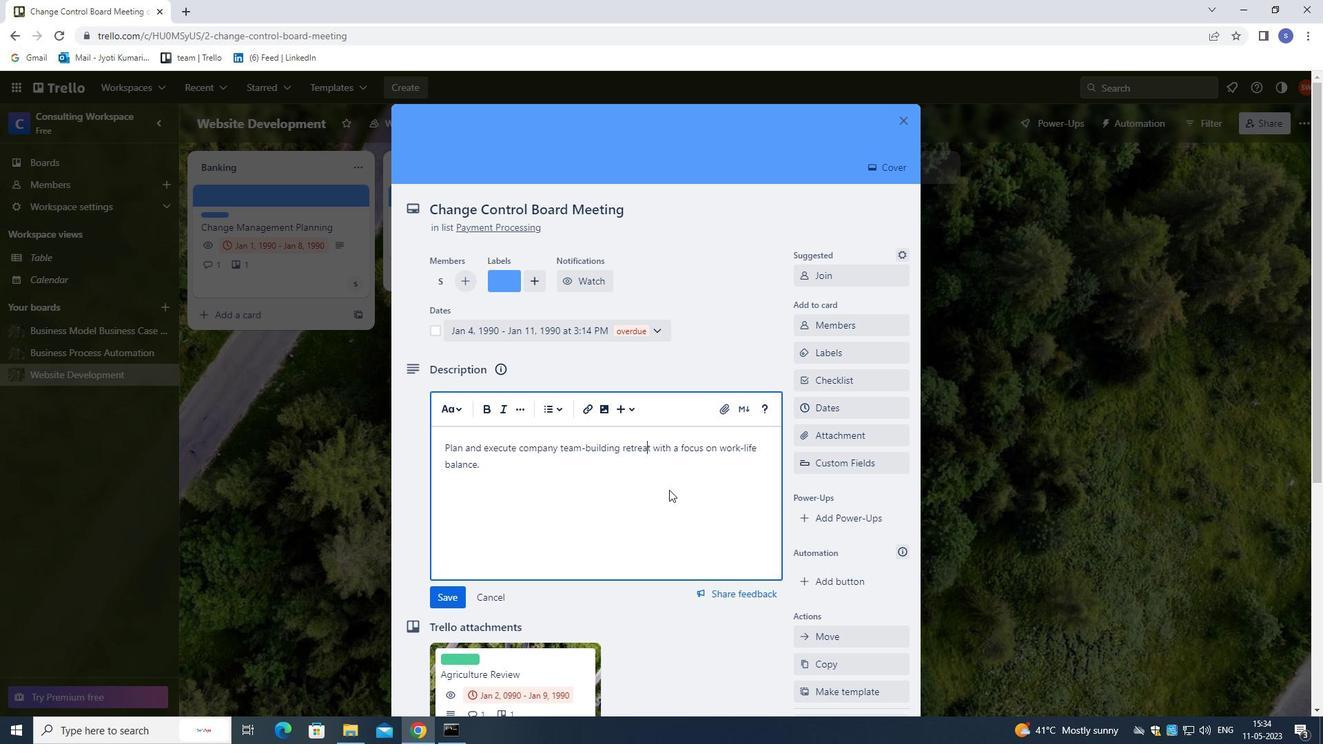 
Action: Mouse moved to (625, 566)
Screenshot: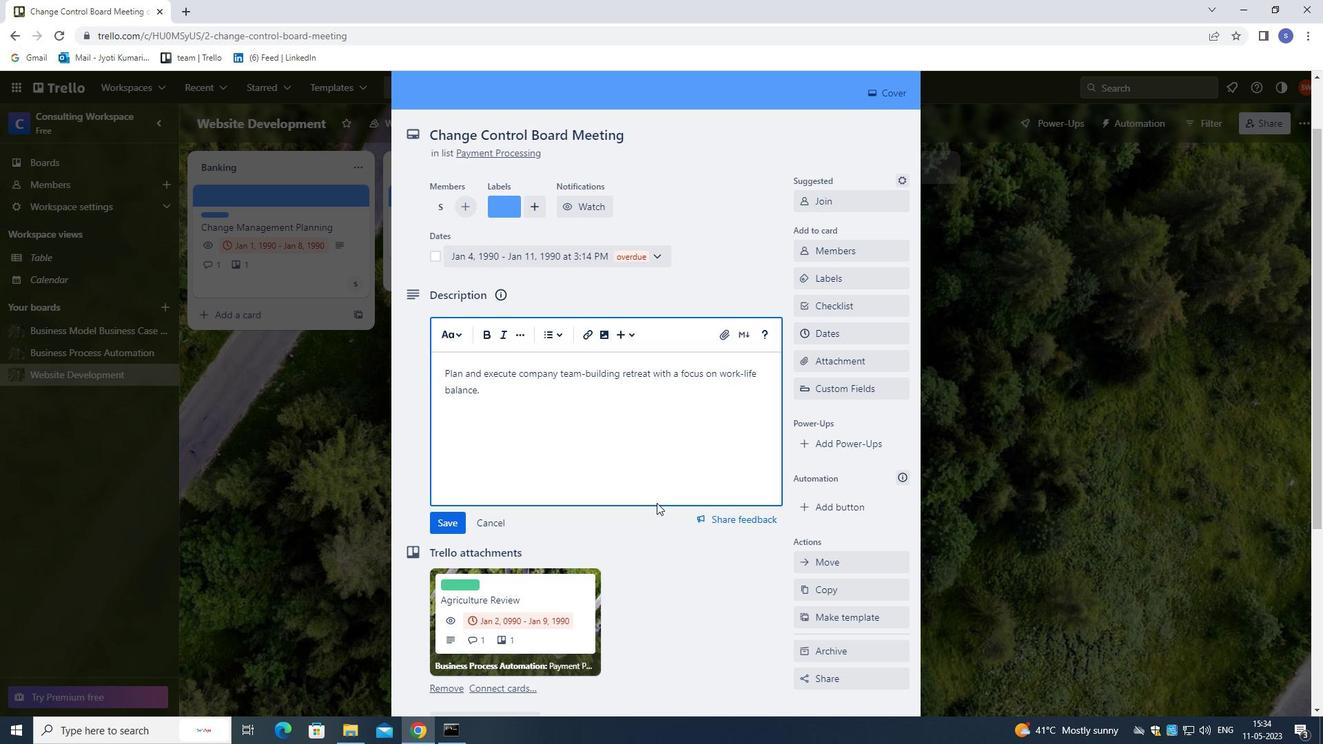 
Action: Mouse scrolled (625, 565) with delta (0, 0)
Screenshot: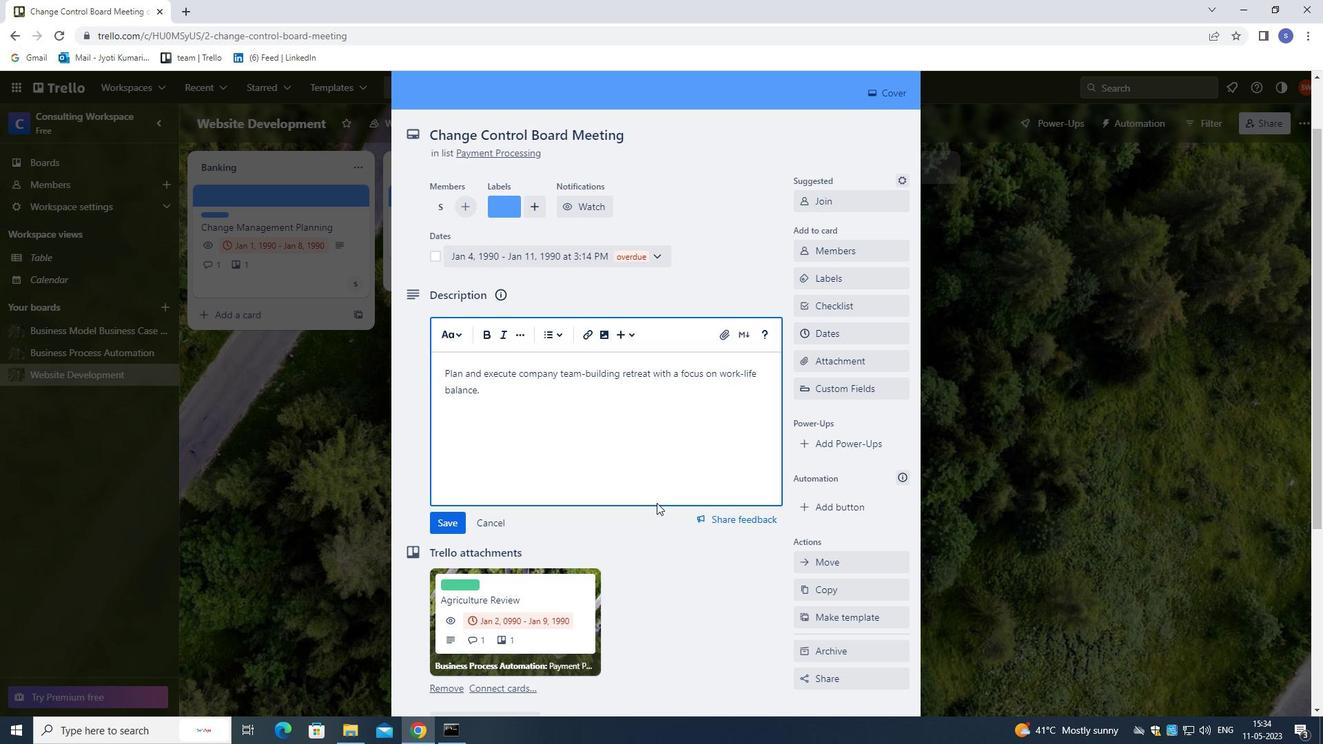 
Action: Mouse moved to (625, 571)
Screenshot: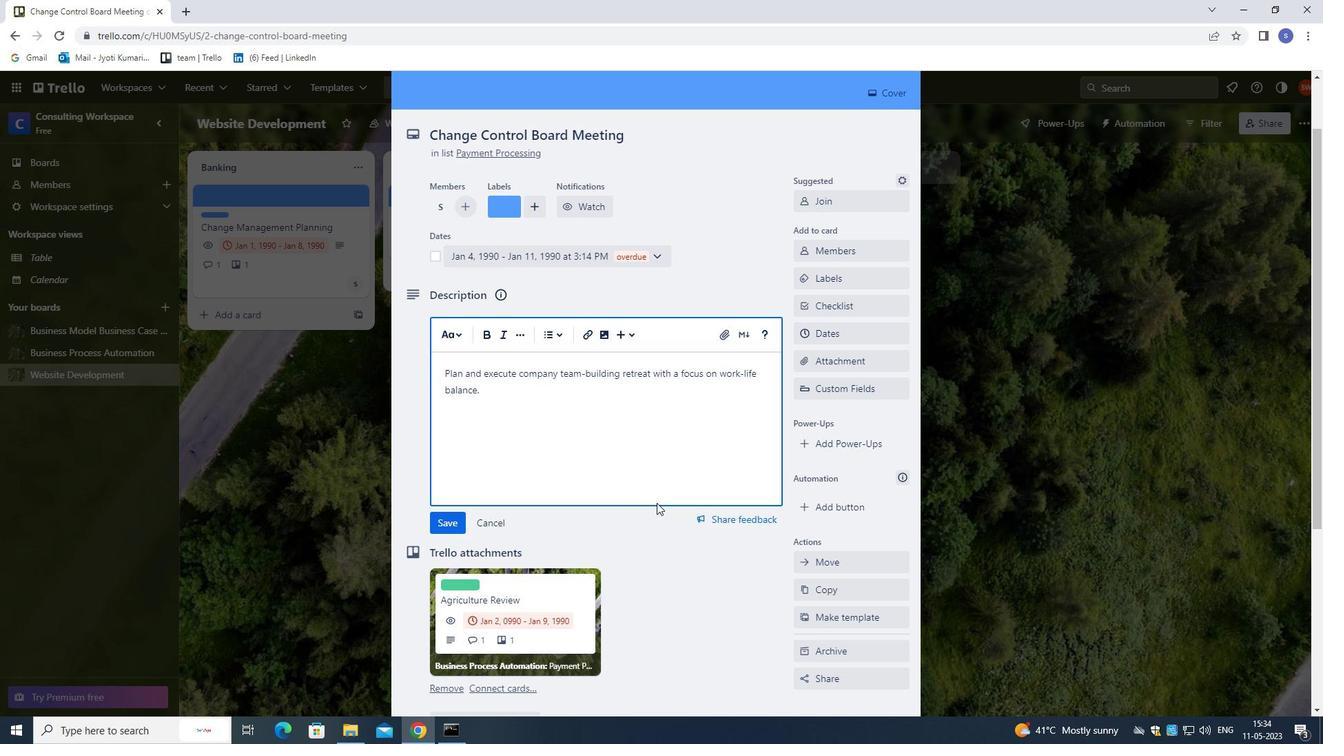 
Action: Mouse scrolled (625, 570) with delta (0, 0)
Screenshot: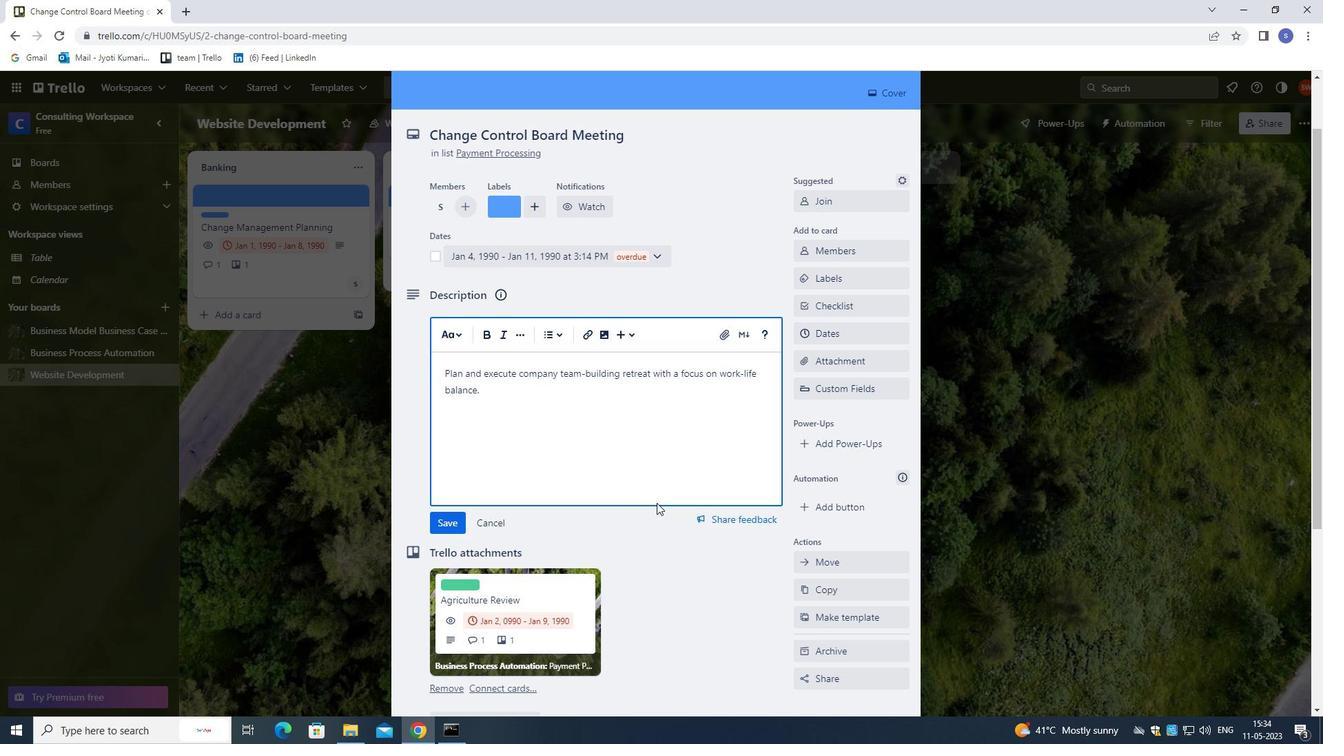 
Action: Mouse moved to (625, 574)
Screenshot: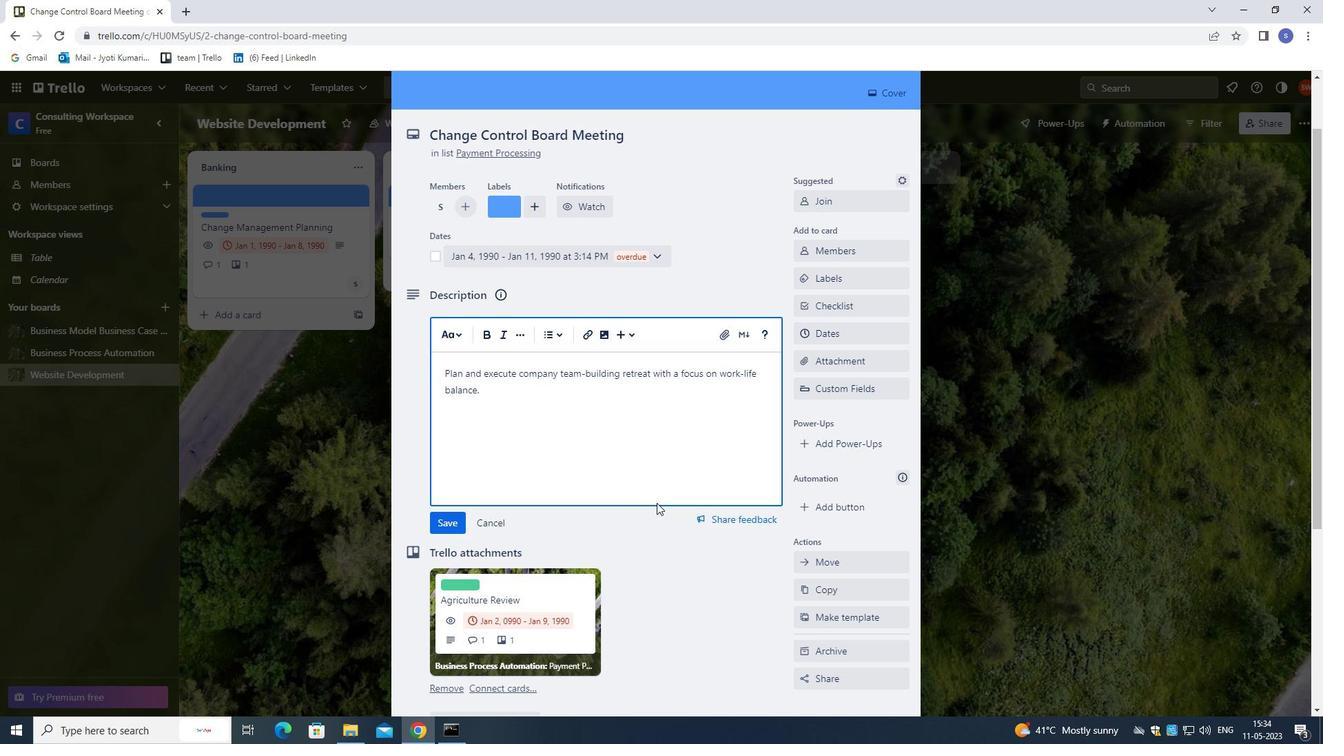 
Action: Mouse scrolled (625, 573) with delta (0, 0)
Screenshot: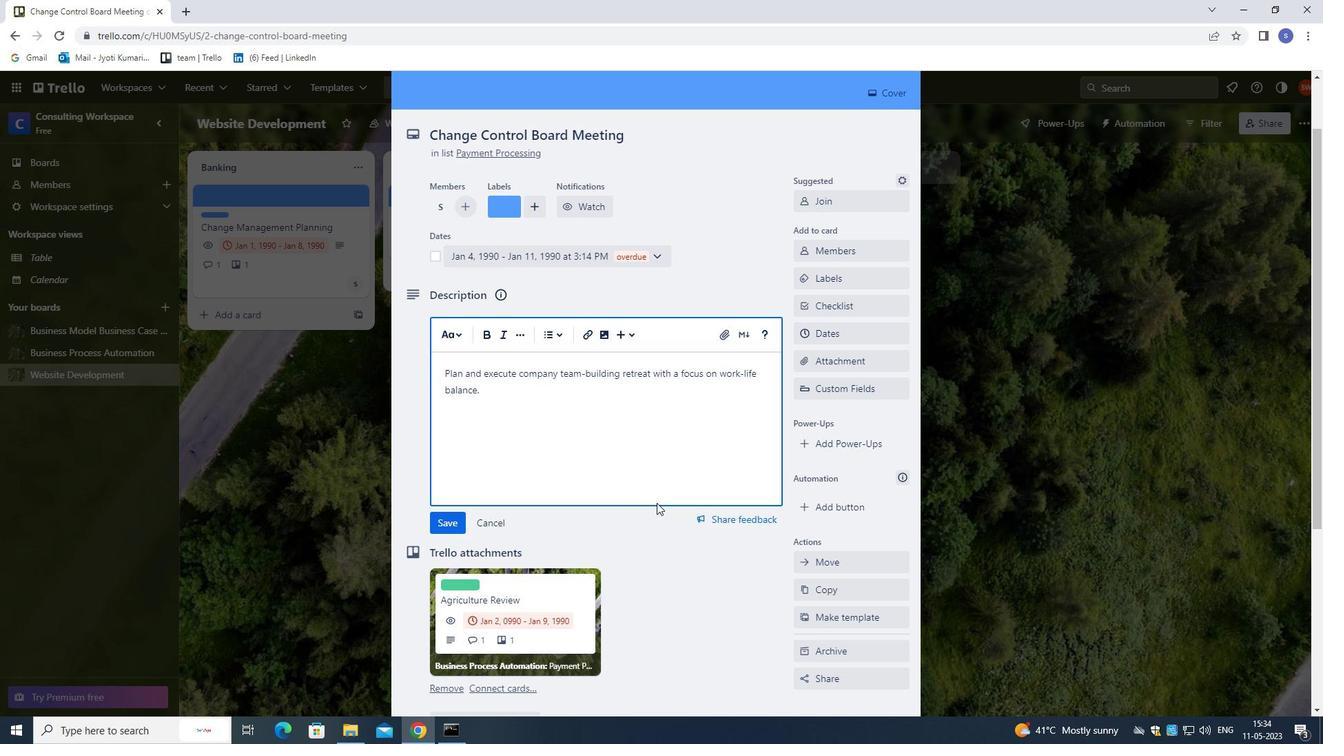 
Action: Mouse moved to (507, 620)
Screenshot: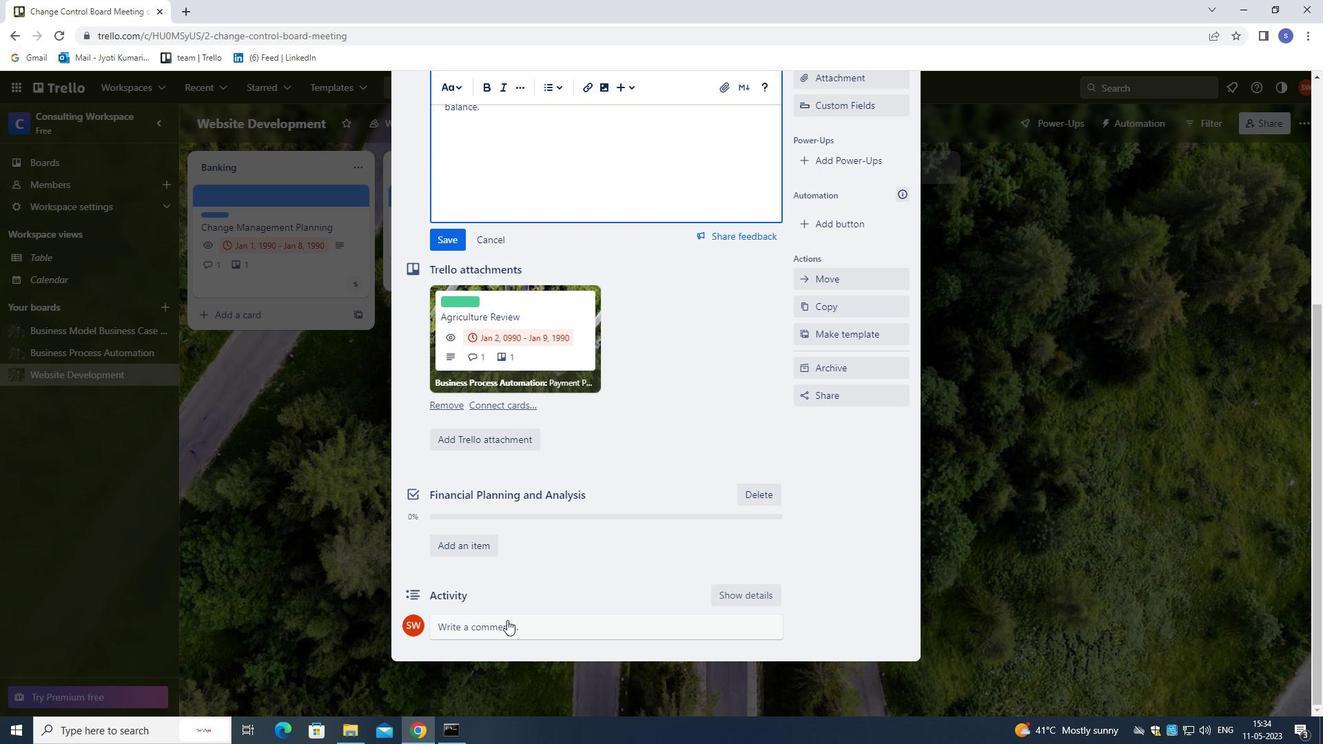 
Action: Mouse pressed left at (507, 620)
Screenshot: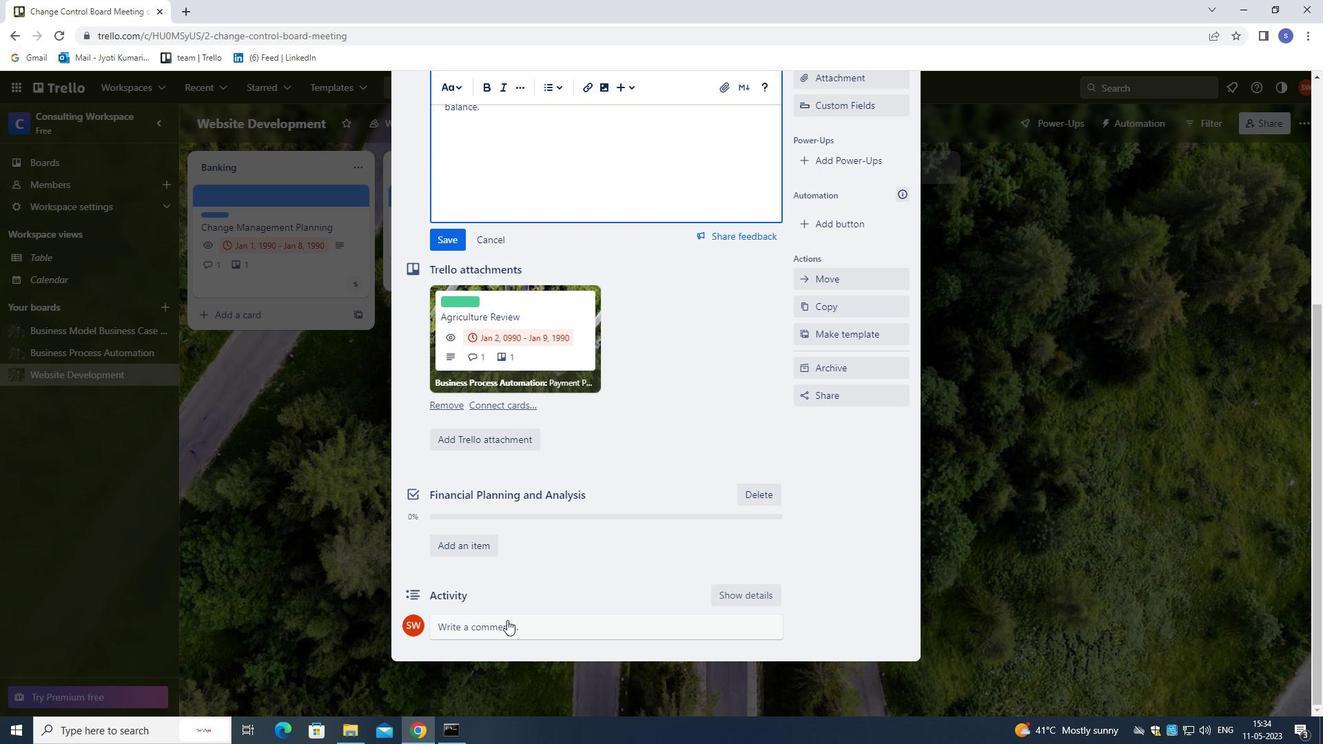 
Action: Mouse moved to (518, 627)
Screenshot: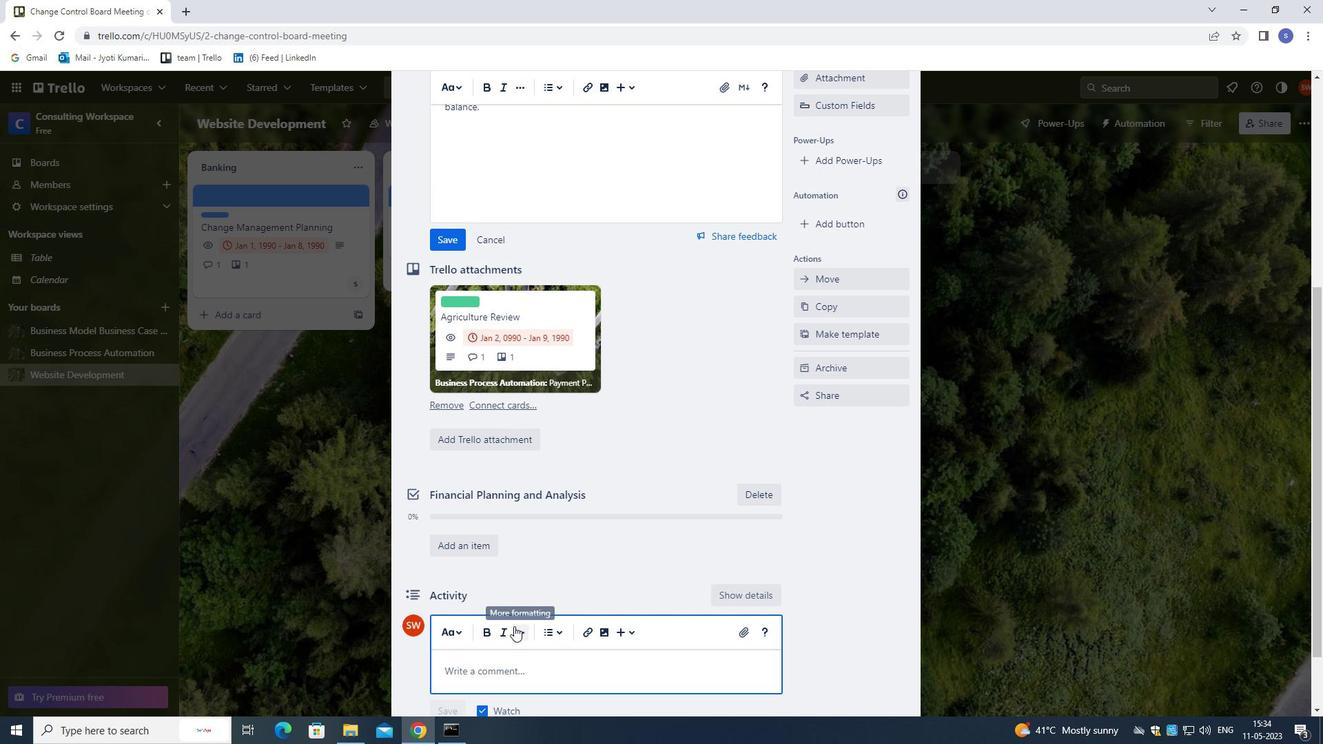 
Action: Key pressed <Key.shift>WE<Key.space>SHU<Key.backspace>OULD<Key.space>APPROACH<Key.space>THU<Key.backspace>IS<Key.space>TASK<Key.space>WITH<Key.space>A<Key.space>SENSE<Key.space>OF<Key.space>FLEXIBILITY<Key.space>AND<Key.space>ADAPTABILITY<Key.space>,<Key.space>BELING<Key.space>OPEN<Key.space>TO<Key.space>FEEDBACK<Key.space>AND<Key.space>WILLING<Key.space>TO<Key.space><Key.space>MAKE<Key.space>ADJUSTMENT<Key.space>AS<Key.space>NEEDED.
Screenshot: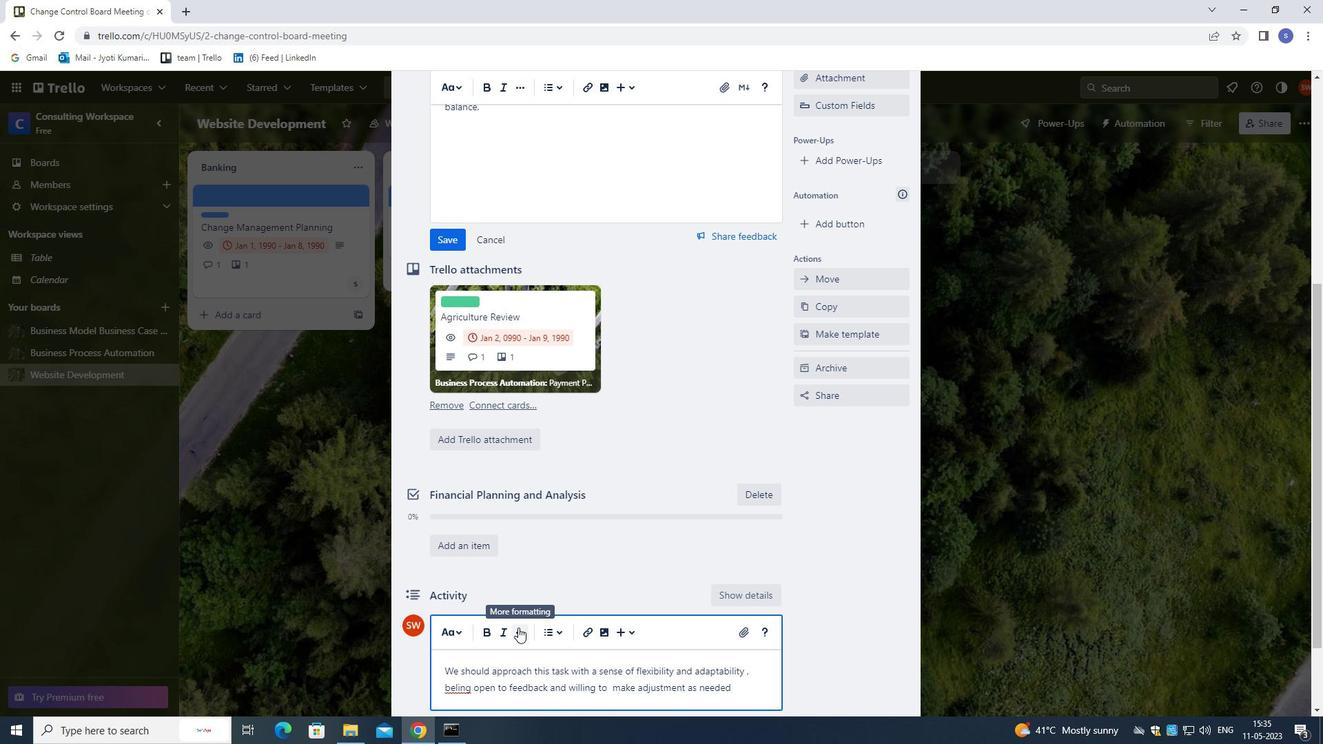 
Action: Mouse moved to (457, 691)
Screenshot: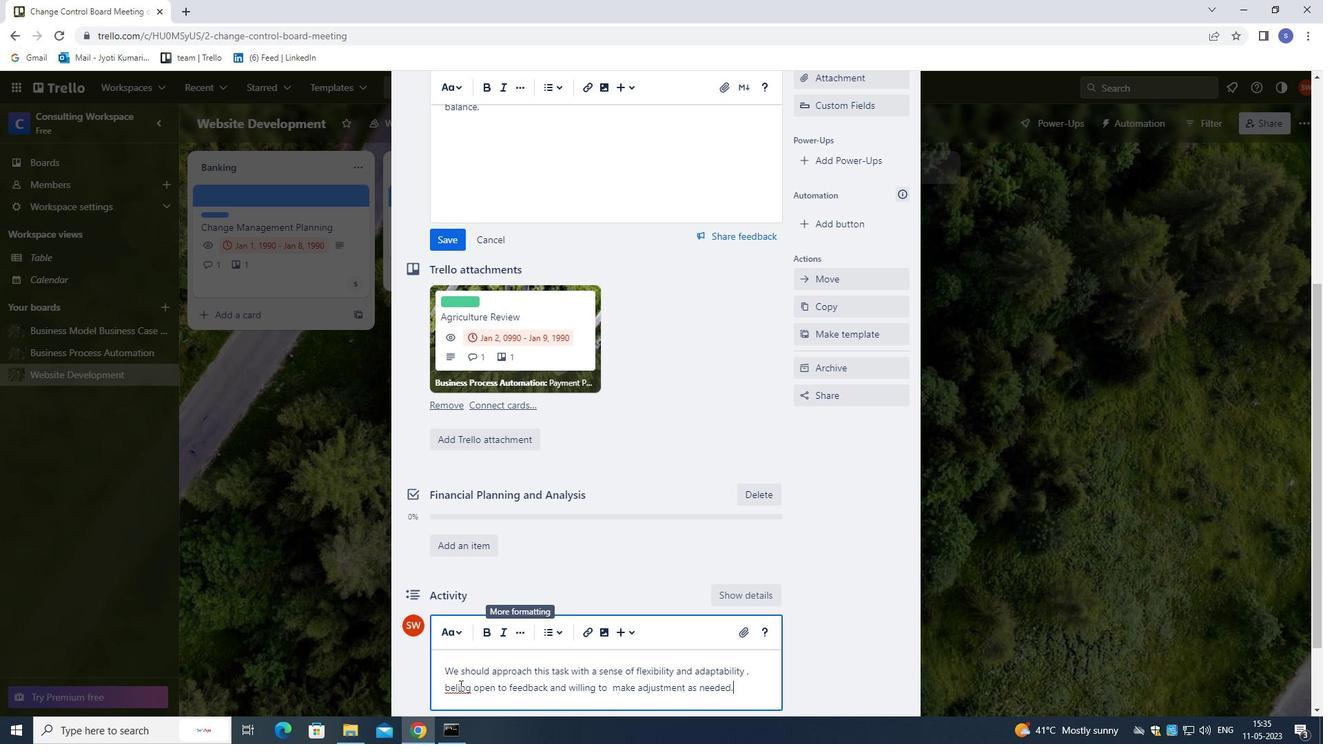 
Action: Mouse pressed left at (457, 691)
Screenshot: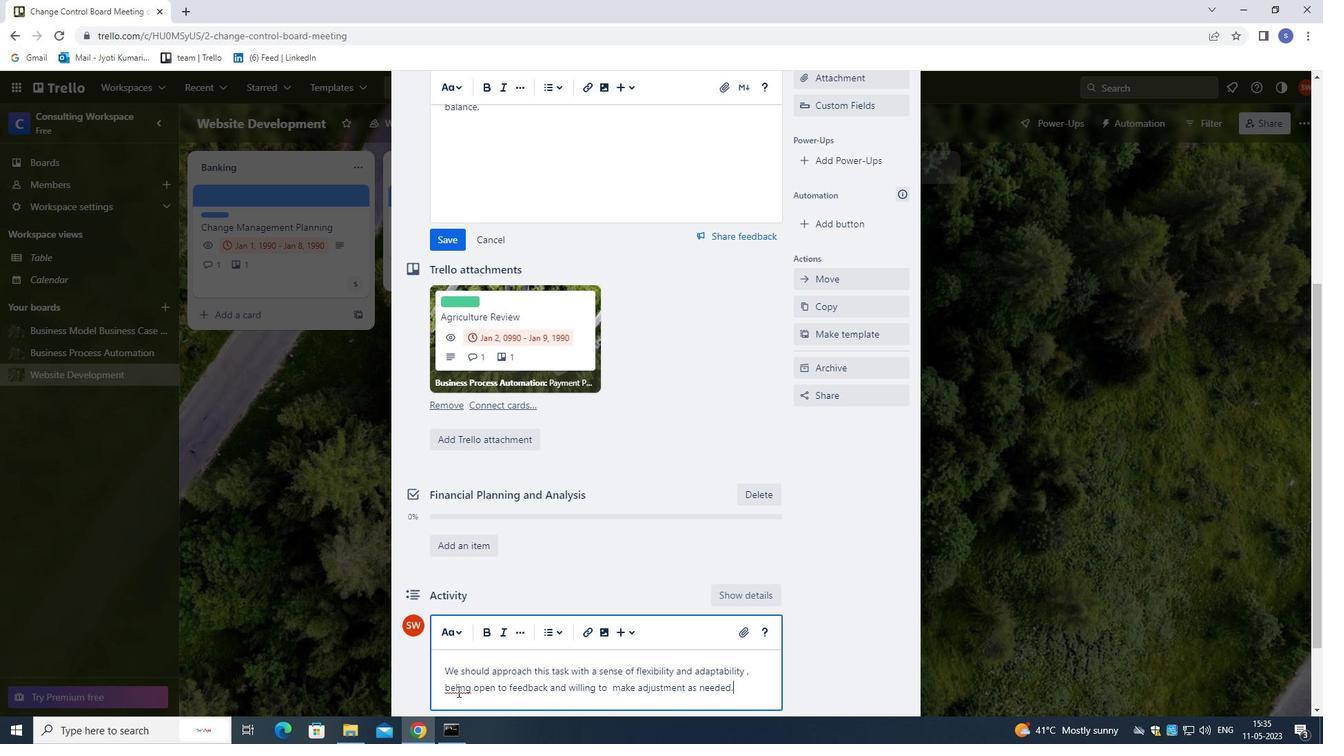 
Action: Mouse moved to (527, 674)
Screenshot: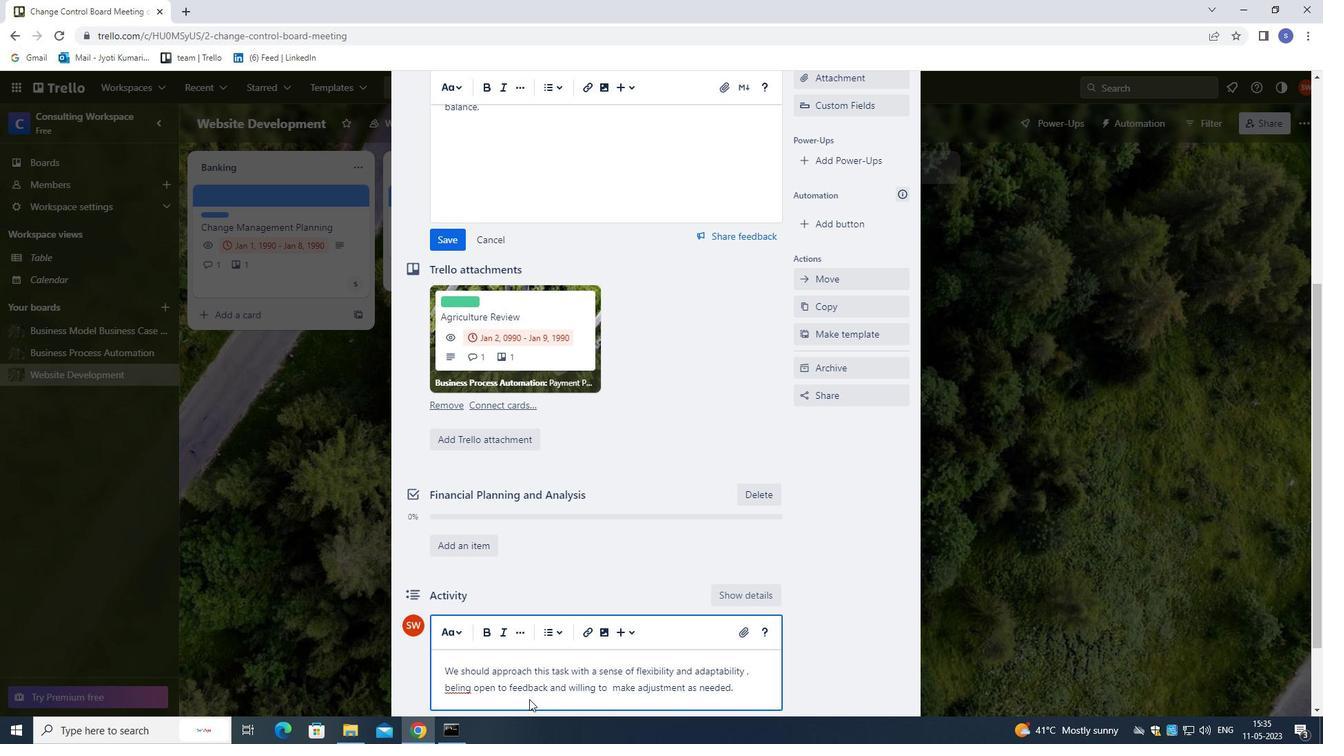 
Action: Key pressed <Key.right>
Screenshot: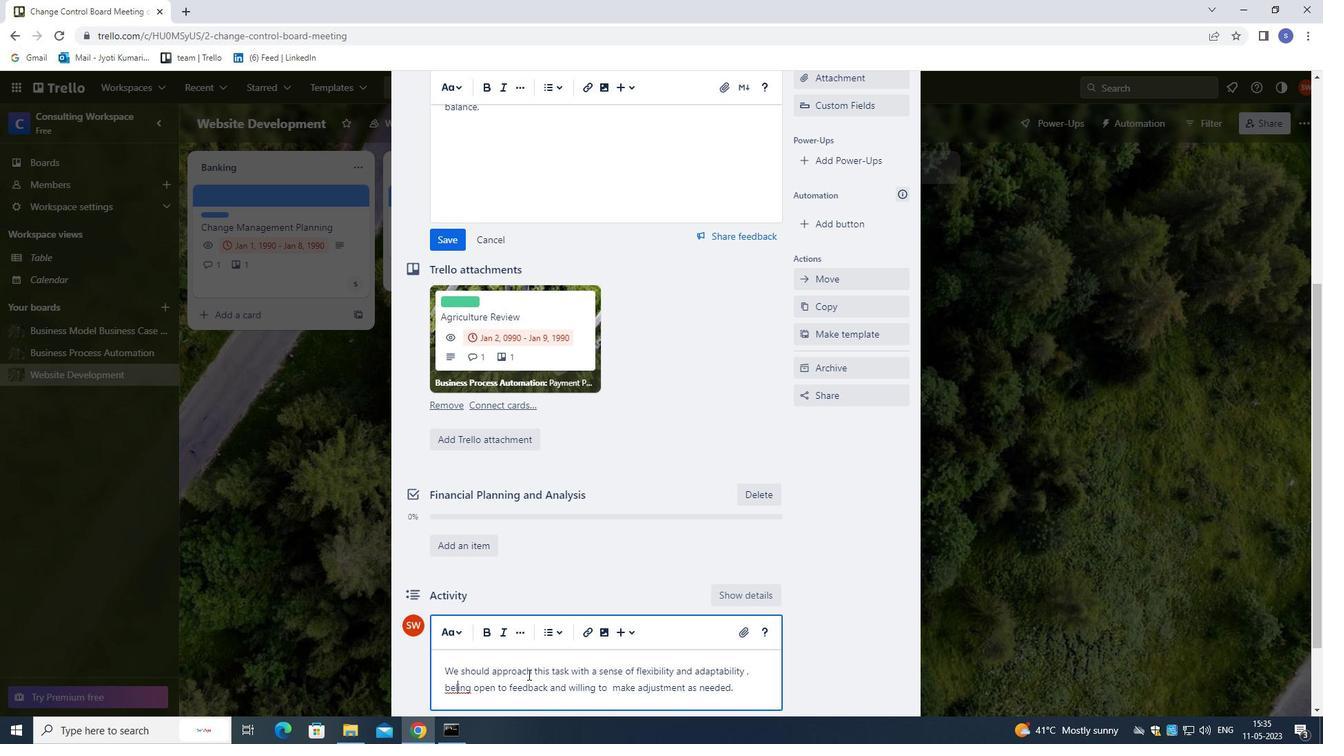 
Action: Mouse moved to (522, 696)
Screenshot: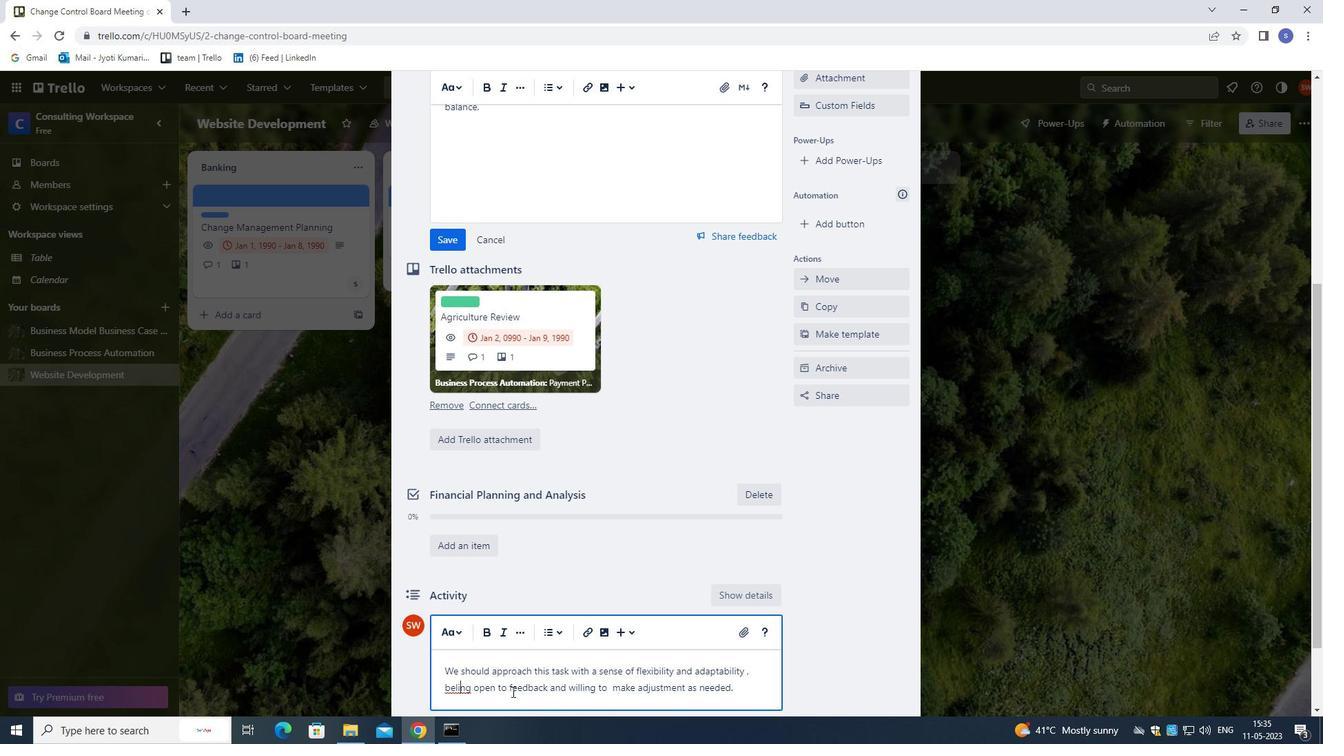 
Action: Key pressed <Key.backspace><Key.backspace>I
Screenshot: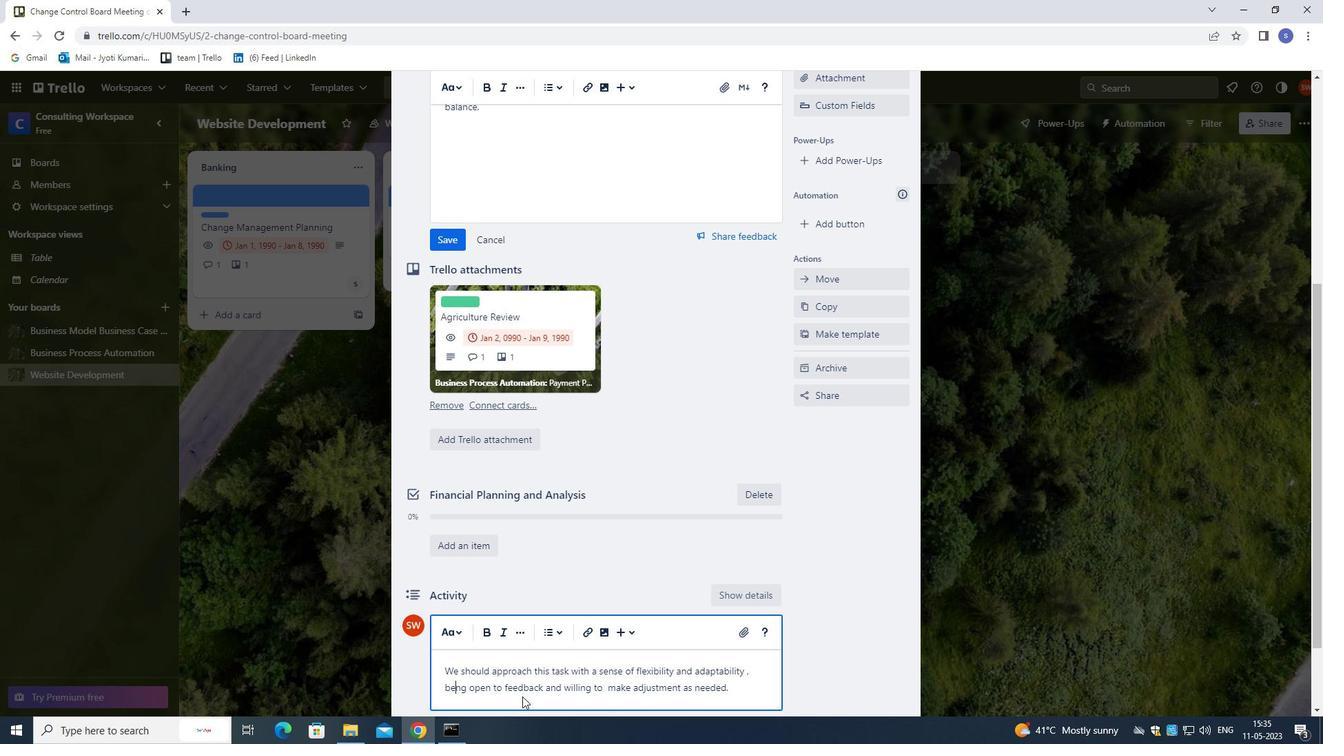 
Action: Mouse moved to (599, 651)
Screenshot: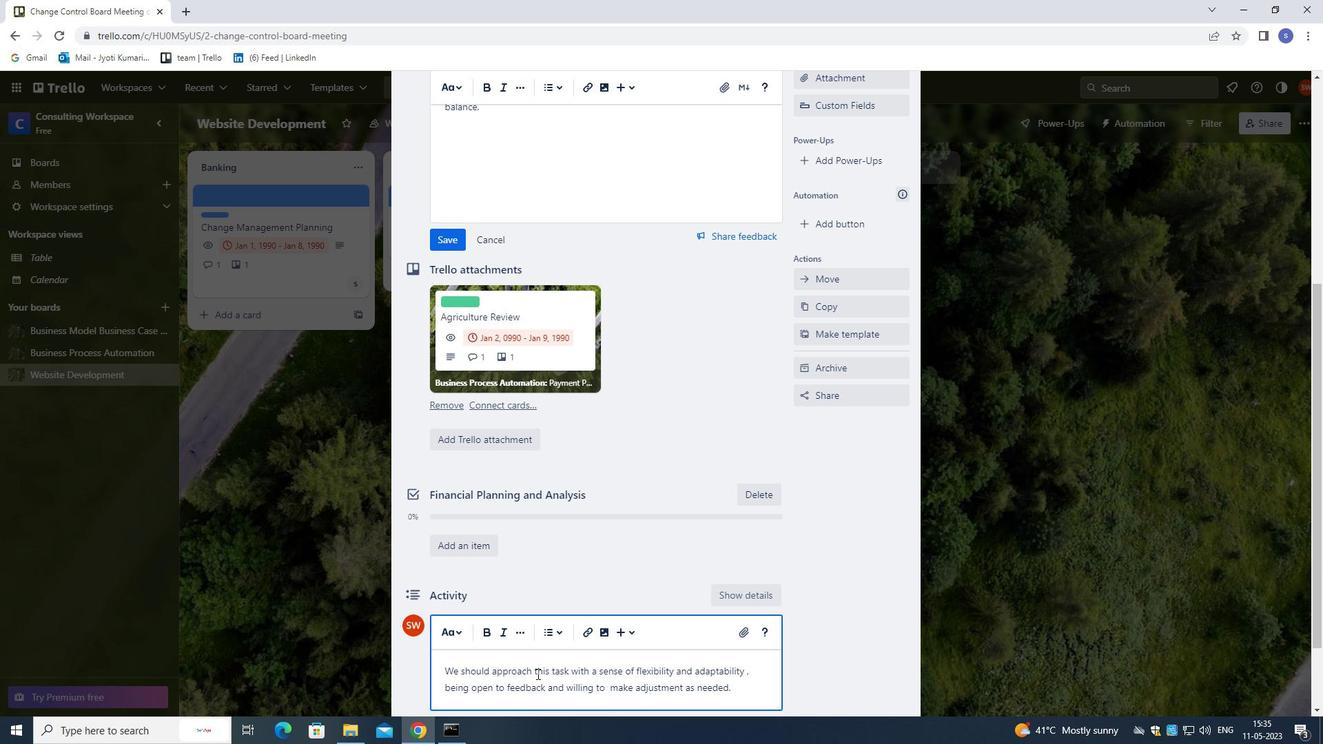 
Action: Mouse scrolled (599, 651) with delta (0, 0)
Screenshot: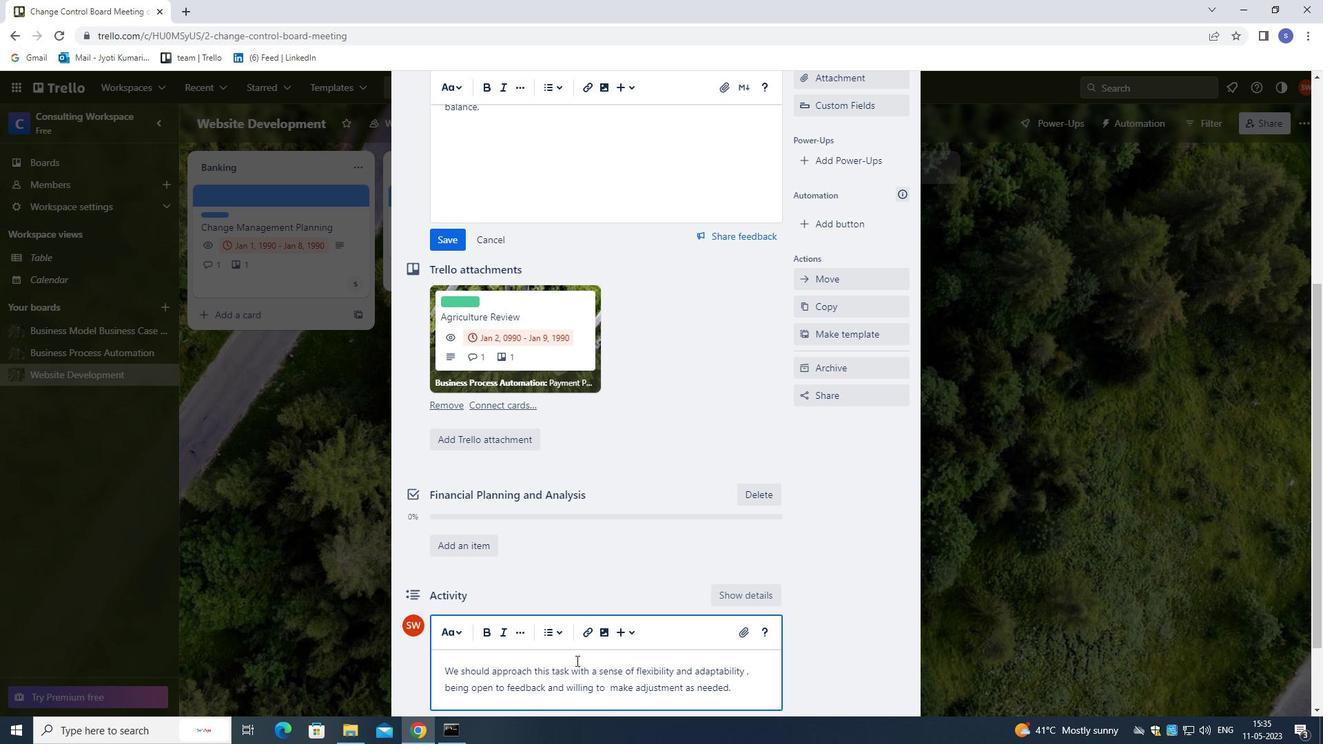 
Action: Mouse scrolled (599, 651) with delta (0, 0)
Screenshot: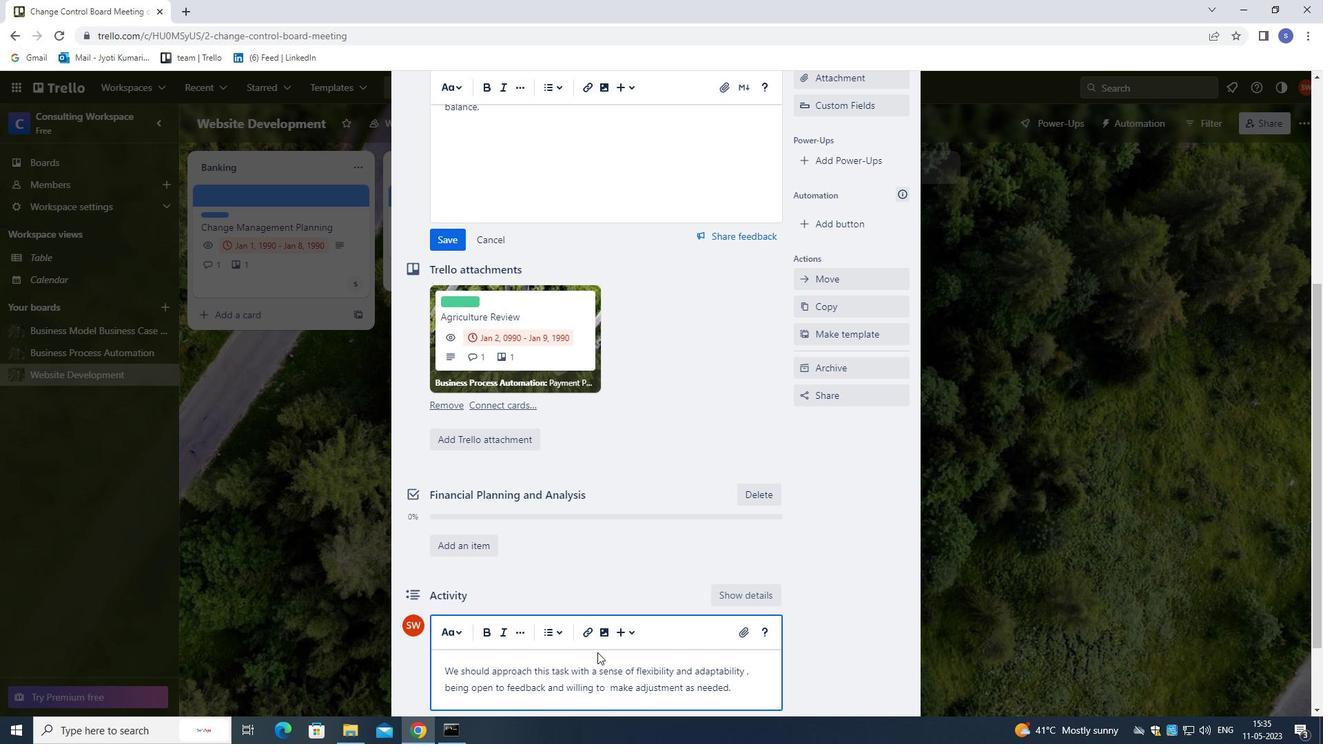 
Action: Mouse moved to (447, 139)
Screenshot: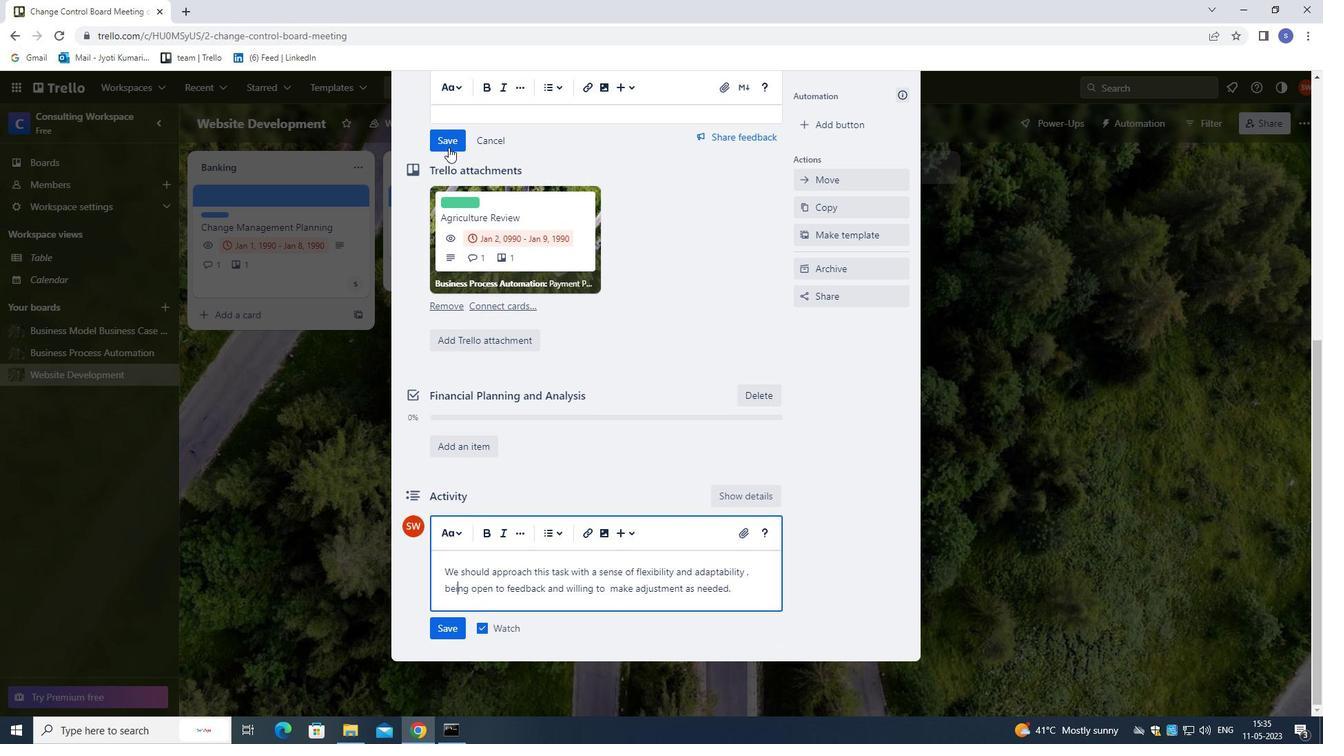 
Action: Mouse pressed left at (447, 139)
Screenshot: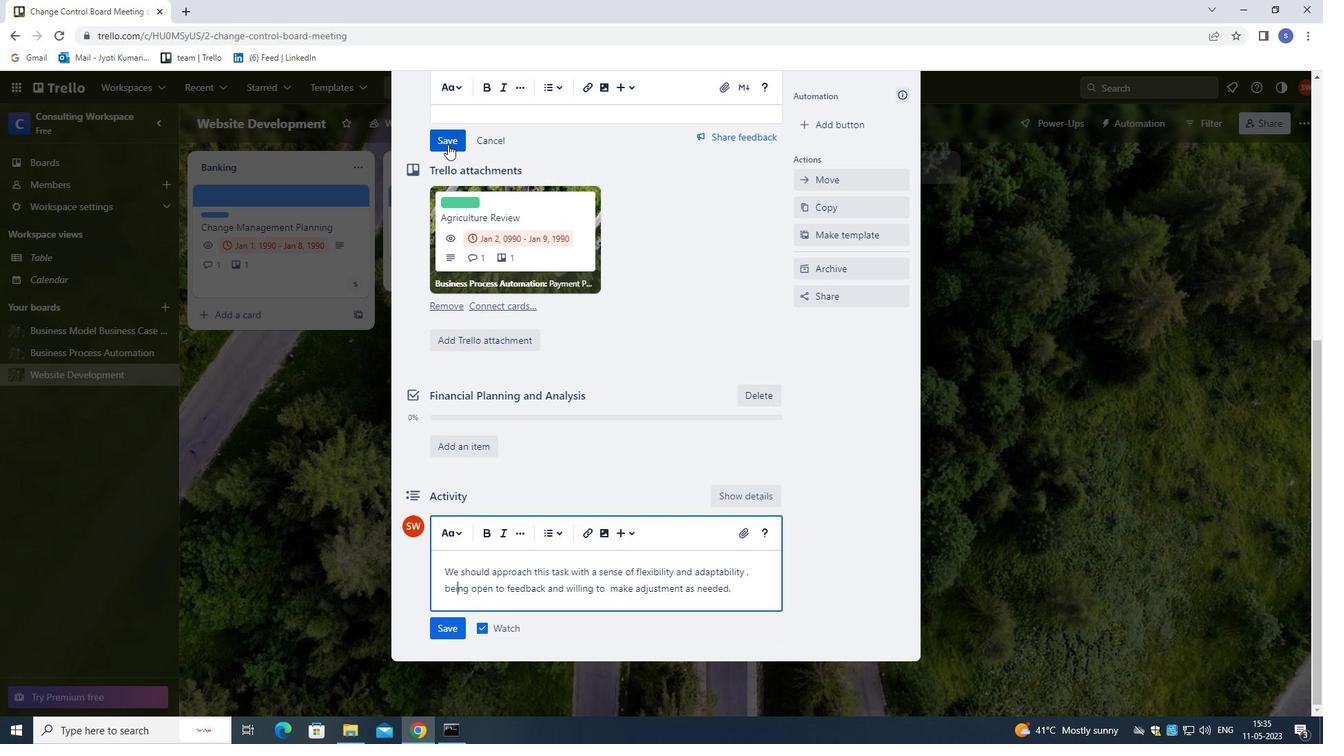 
Action: Mouse moved to (452, 625)
Screenshot: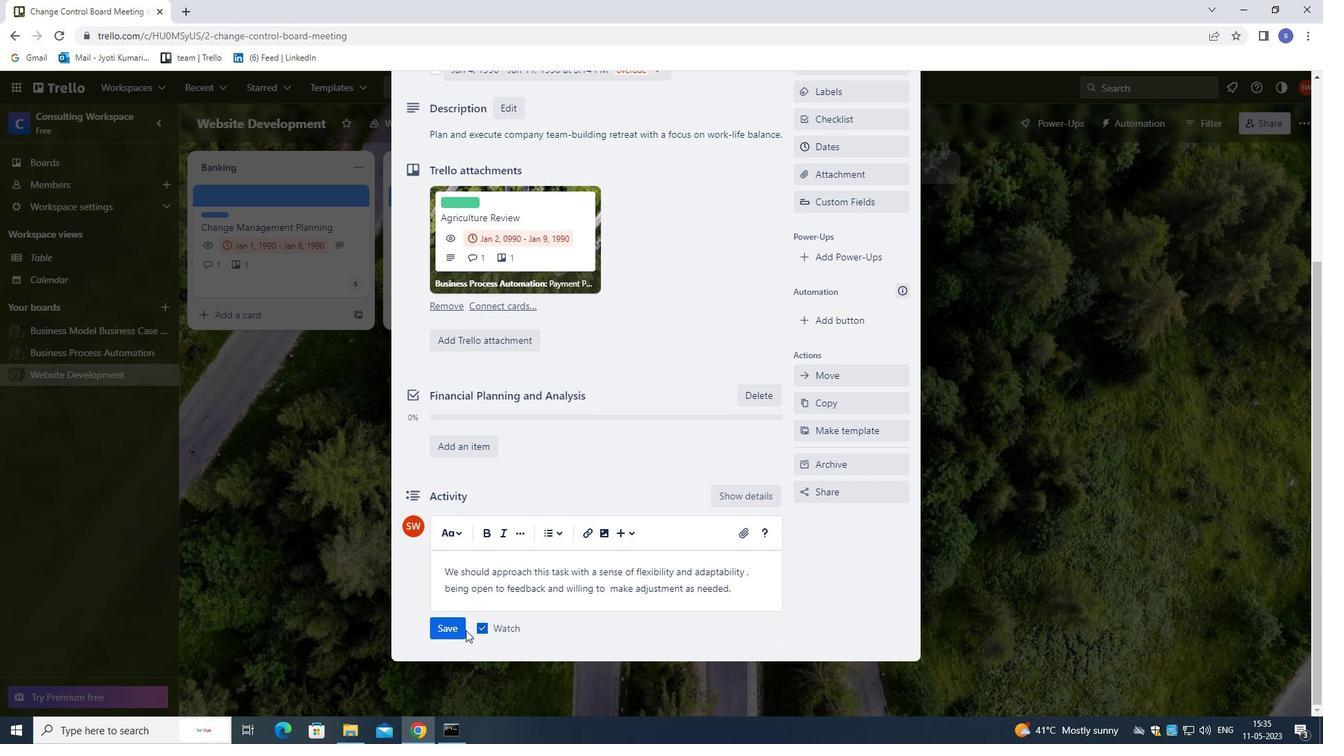 
Action: Mouse pressed left at (452, 625)
Screenshot: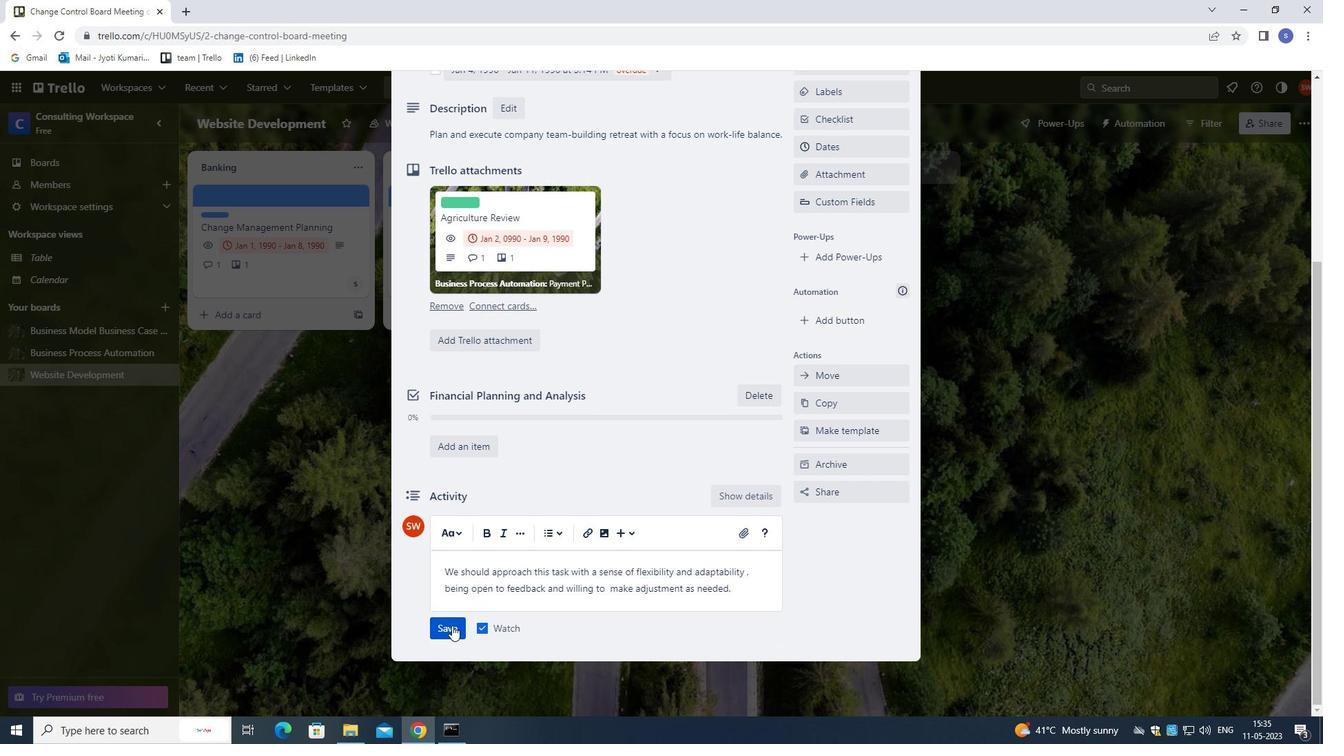 
Action: Mouse moved to (467, 609)
Screenshot: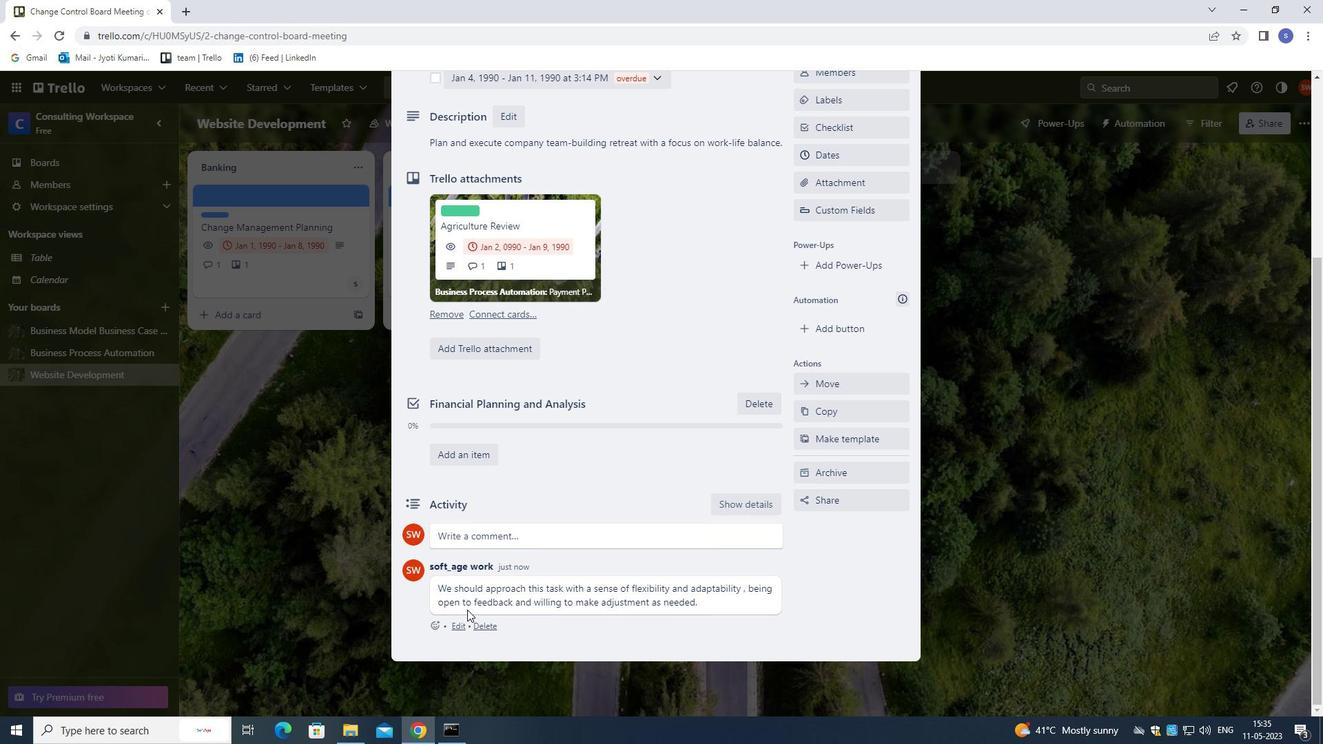 
